 Task: Find connections with filter location Bedlington with filter topic #Careerwith filter profile language Spanish with filter current company Mobile Premier League (MPL) with filter school Sri Sri University with filter industry Freight and Package Transportation with filter service category Strategic Planning with filter keywords title Administrative Assistant
Action: Mouse moved to (598, 81)
Screenshot: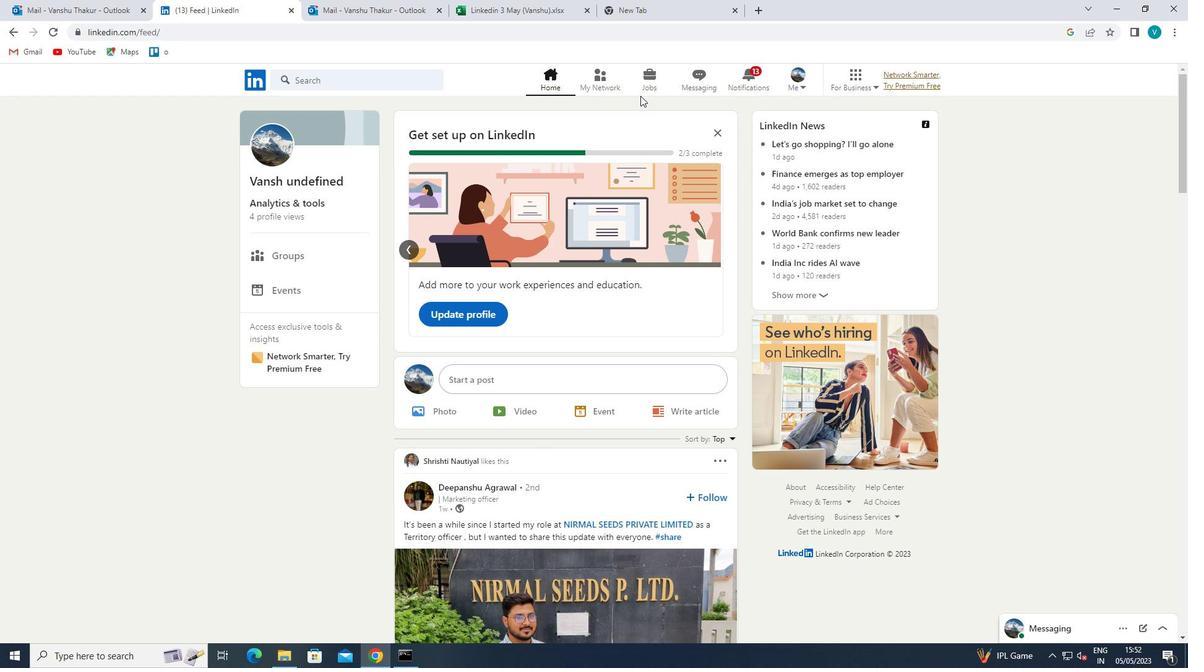 
Action: Mouse pressed left at (598, 81)
Screenshot: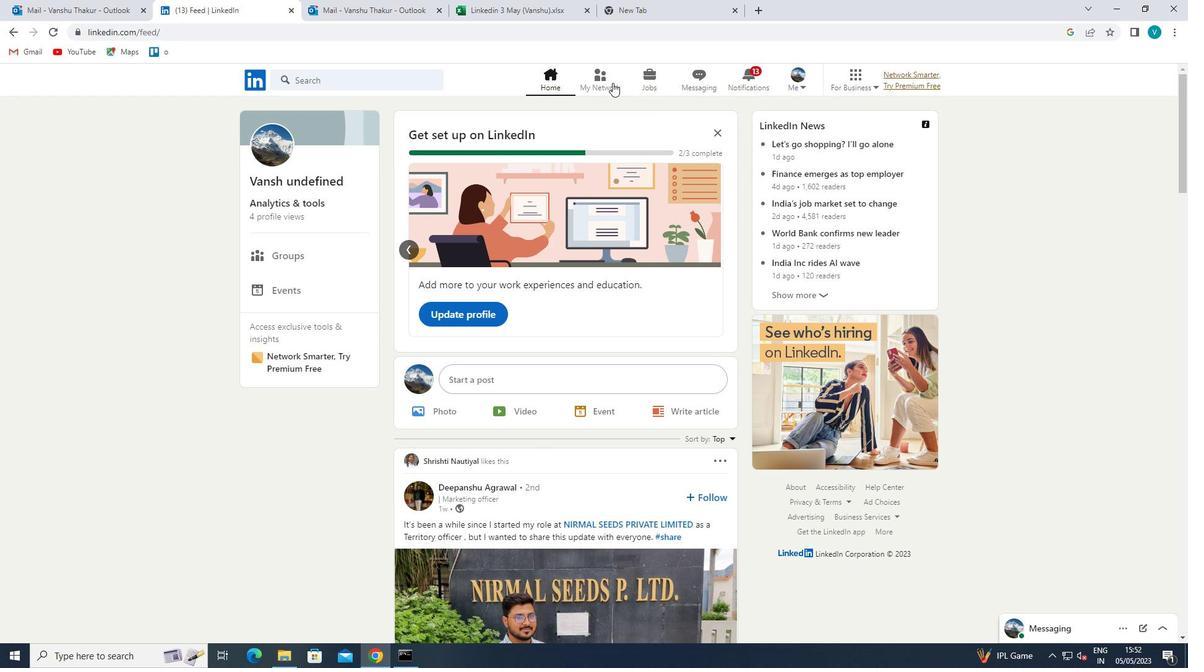 
Action: Mouse moved to (357, 153)
Screenshot: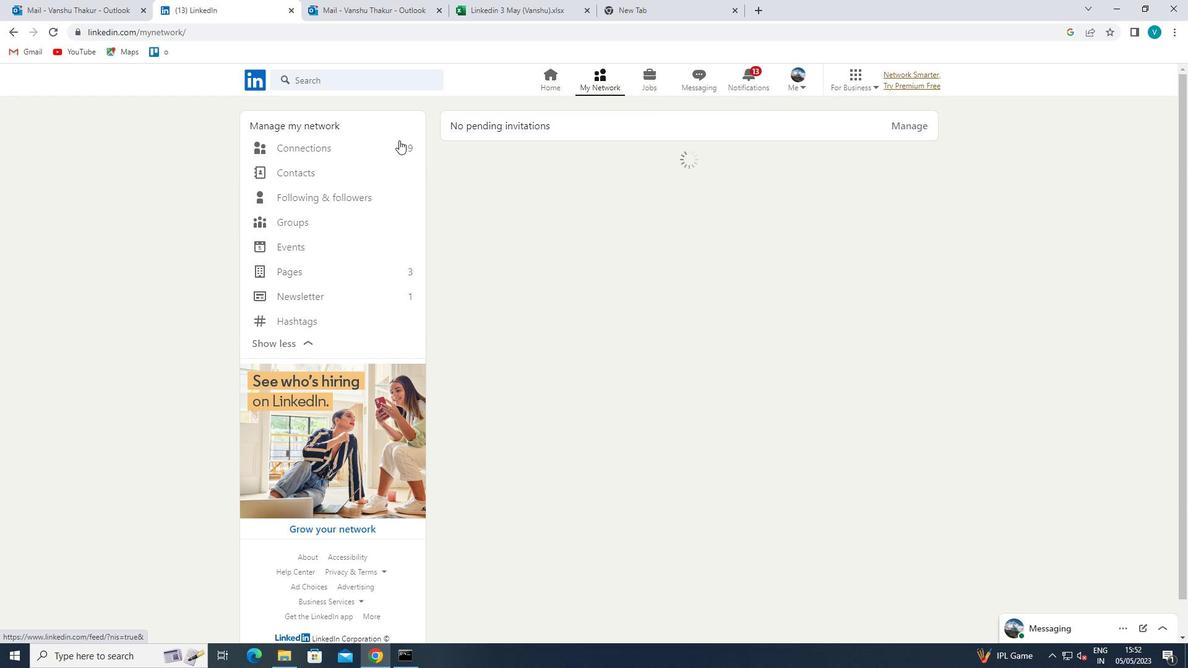 
Action: Mouse pressed left at (357, 153)
Screenshot: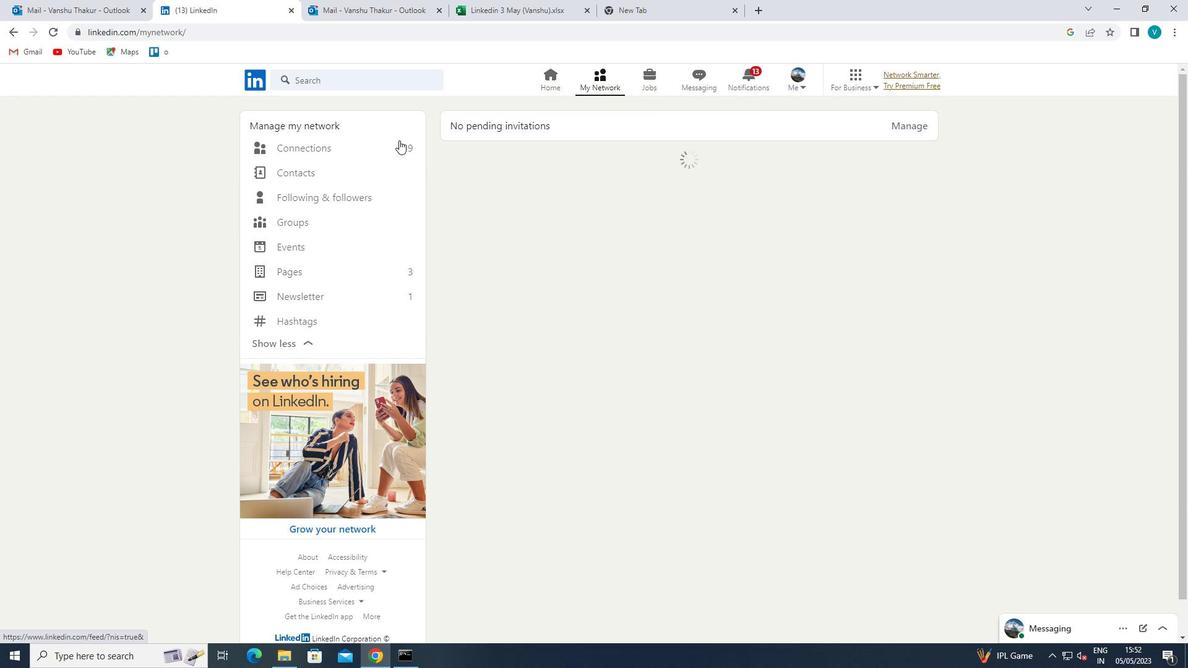 
Action: Mouse moved to (676, 149)
Screenshot: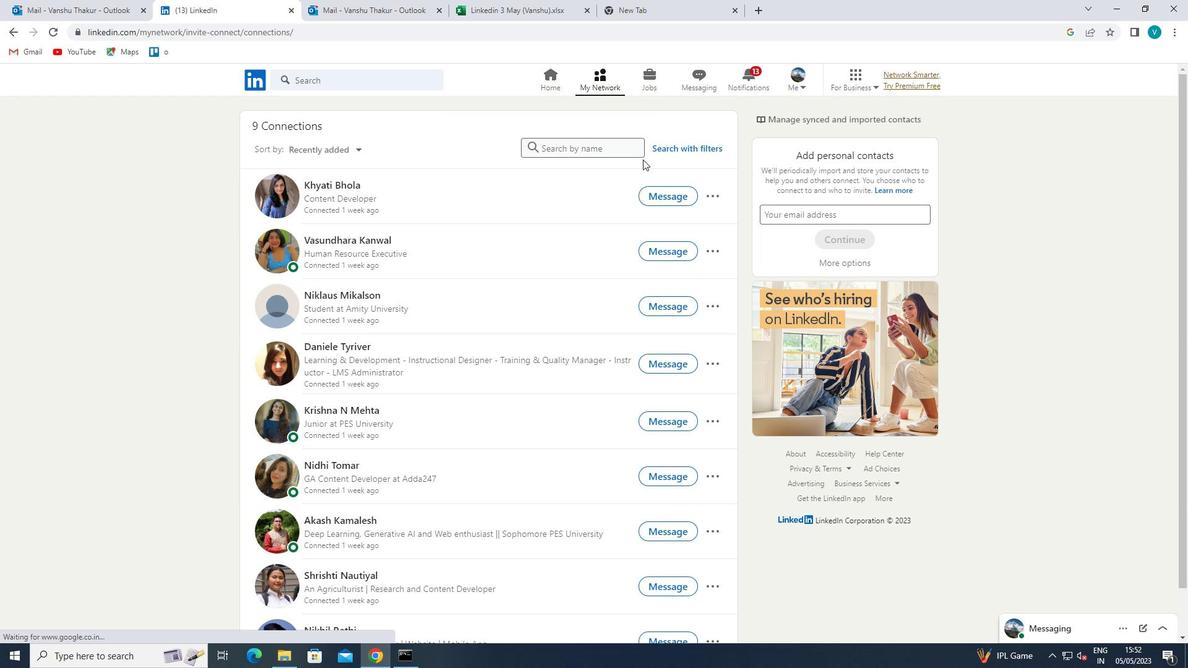 
Action: Mouse pressed left at (676, 149)
Screenshot: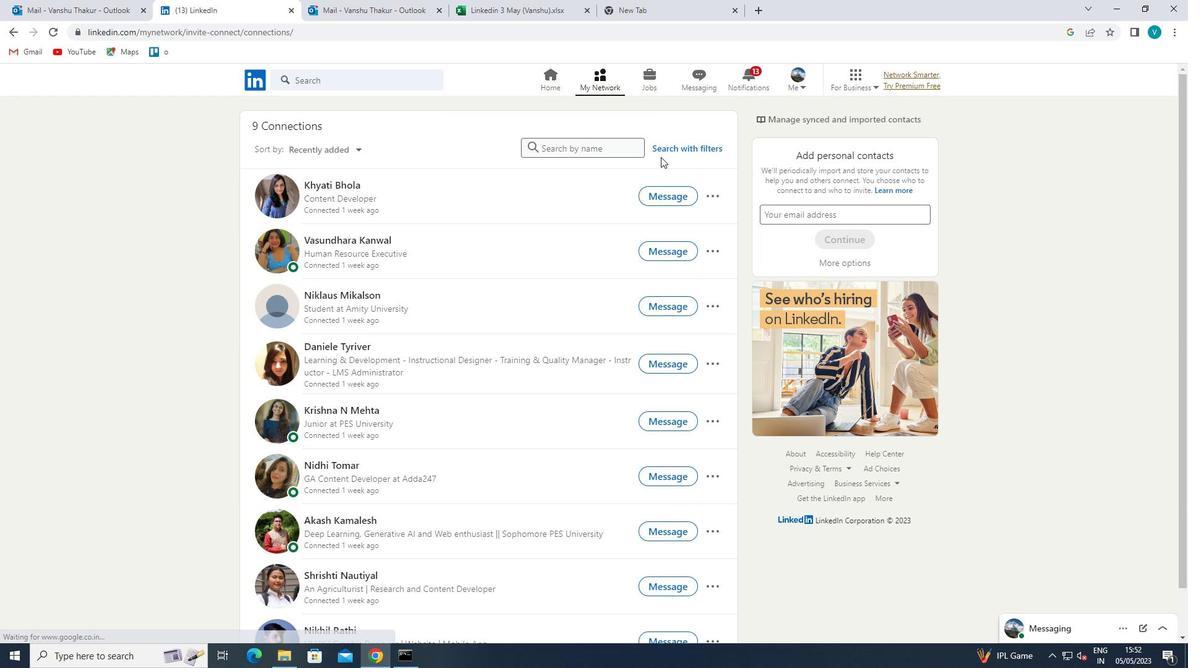 
Action: Mouse moved to (599, 117)
Screenshot: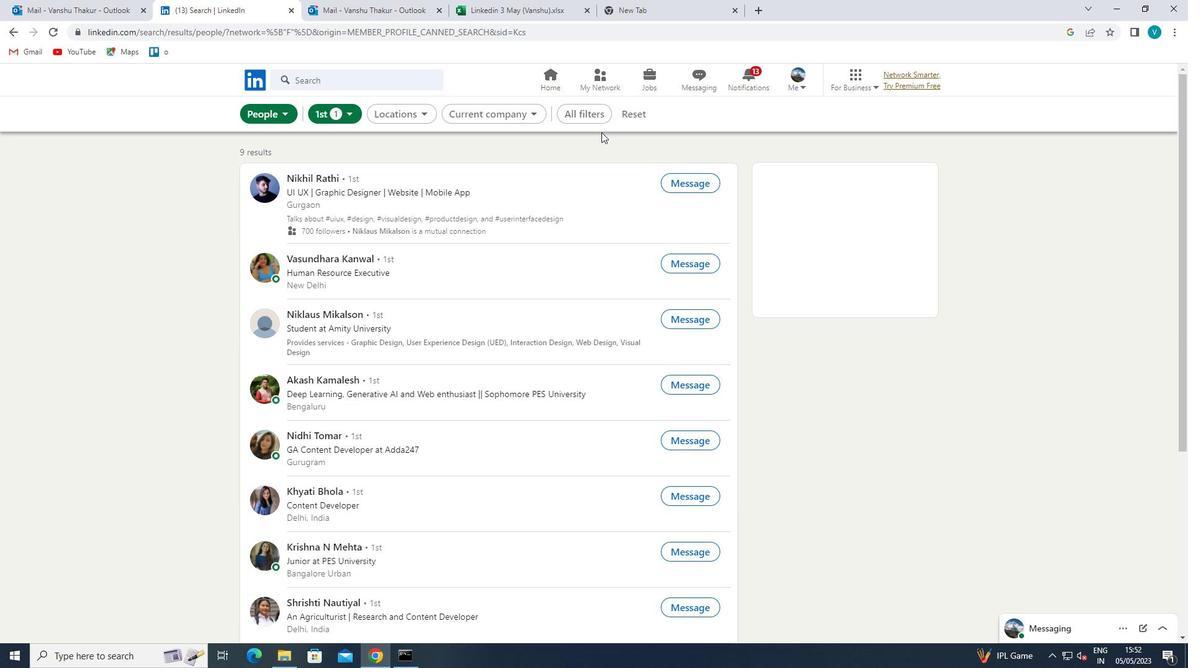 
Action: Mouse pressed left at (599, 117)
Screenshot: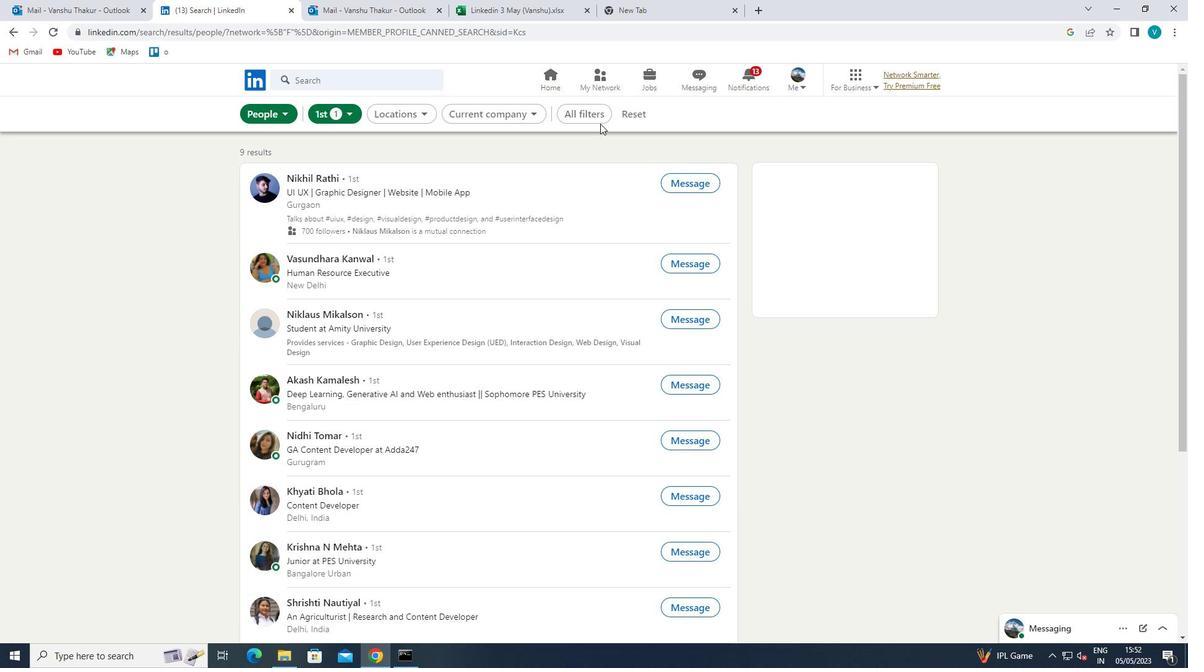 
Action: Mouse moved to (997, 268)
Screenshot: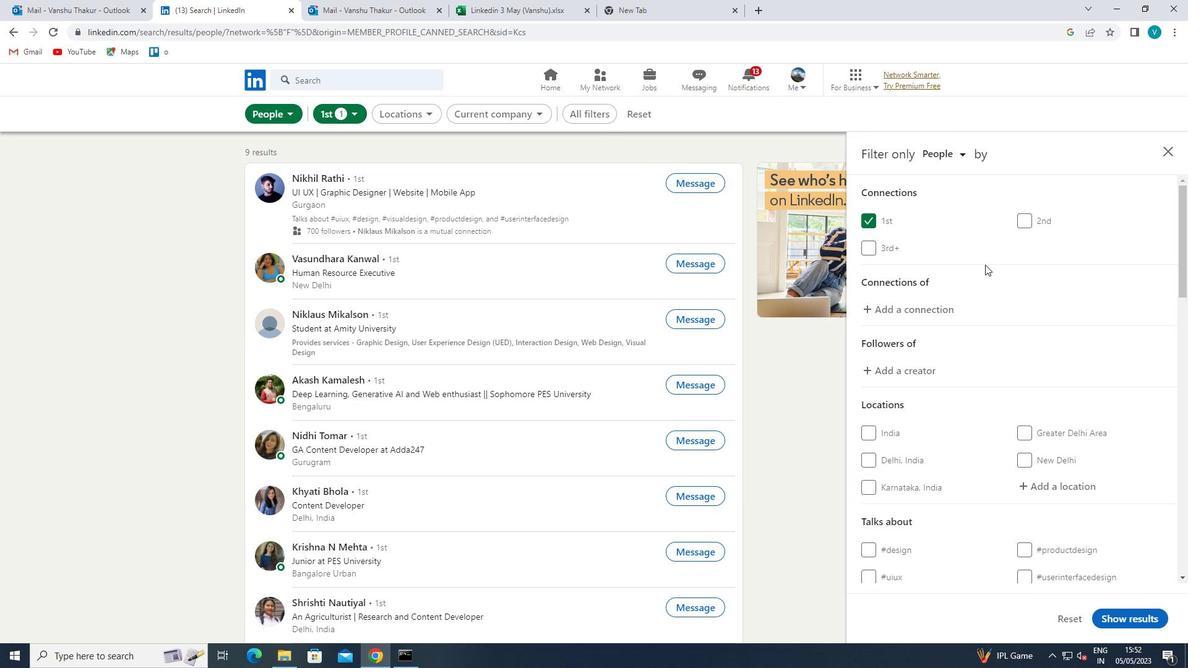 
Action: Mouse scrolled (997, 267) with delta (0, 0)
Screenshot: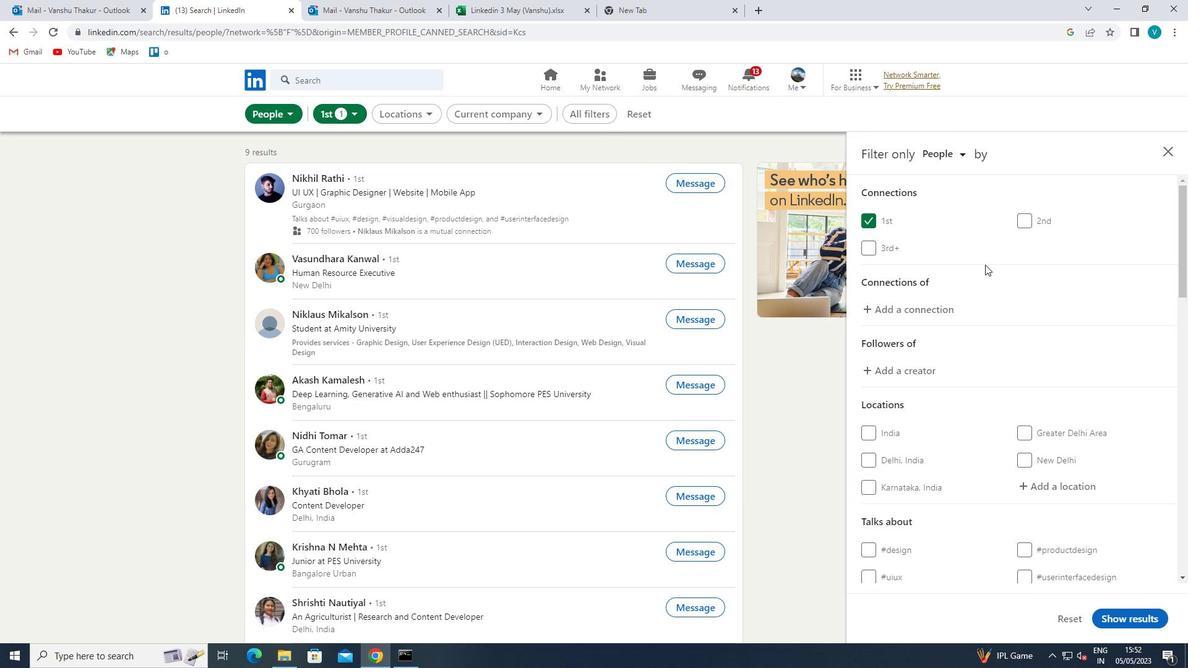 
Action: Mouse moved to (998, 268)
Screenshot: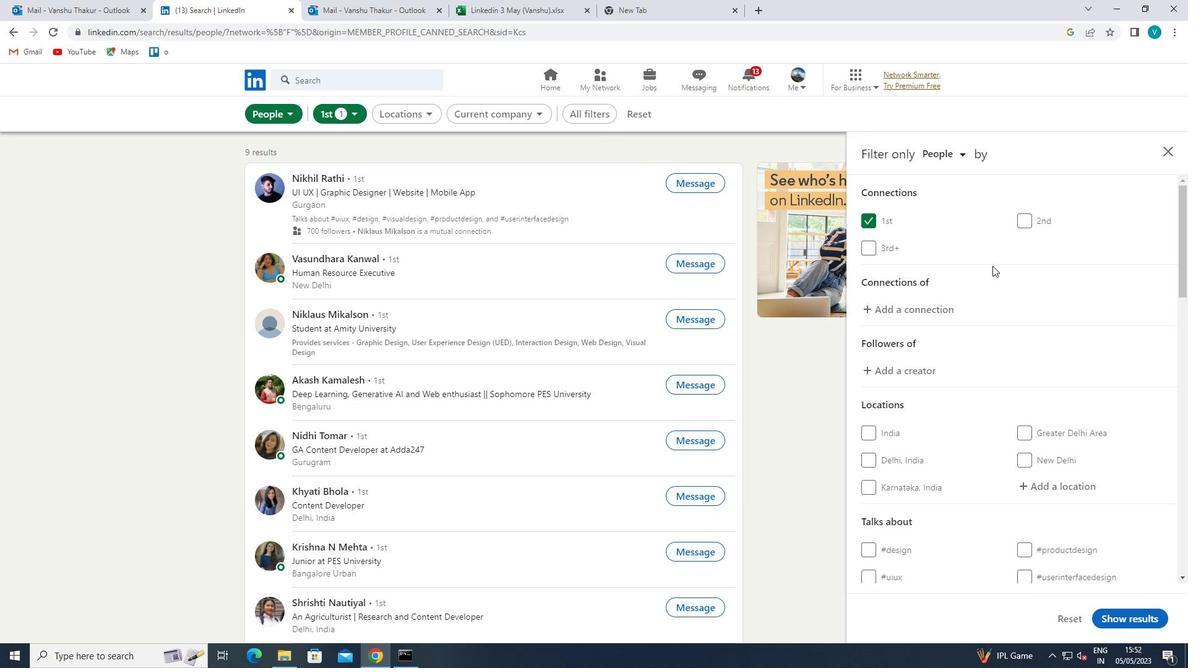 
Action: Mouse scrolled (998, 267) with delta (0, 0)
Screenshot: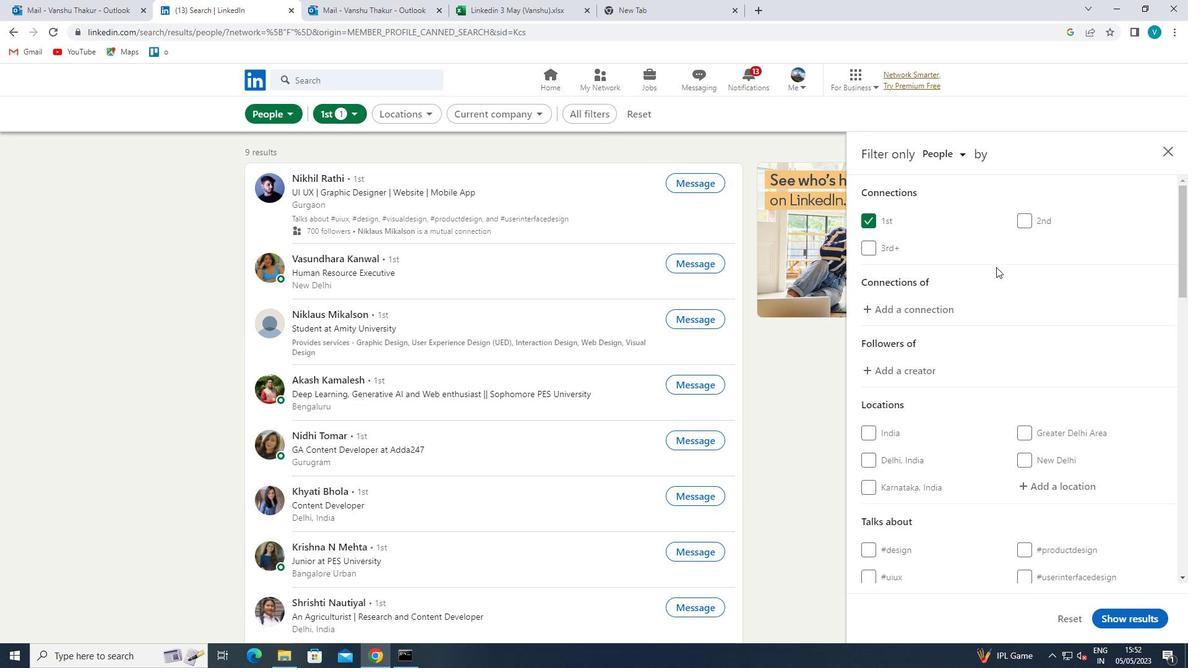 
Action: Mouse scrolled (998, 267) with delta (0, 0)
Screenshot: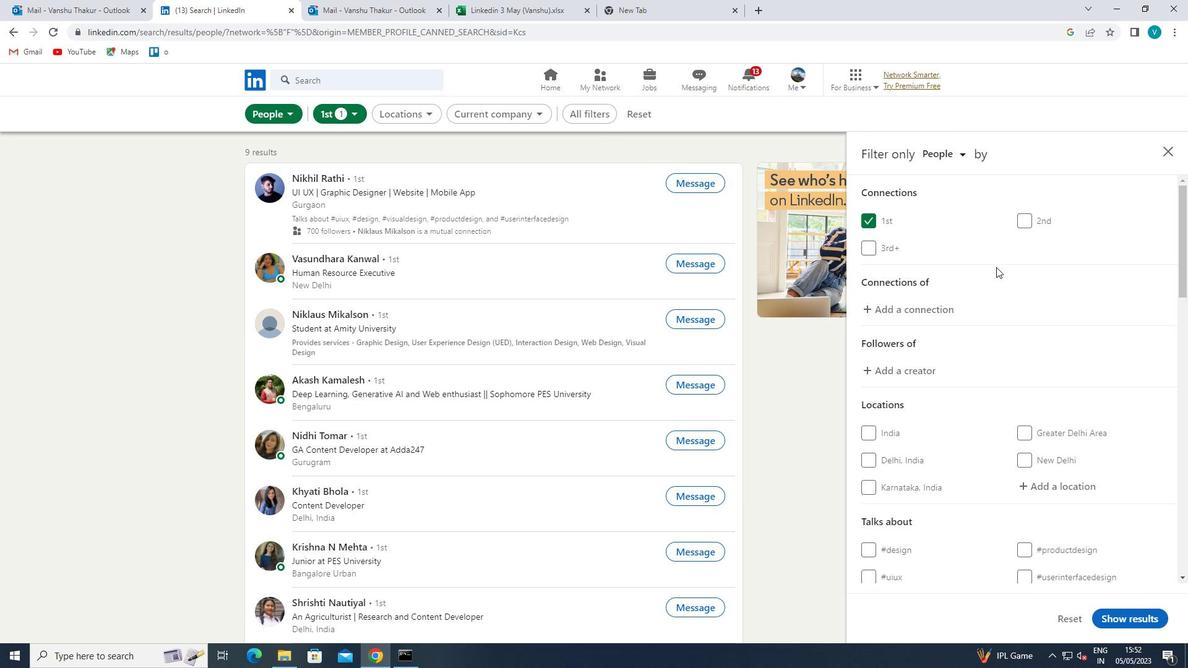 
Action: Mouse moved to (1028, 300)
Screenshot: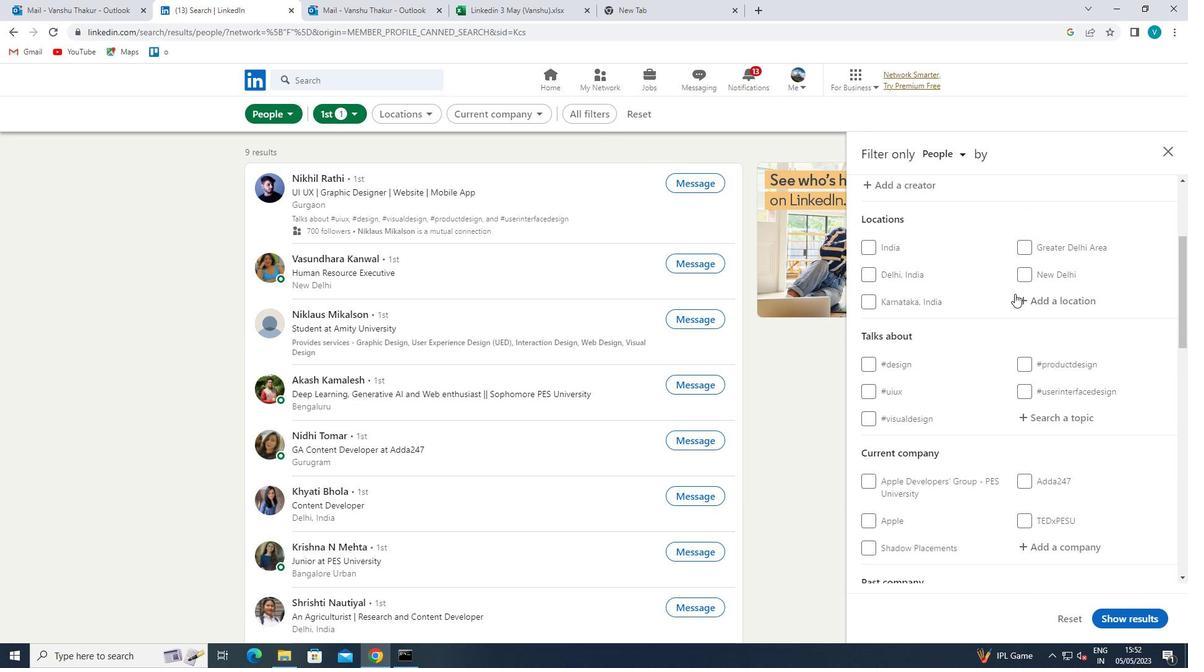 
Action: Mouse pressed left at (1028, 300)
Screenshot: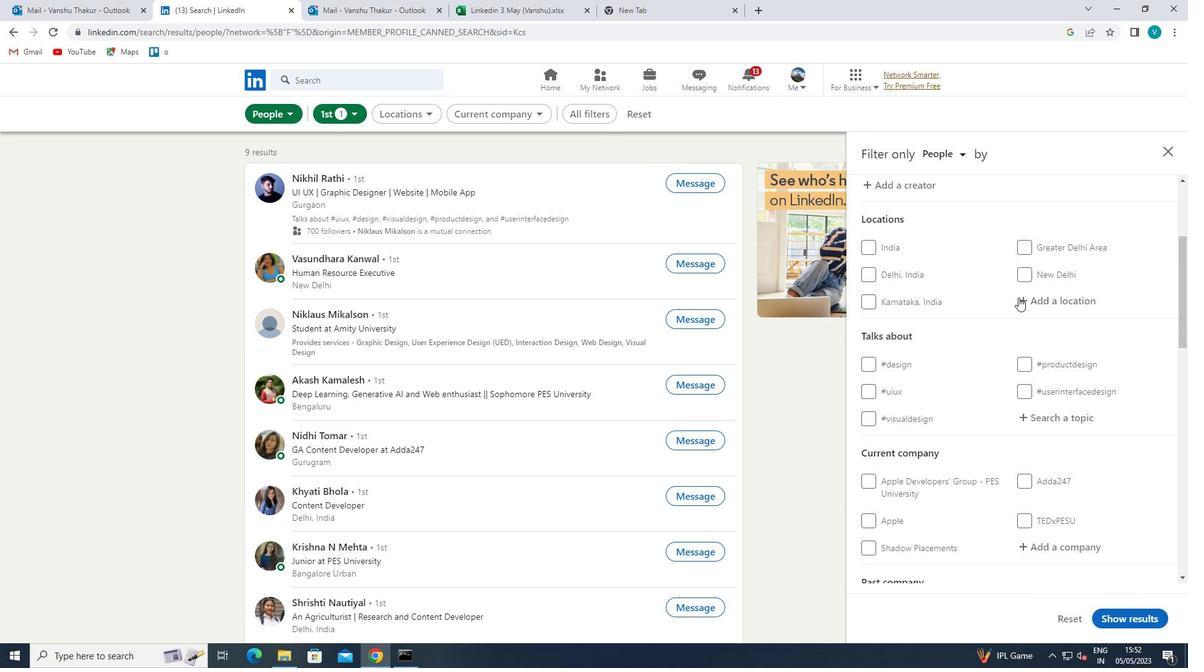 
Action: Key pressed <Key.shift>BEDLIN
Screenshot: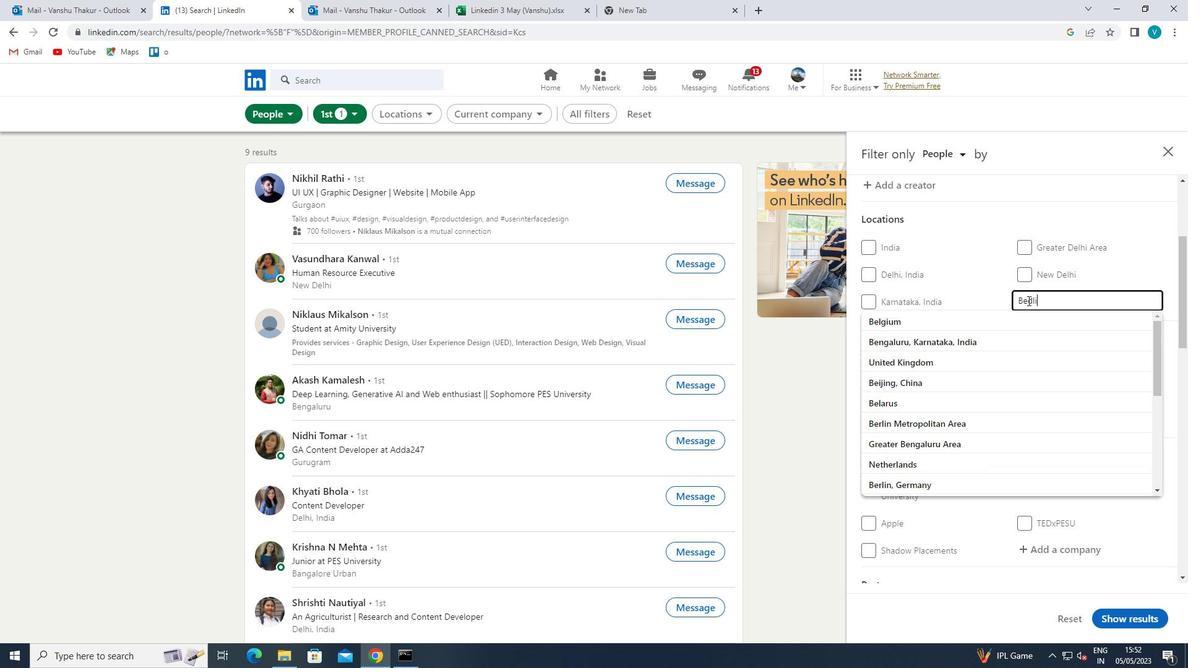 
Action: Mouse moved to (1040, 320)
Screenshot: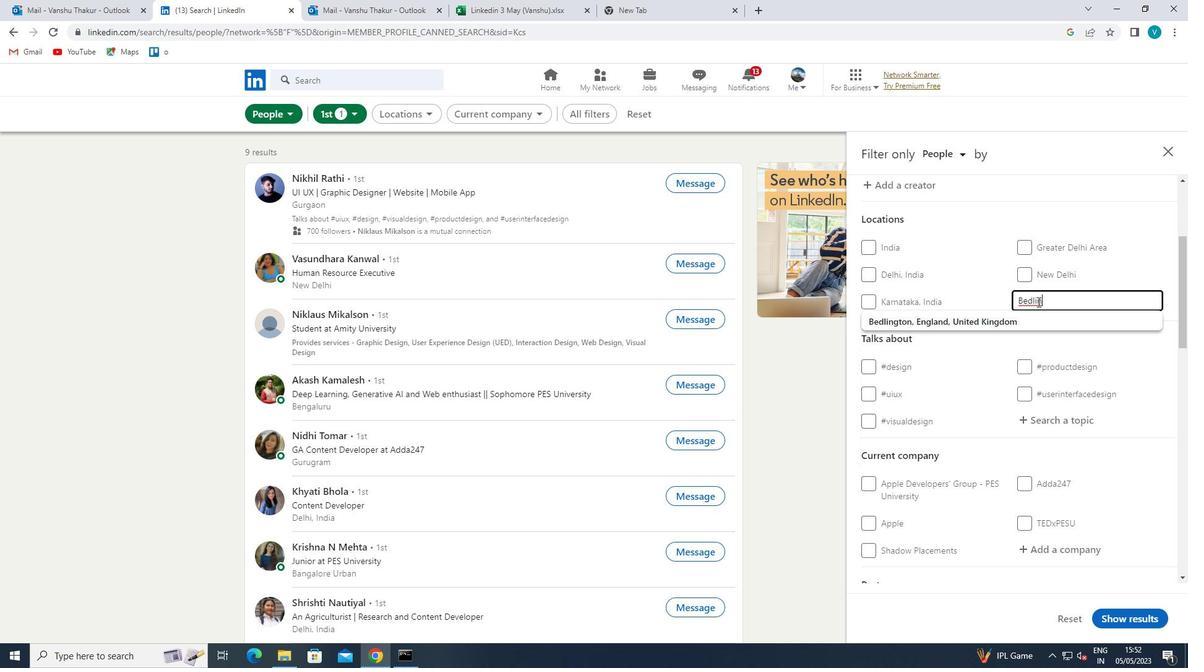 
Action: Mouse pressed left at (1040, 320)
Screenshot: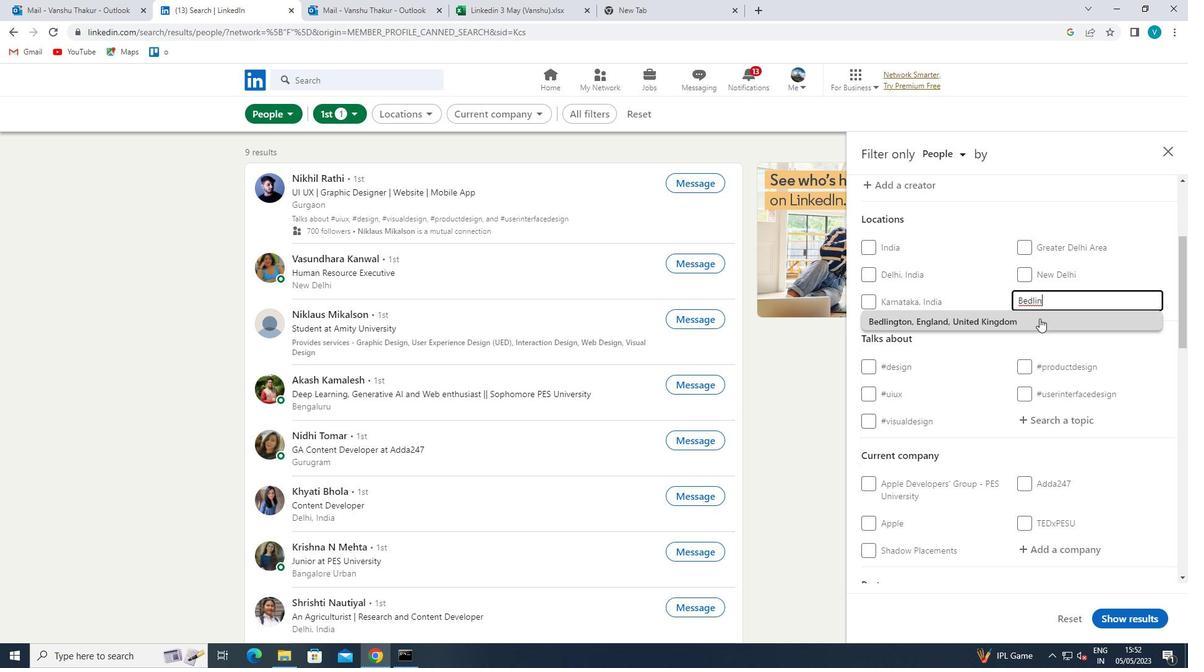 
Action: Mouse scrolled (1040, 320) with delta (0, 0)
Screenshot: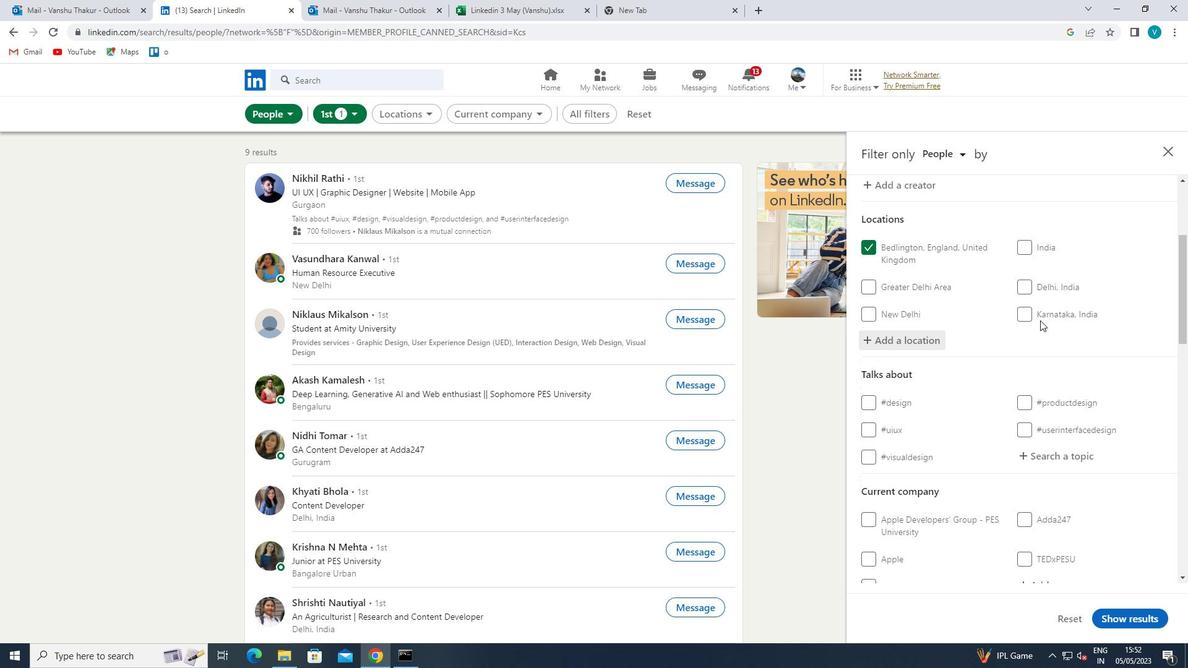 
Action: Mouse scrolled (1040, 320) with delta (0, 0)
Screenshot: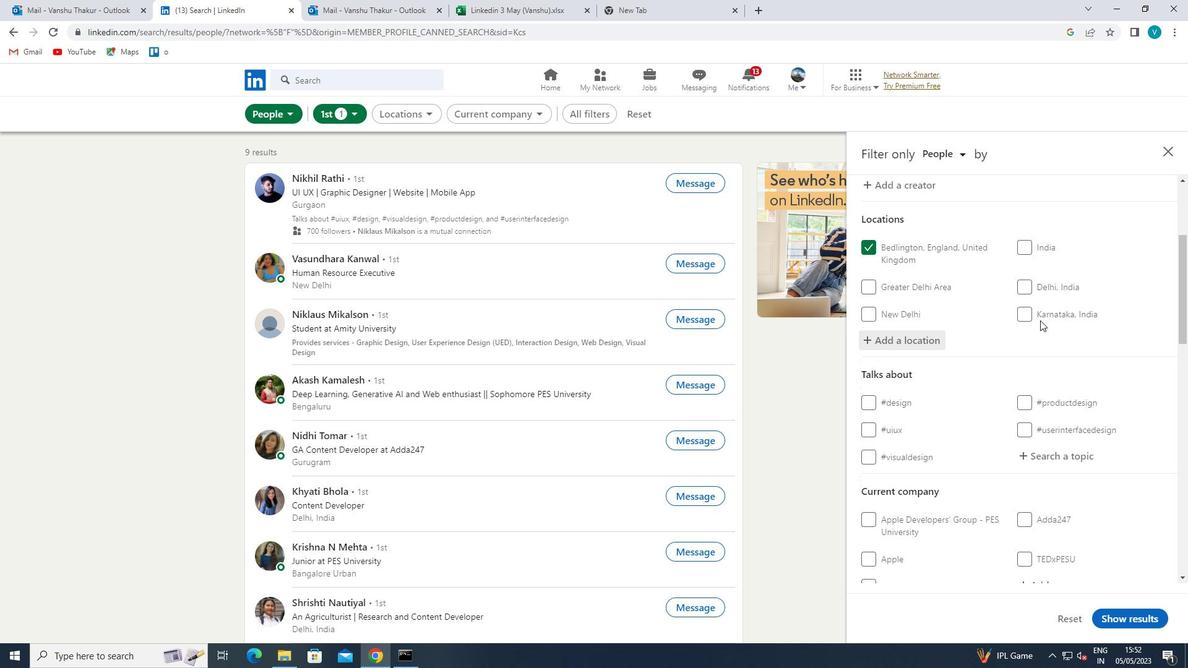 
Action: Mouse moved to (1051, 337)
Screenshot: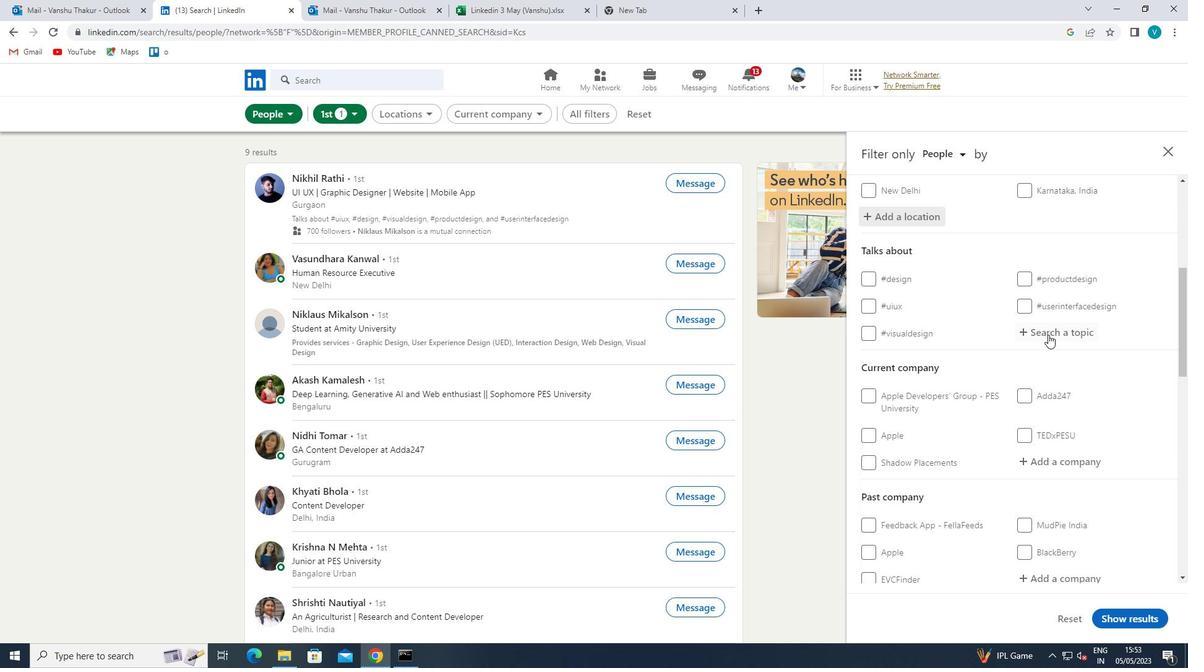 
Action: Mouse pressed left at (1051, 337)
Screenshot: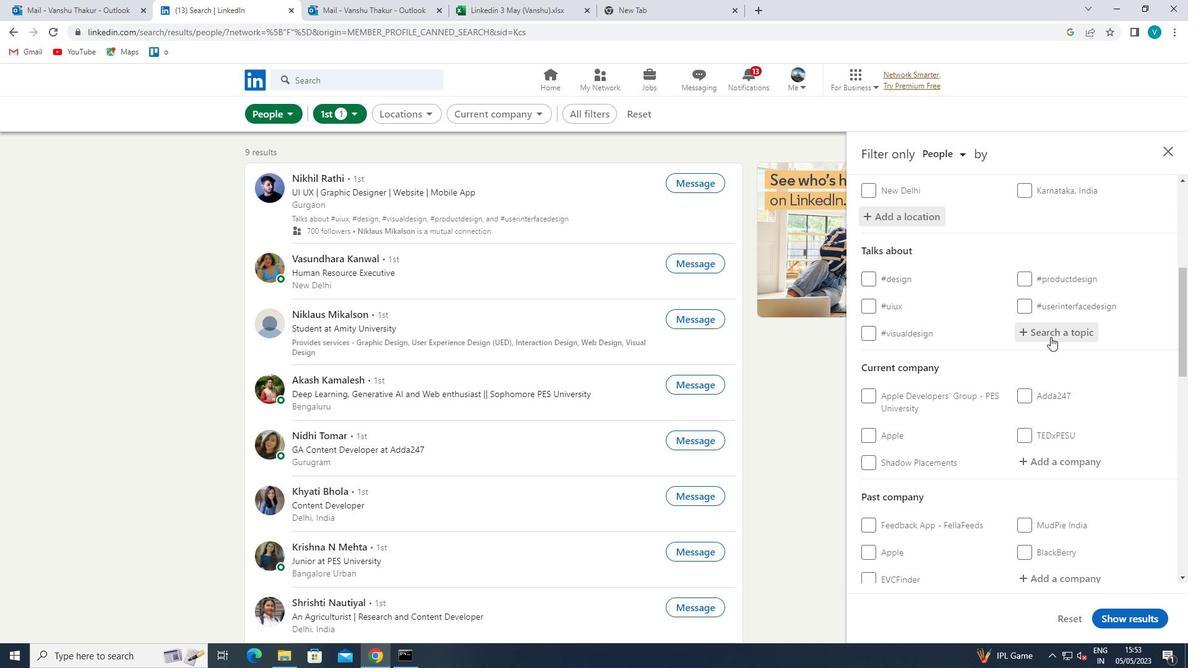
Action: Key pressed CAREER
Screenshot: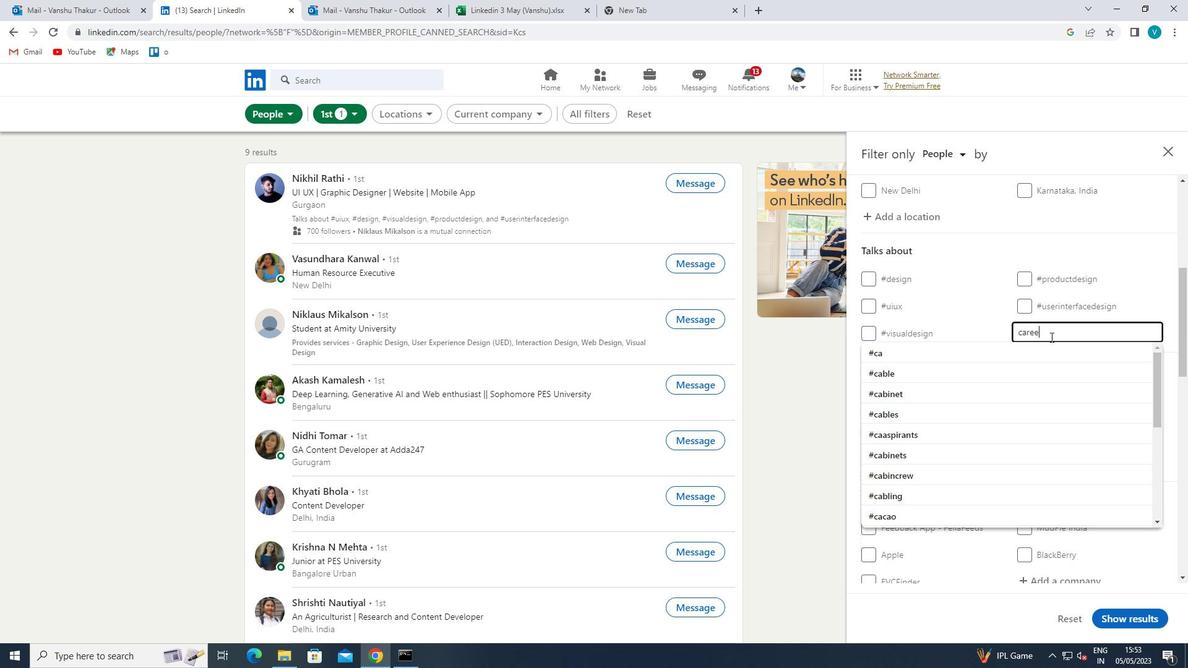 
Action: Mouse moved to (1058, 350)
Screenshot: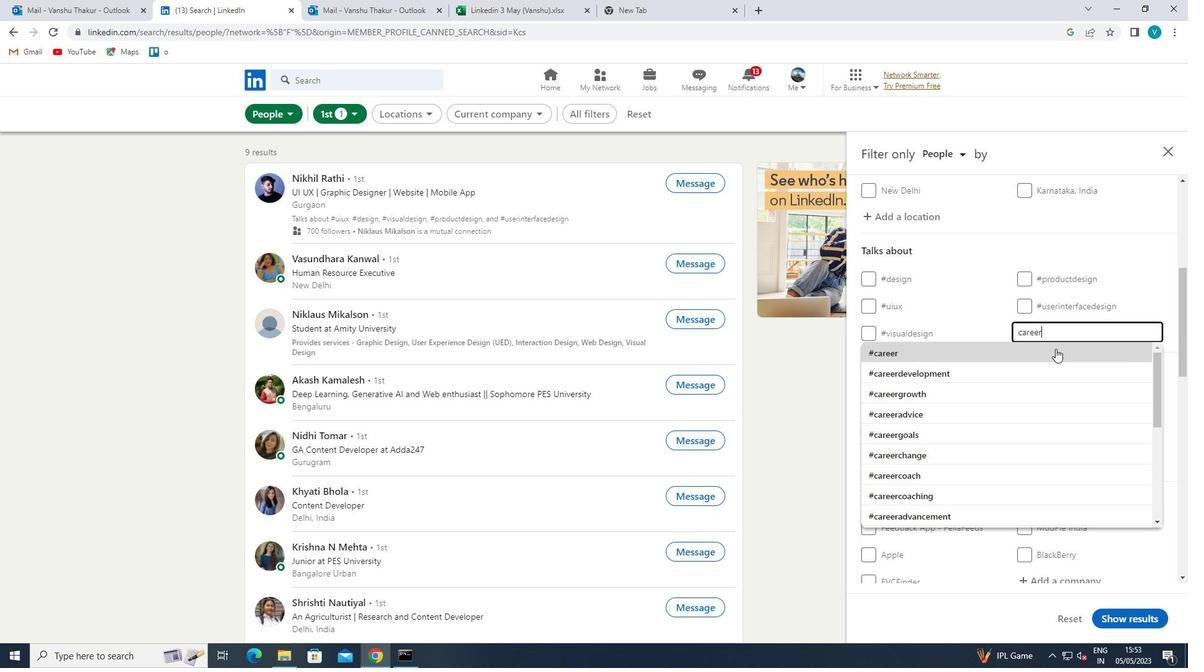 
Action: Mouse pressed left at (1058, 350)
Screenshot: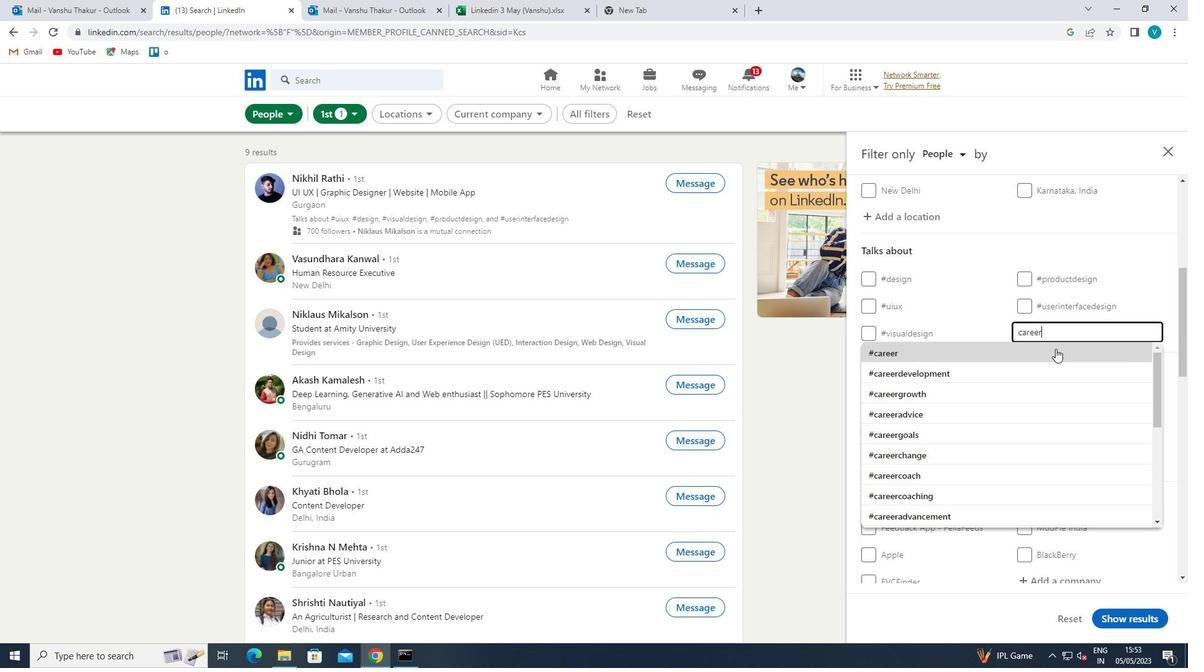 
Action: Mouse moved to (1058, 350)
Screenshot: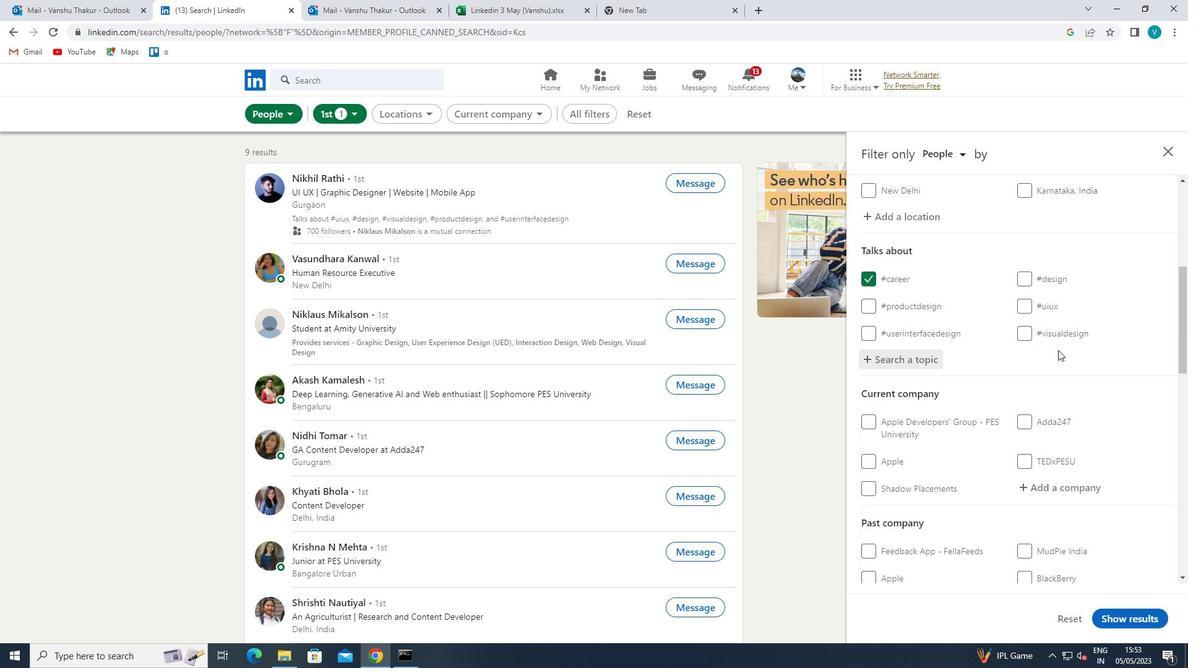 
Action: Mouse scrolled (1058, 349) with delta (0, 0)
Screenshot: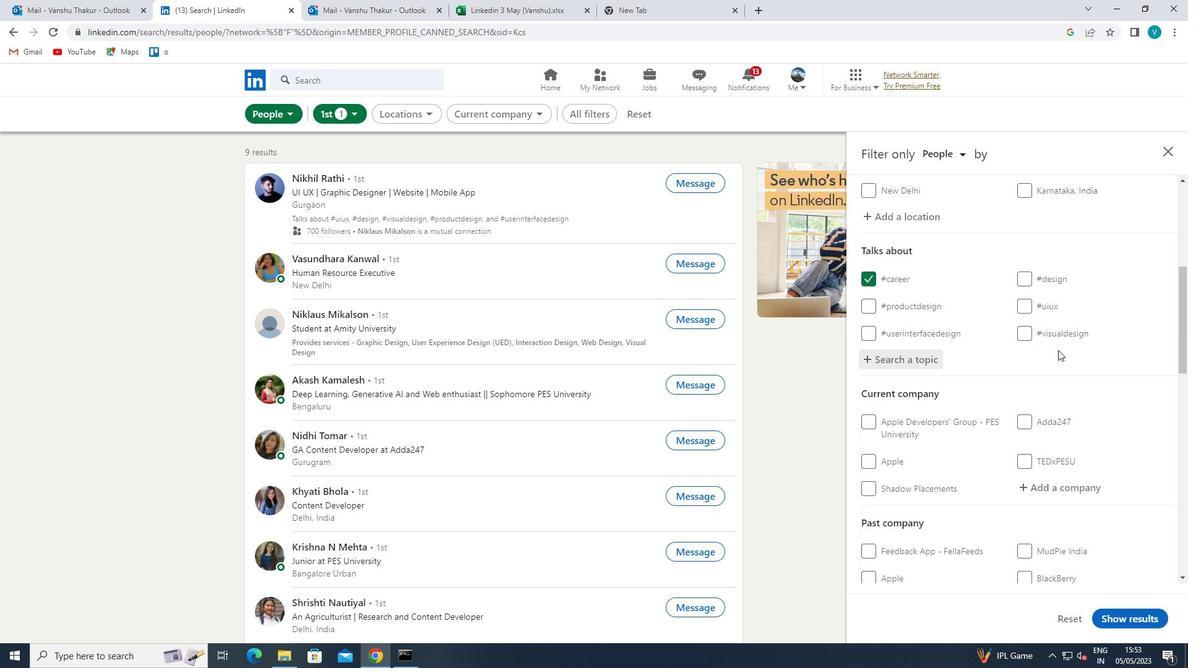 
Action: Mouse scrolled (1058, 349) with delta (0, 0)
Screenshot: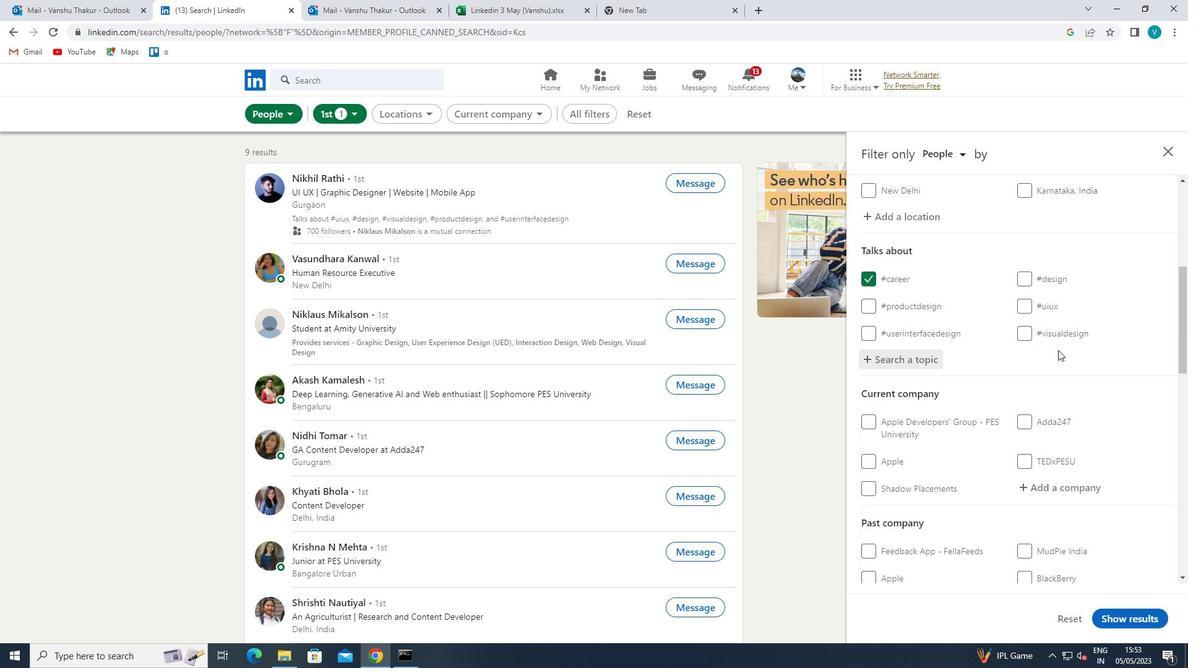 
Action: Mouse moved to (1054, 357)
Screenshot: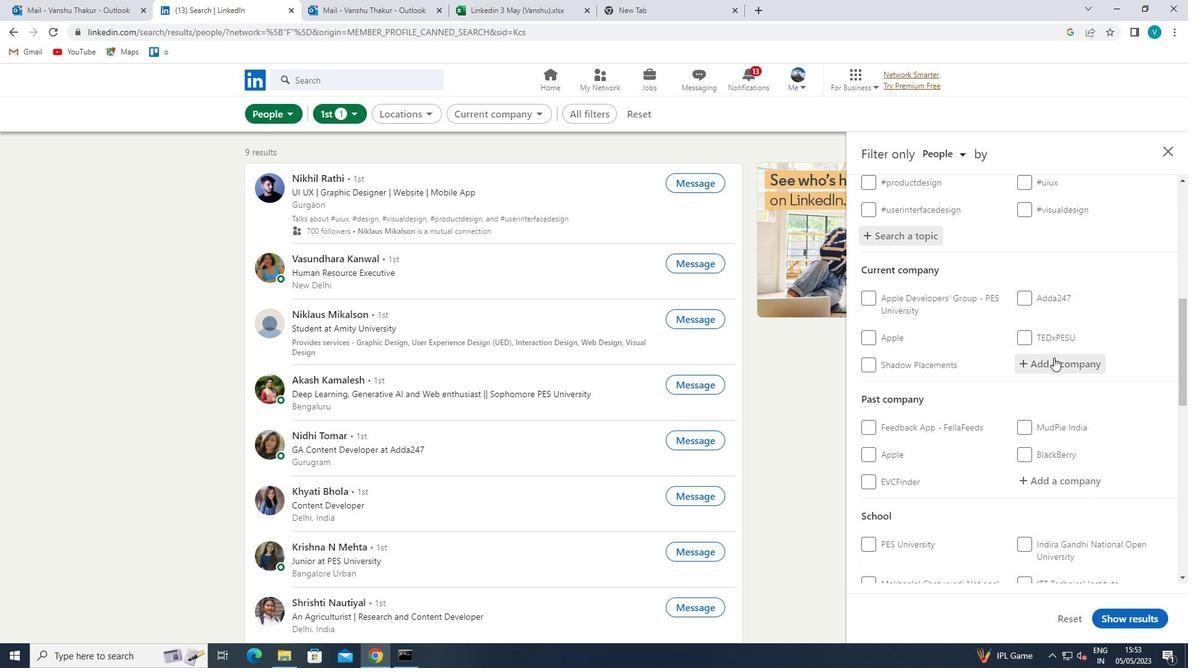 
Action: Mouse pressed left at (1054, 357)
Screenshot: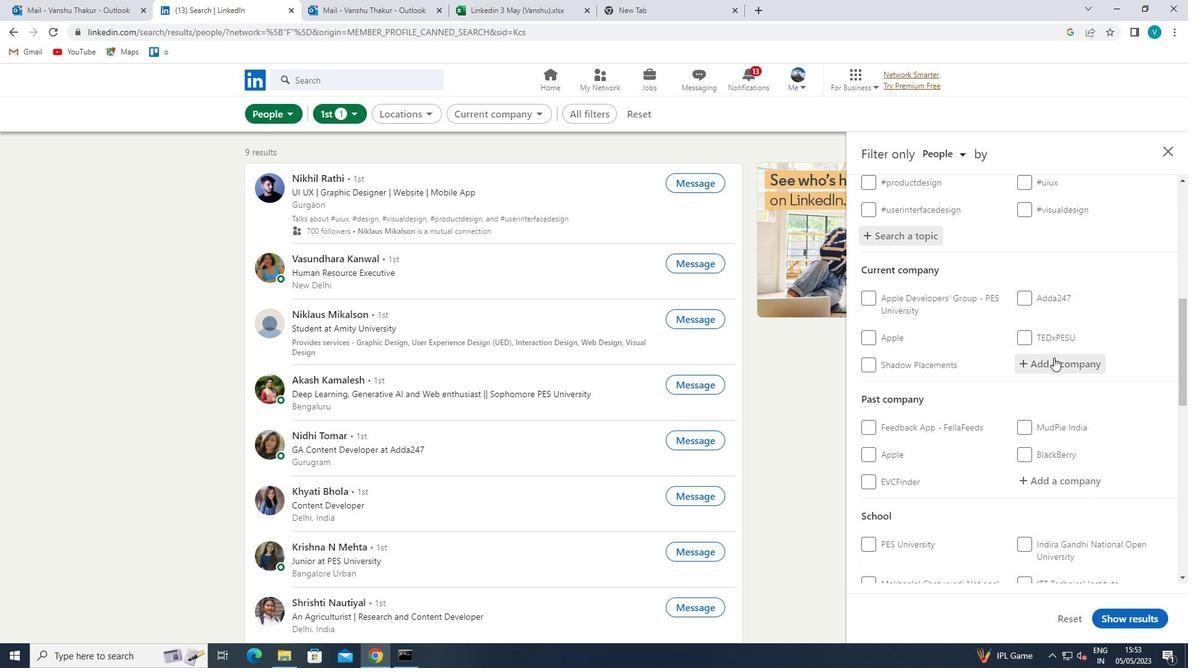 
Action: Mouse moved to (1059, 355)
Screenshot: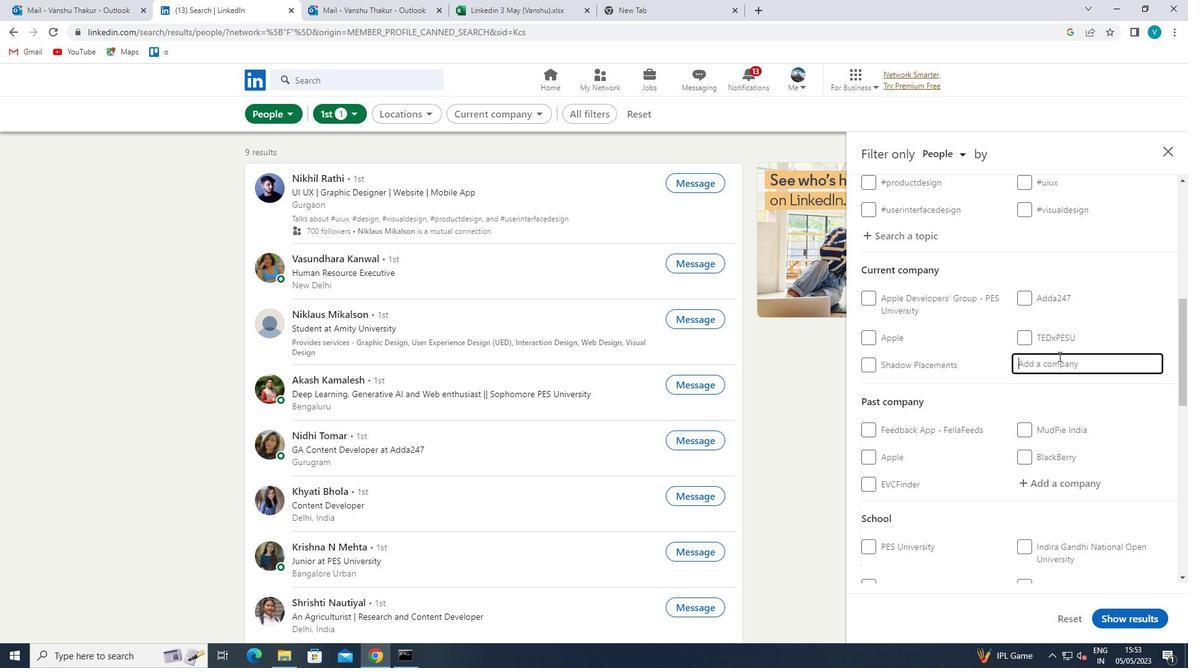 
Action: Key pressed <Key.shift>MOBILE<Key.space><Key.backspace><Key.space>
Screenshot: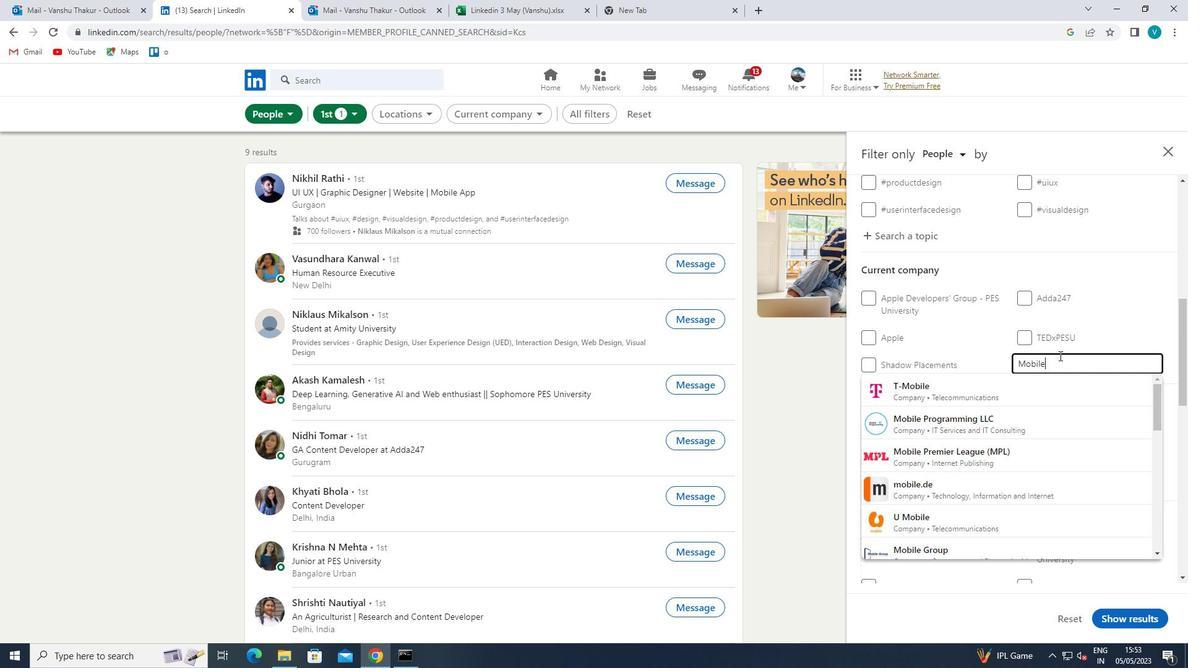 
Action: Mouse moved to (1063, 458)
Screenshot: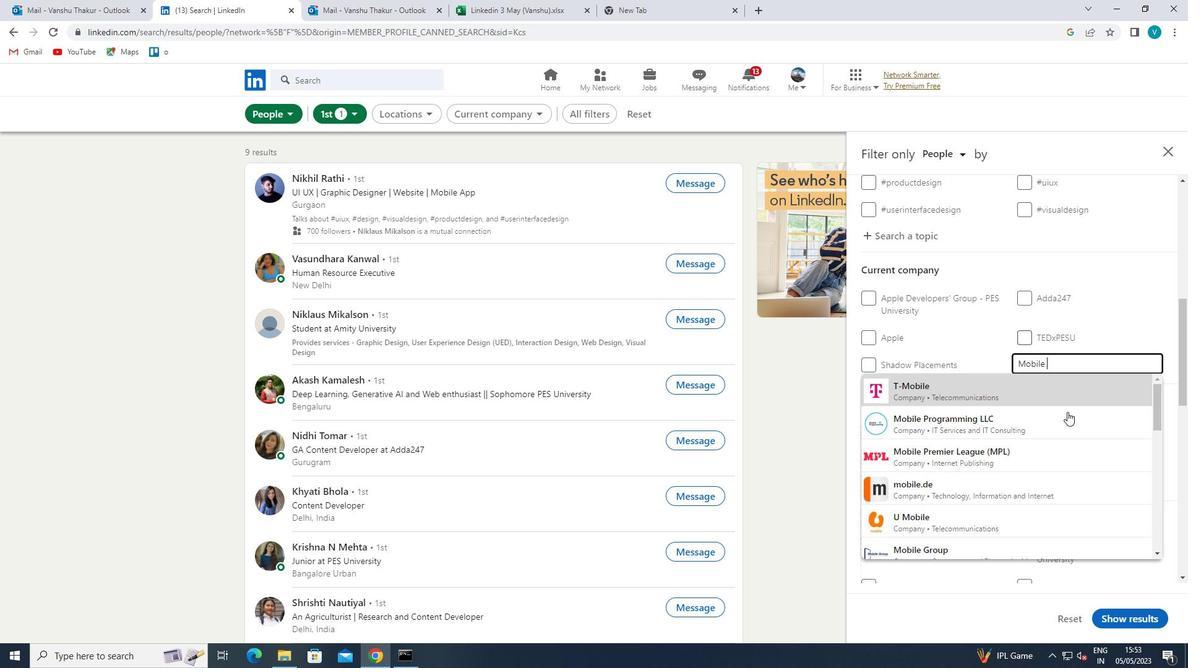 
Action: Mouse pressed left at (1063, 458)
Screenshot: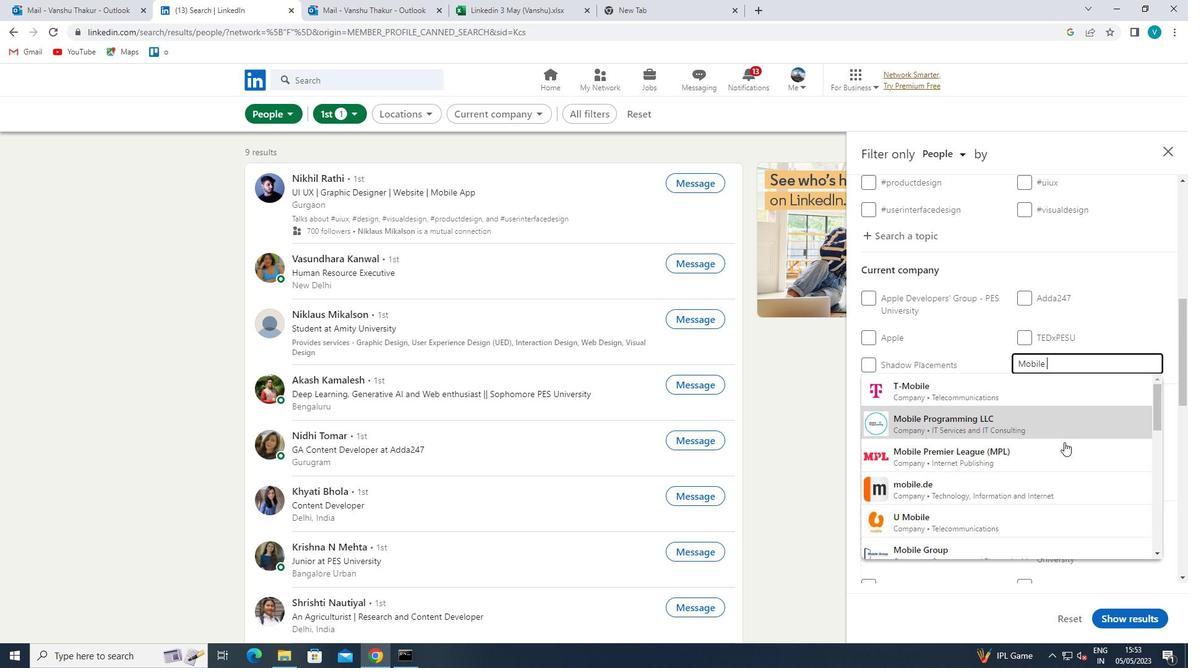 
Action: Mouse moved to (1072, 439)
Screenshot: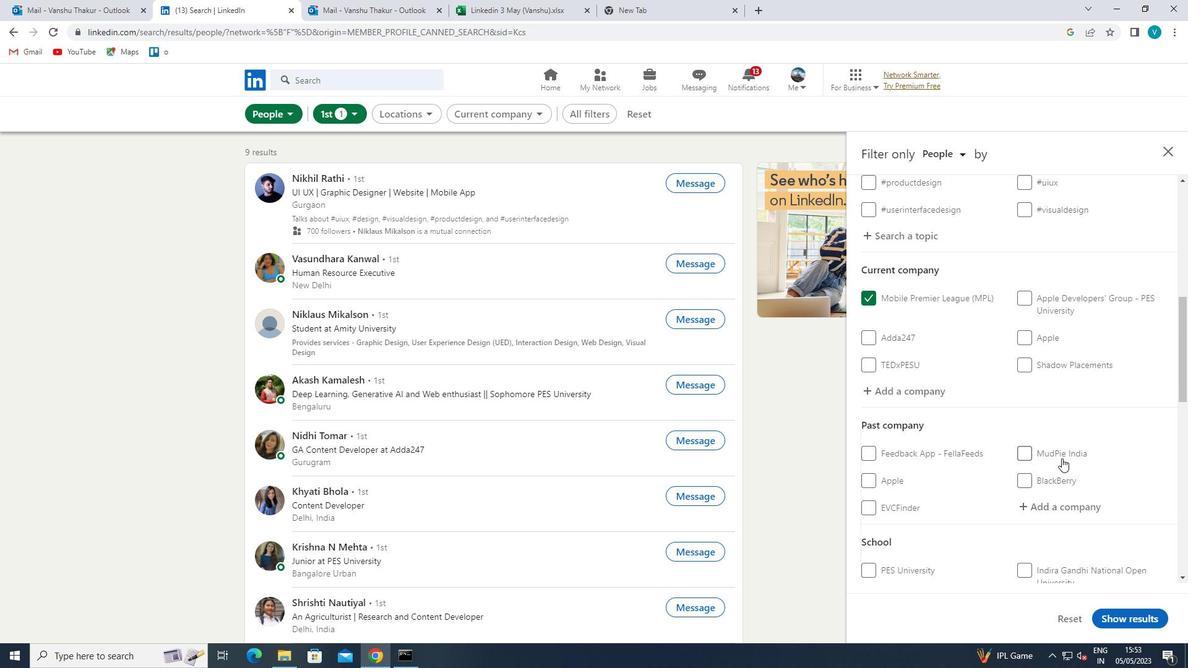 
Action: Mouse scrolled (1072, 438) with delta (0, 0)
Screenshot: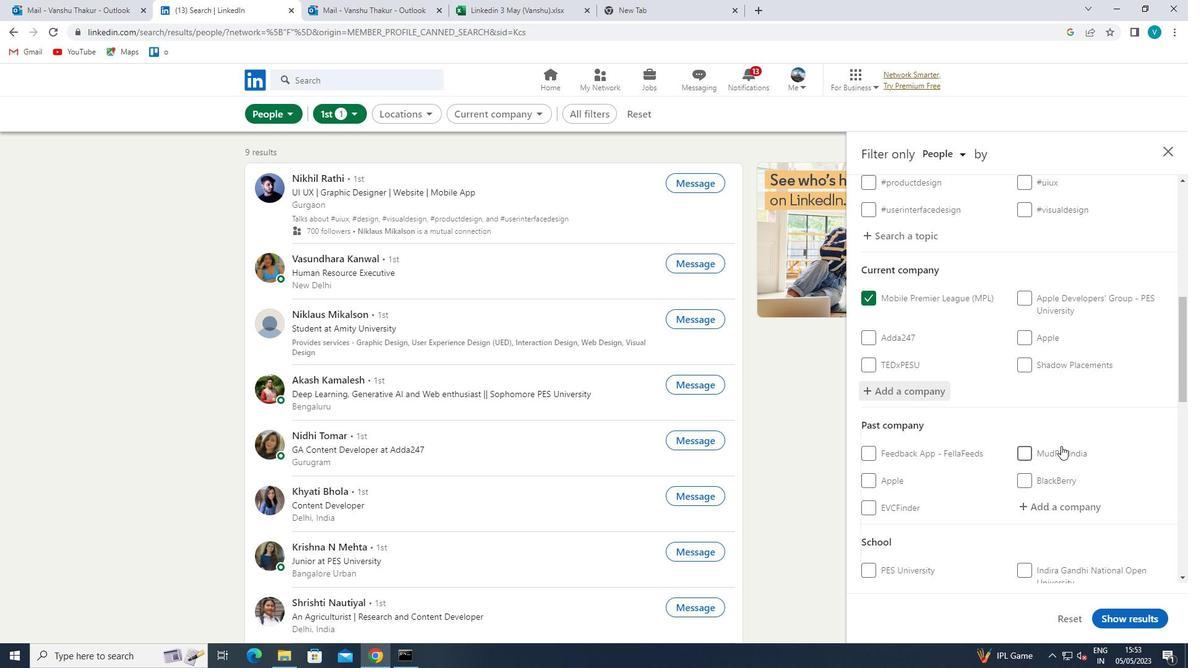 
Action: Mouse scrolled (1072, 438) with delta (0, 0)
Screenshot: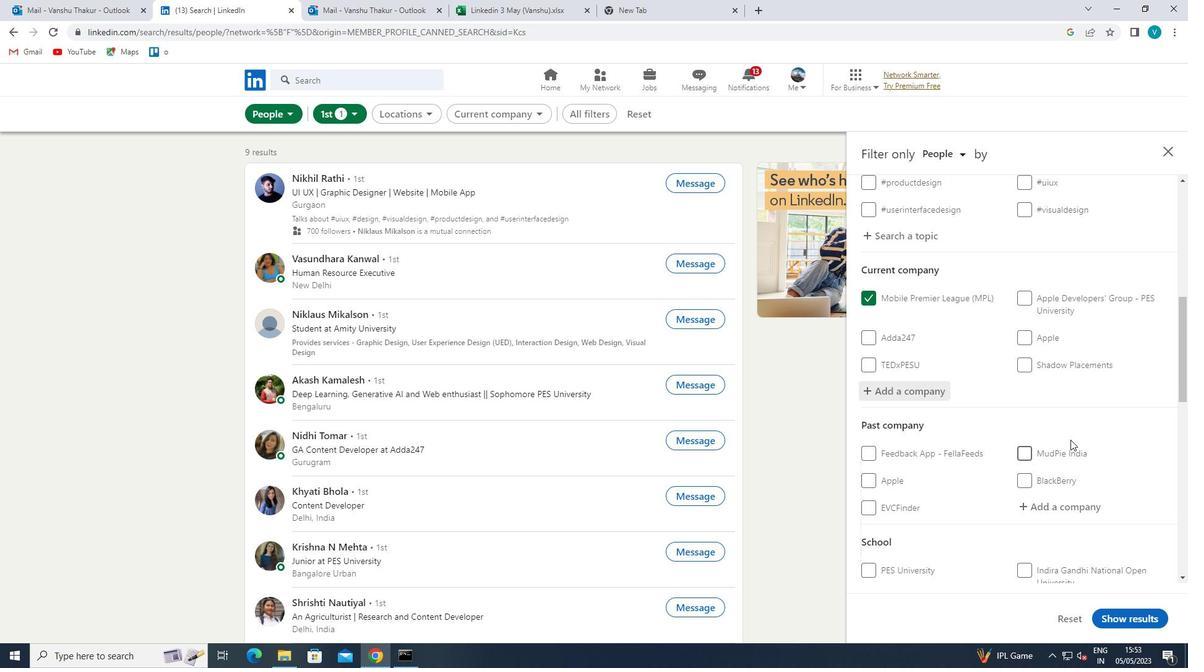 
Action: Mouse scrolled (1072, 438) with delta (0, 0)
Screenshot: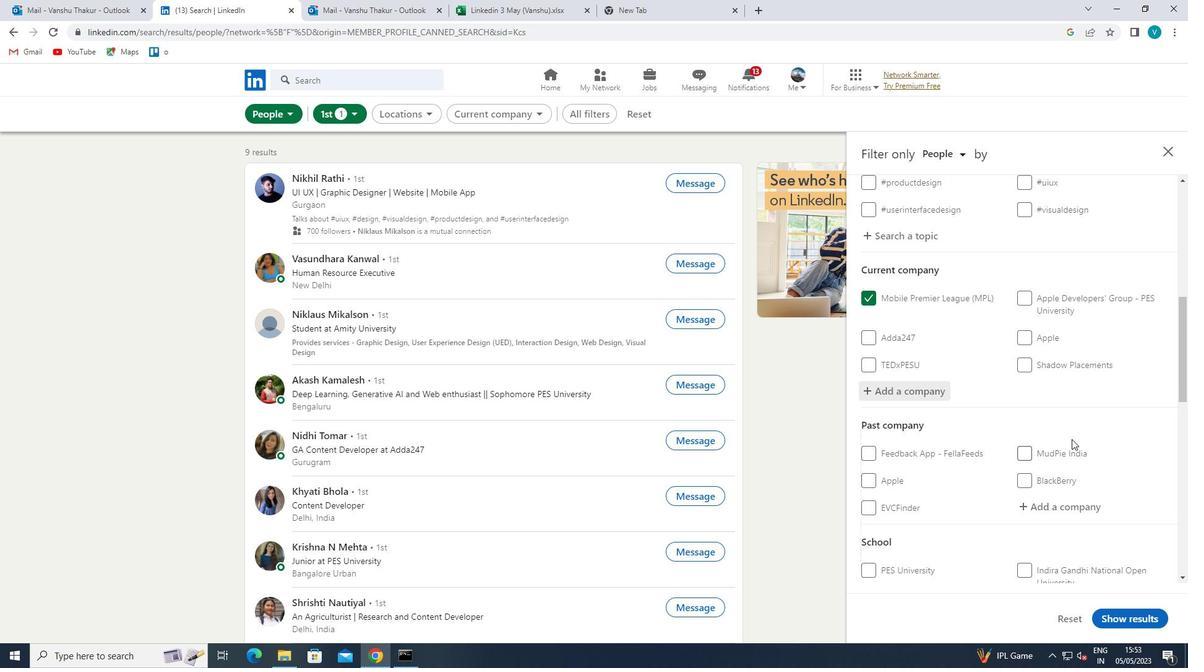 
Action: Mouse moved to (1061, 471)
Screenshot: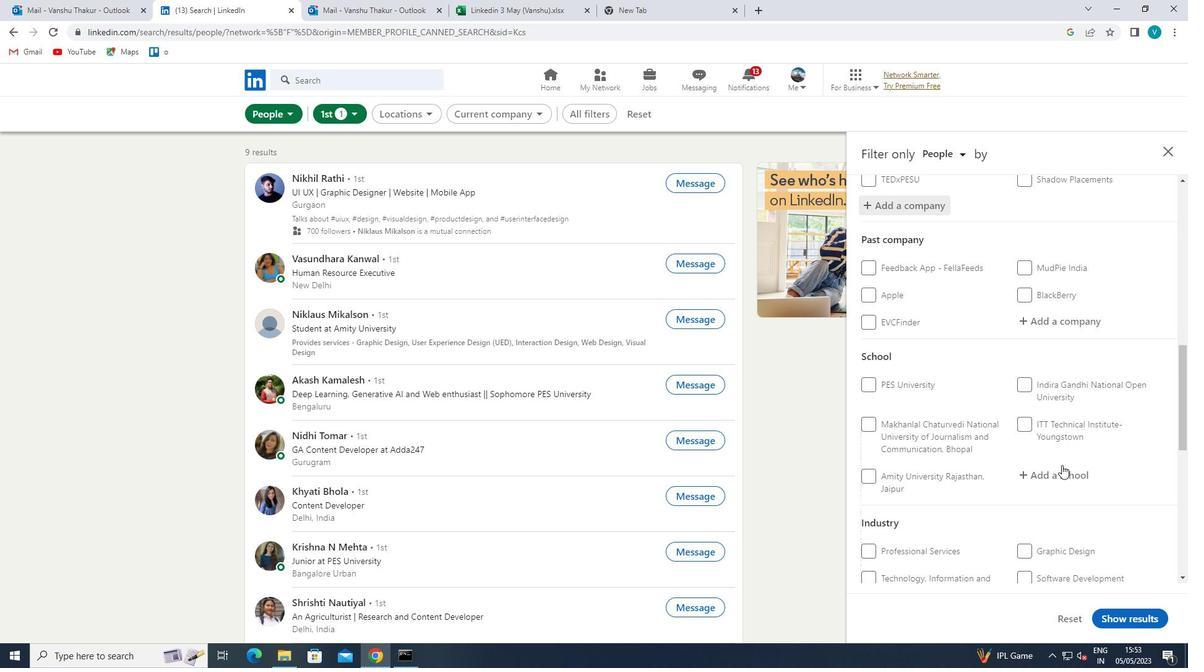 
Action: Mouse pressed left at (1061, 471)
Screenshot: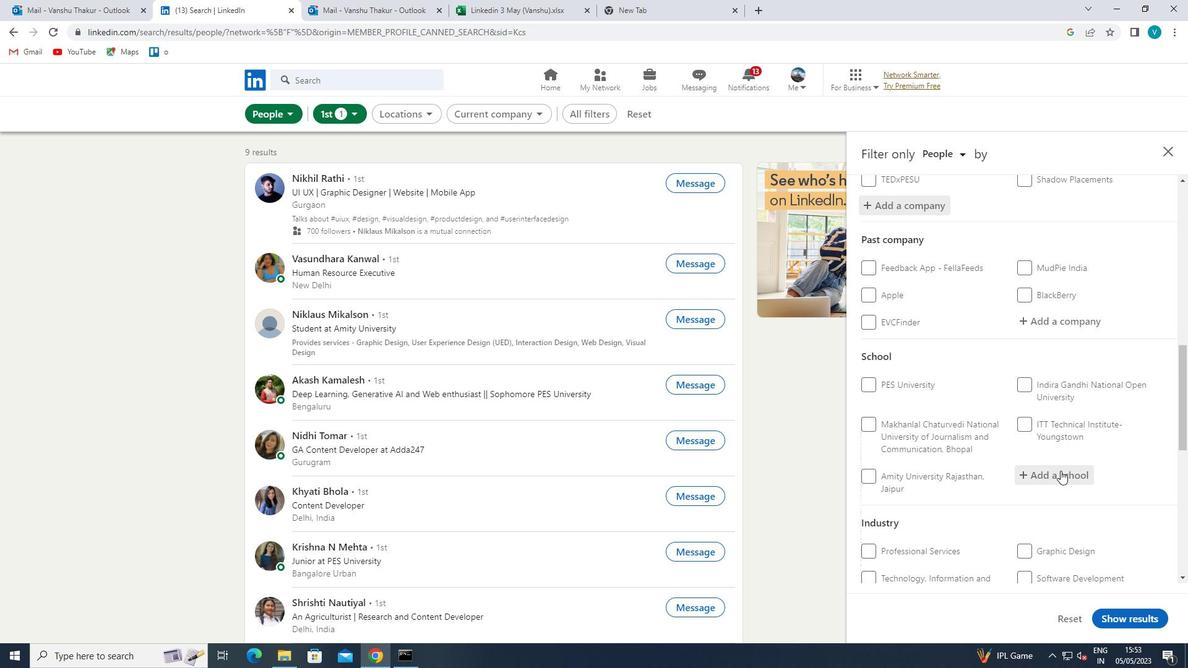
Action: Key pressed <Key.shift>SRI<Key.space><Key.shift>SRI<Key.space>
Screenshot: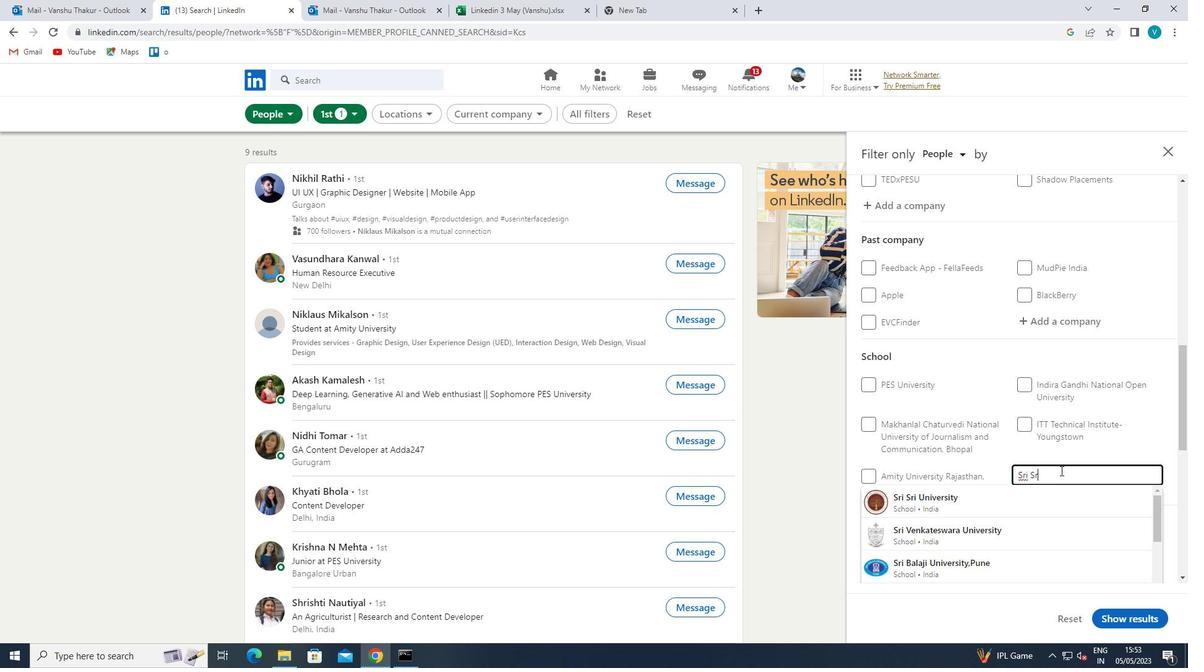 
Action: Mouse moved to (1061, 471)
Screenshot: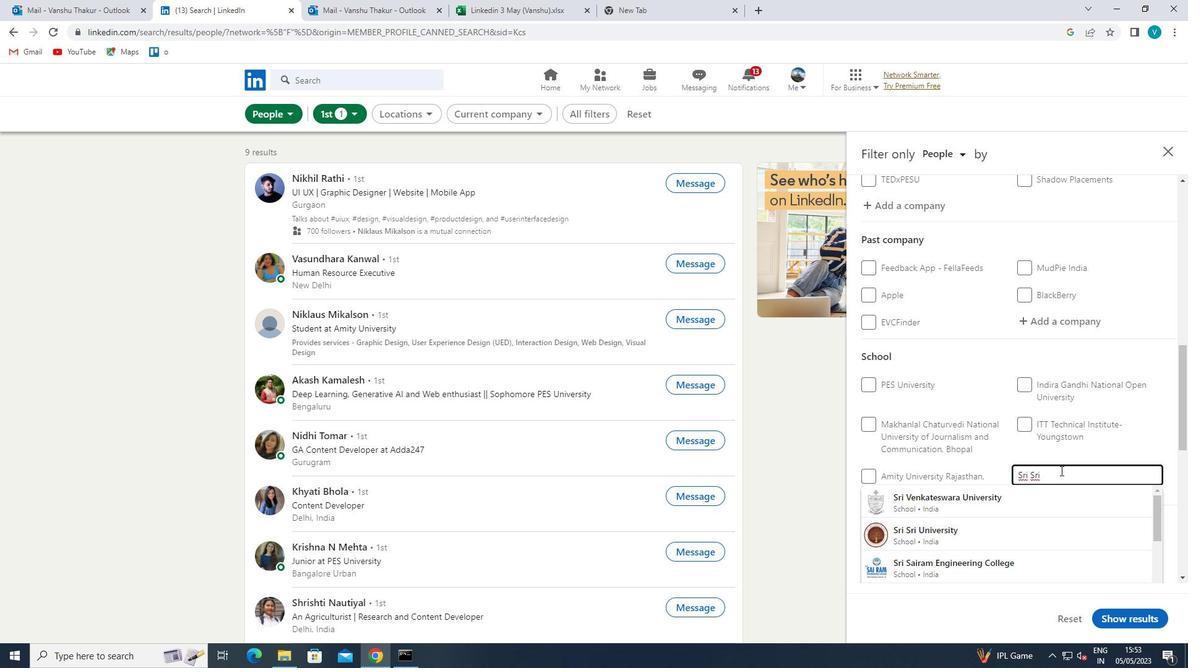 
Action: Key pressed <Key.shift>UNIVERSITY
Screenshot: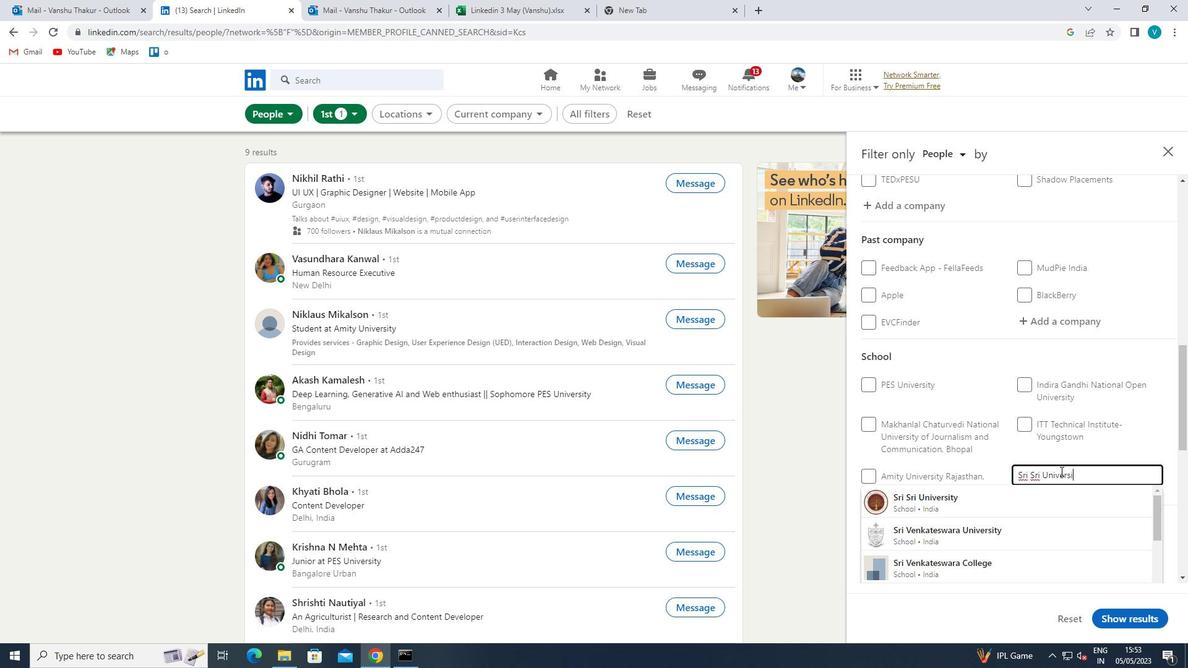 
Action: Mouse moved to (1035, 526)
Screenshot: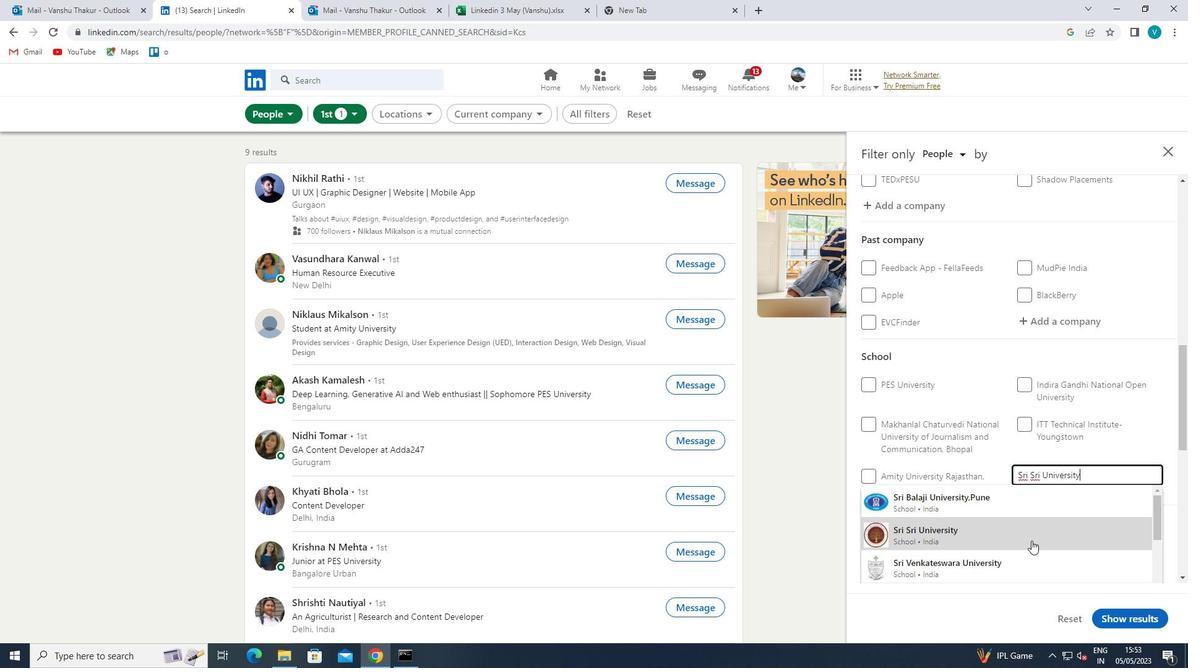 
Action: Mouse pressed left at (1035, 526)
Screenshot: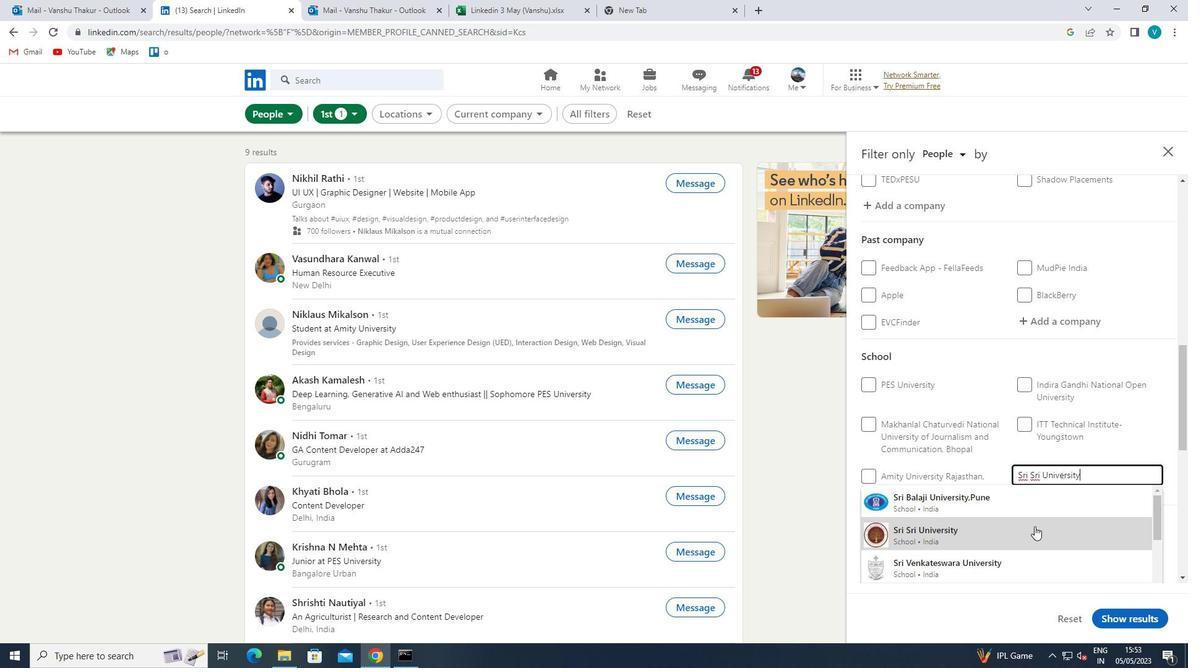 
Action: Mouse moved to (1051, 514)
Screenshot: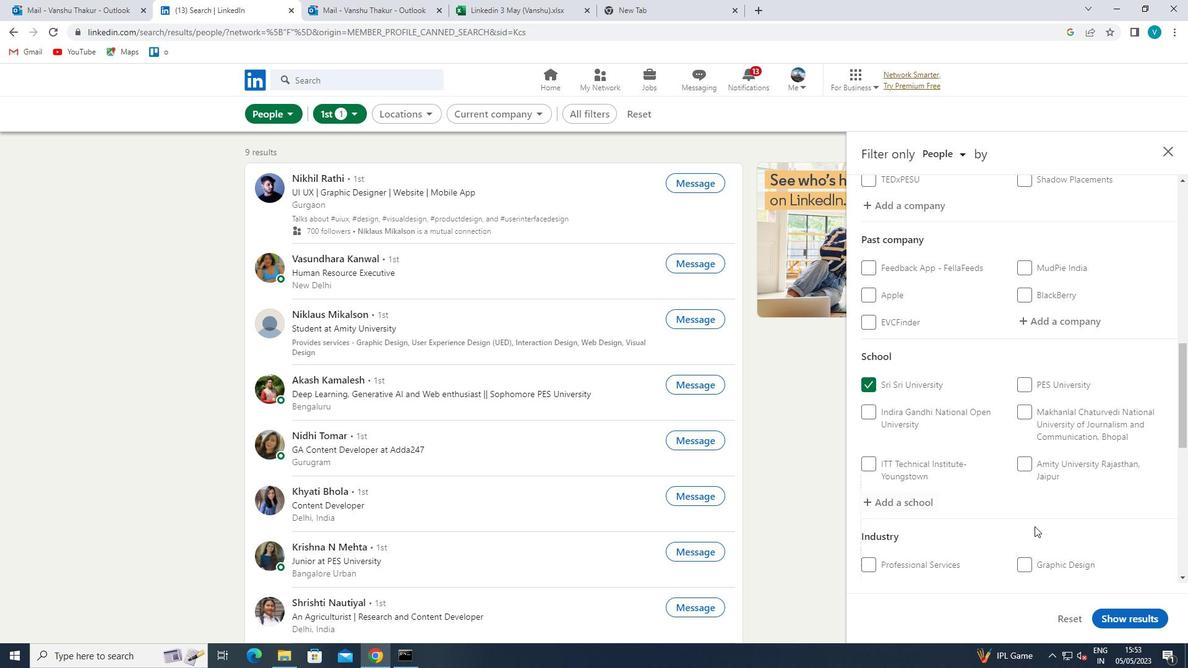
Action: Mouse scrolled (1051, 513) with delta (0, 0)
Screenshot: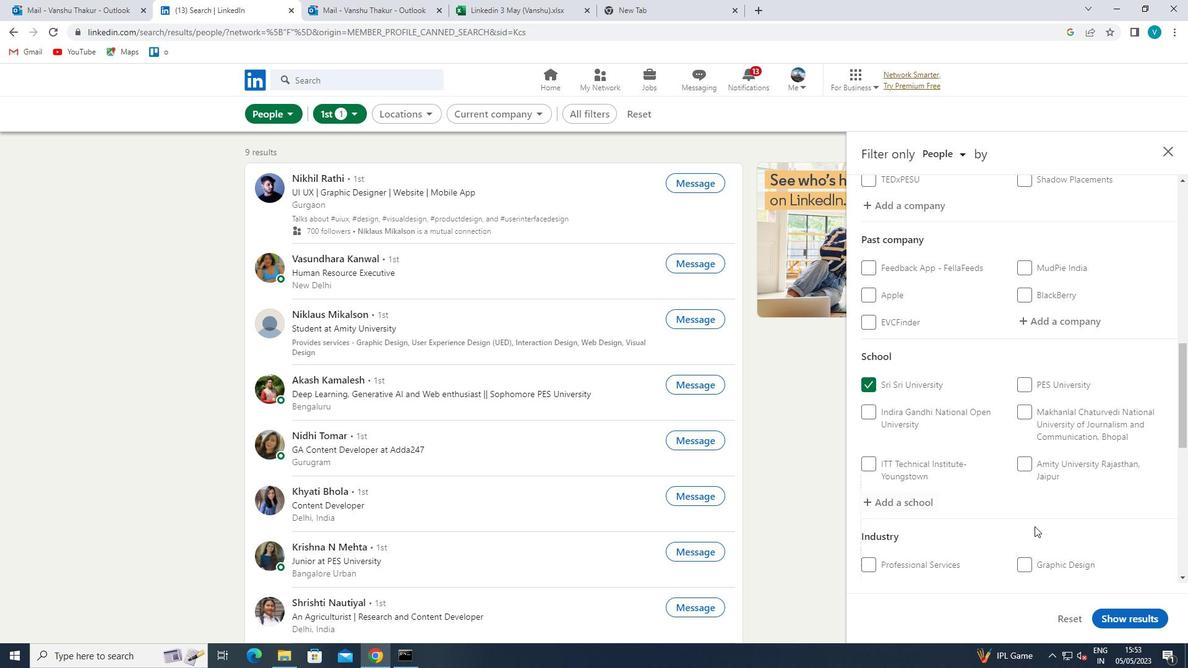 
Action: Mouse moved to (1051, 507)
Screenshot: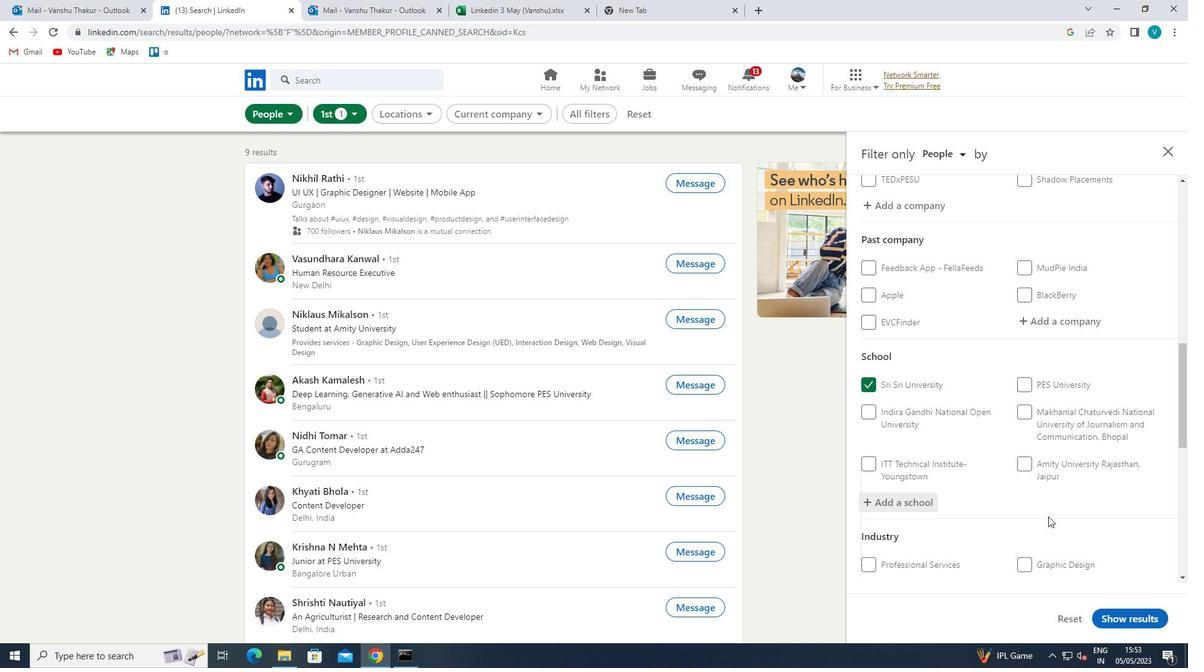
Action: Mouse scrolled (1051, 506) with delta (0, 0)
Screenshot: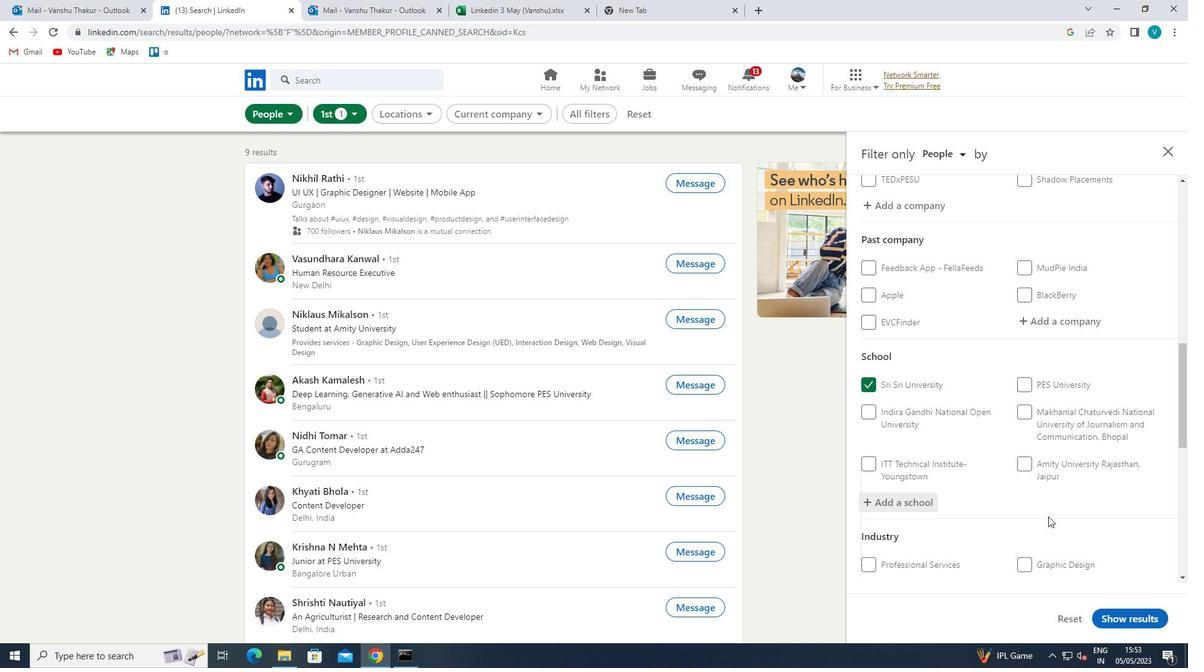 
Action: Mouse moved to (1051, 502)
Screenshot: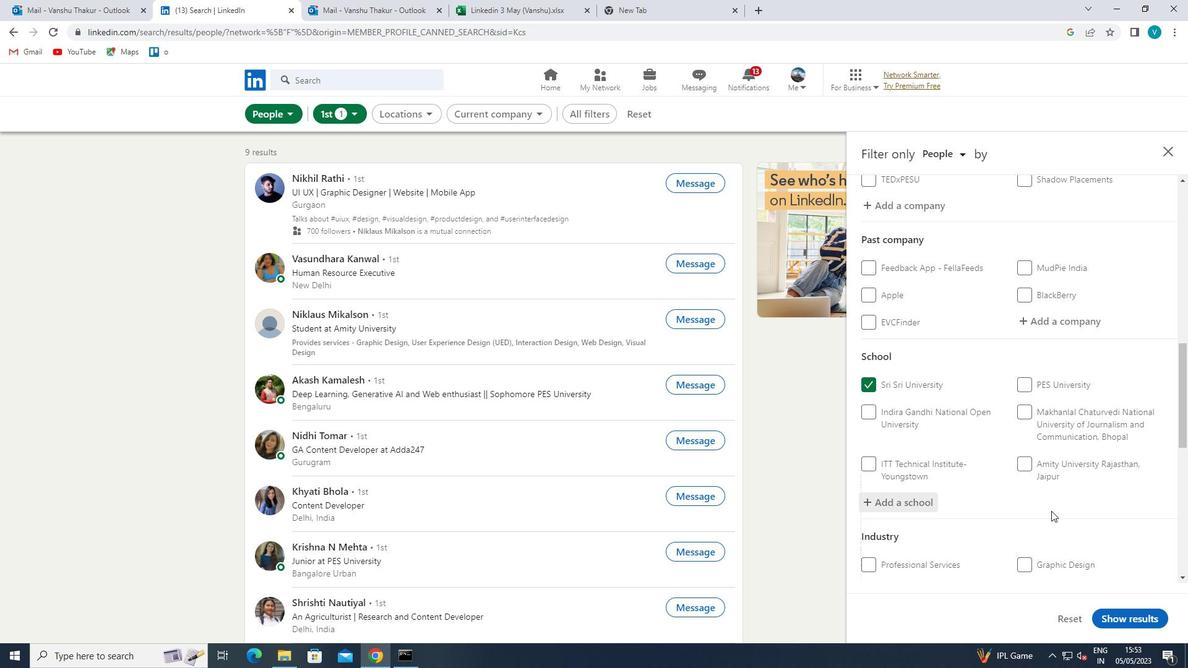 
Action: Mouse scrolled (1051, 501) with delta (0, 0)
Screenshot: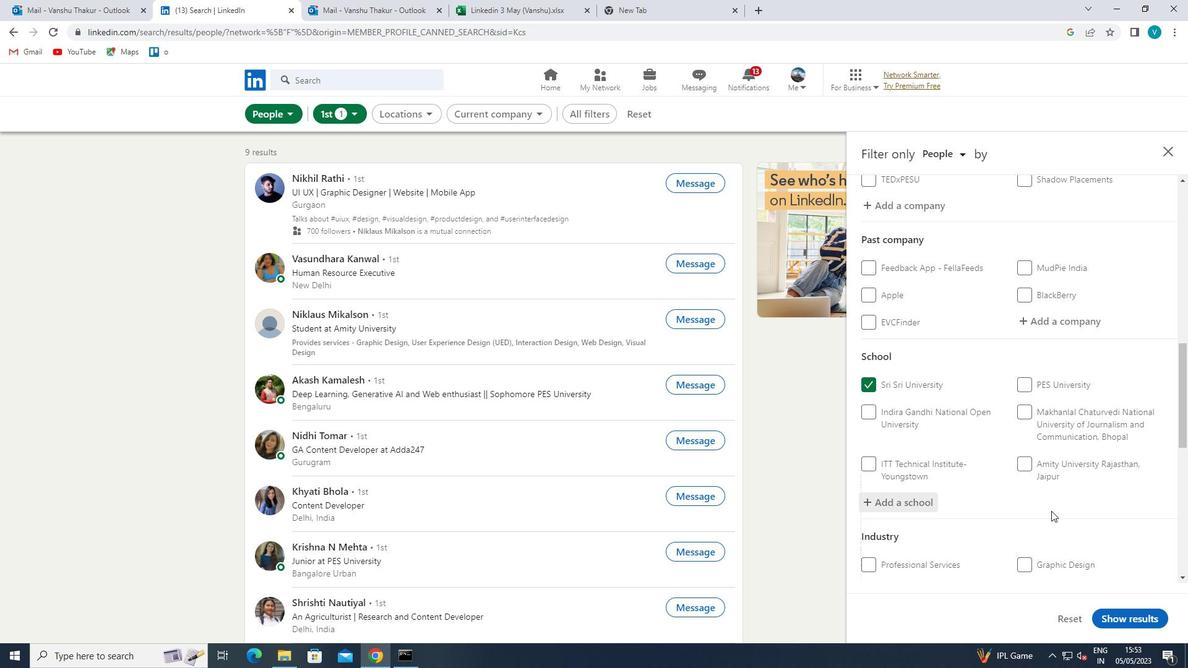 
Action: Mouse moved to (1060, 448)
Screenshot: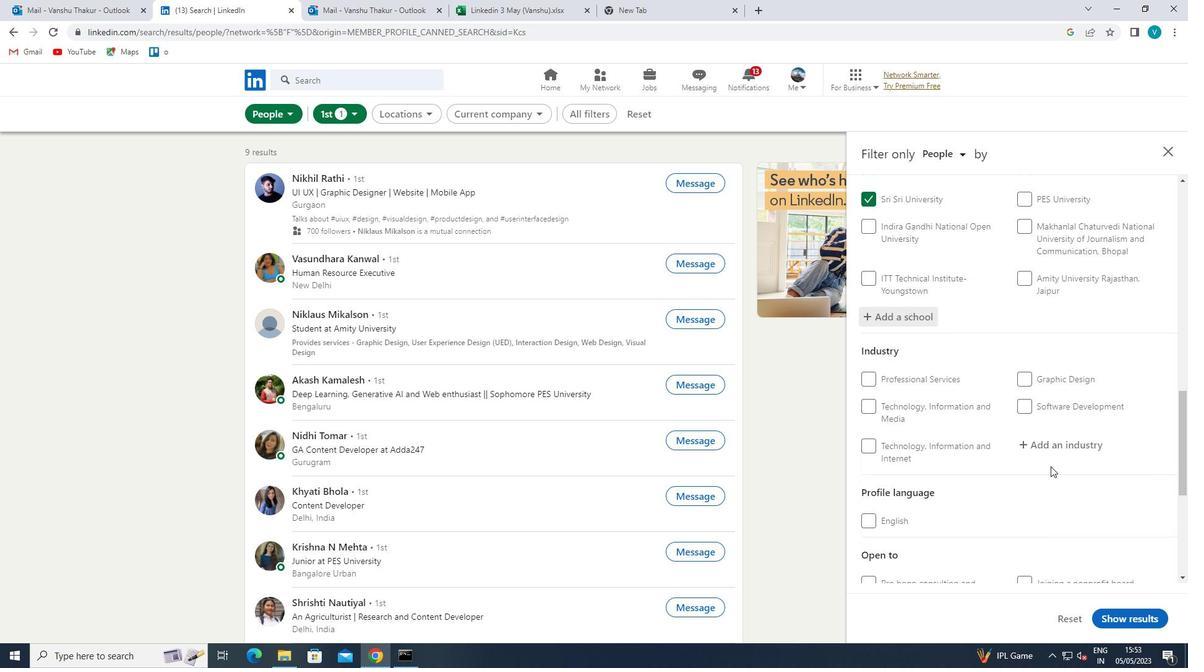
Action: Mouse pressed left at (1060, 448)
Screenshot: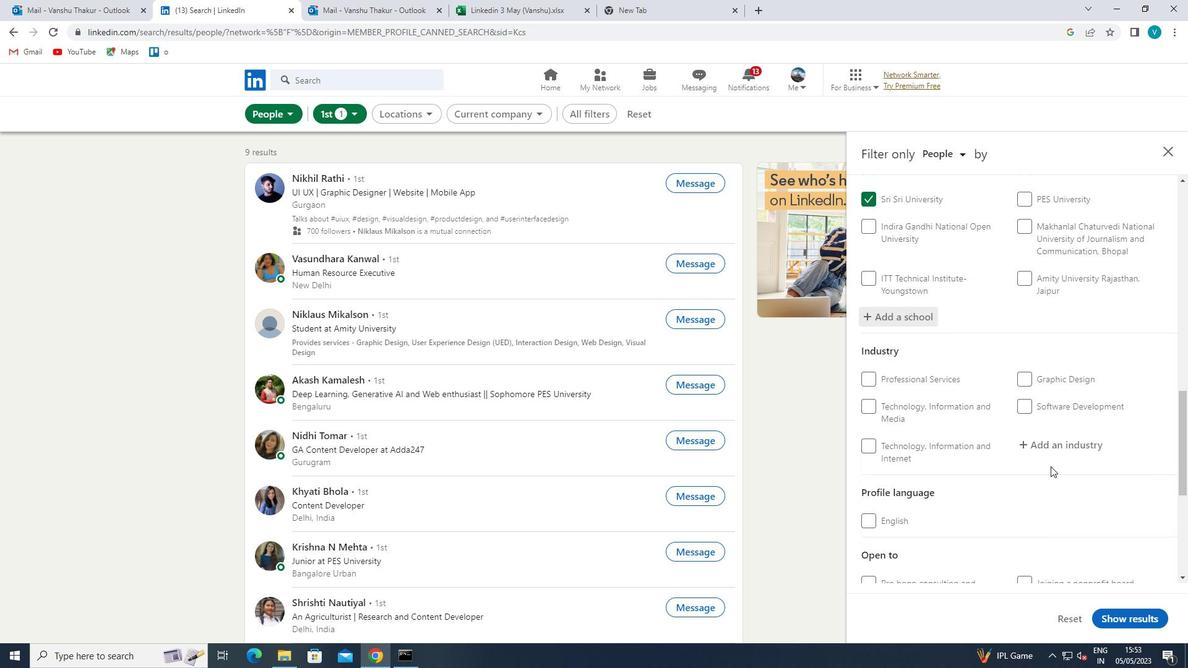
Action: Key pressed <Key.shift>FREIGHT
Screenshot: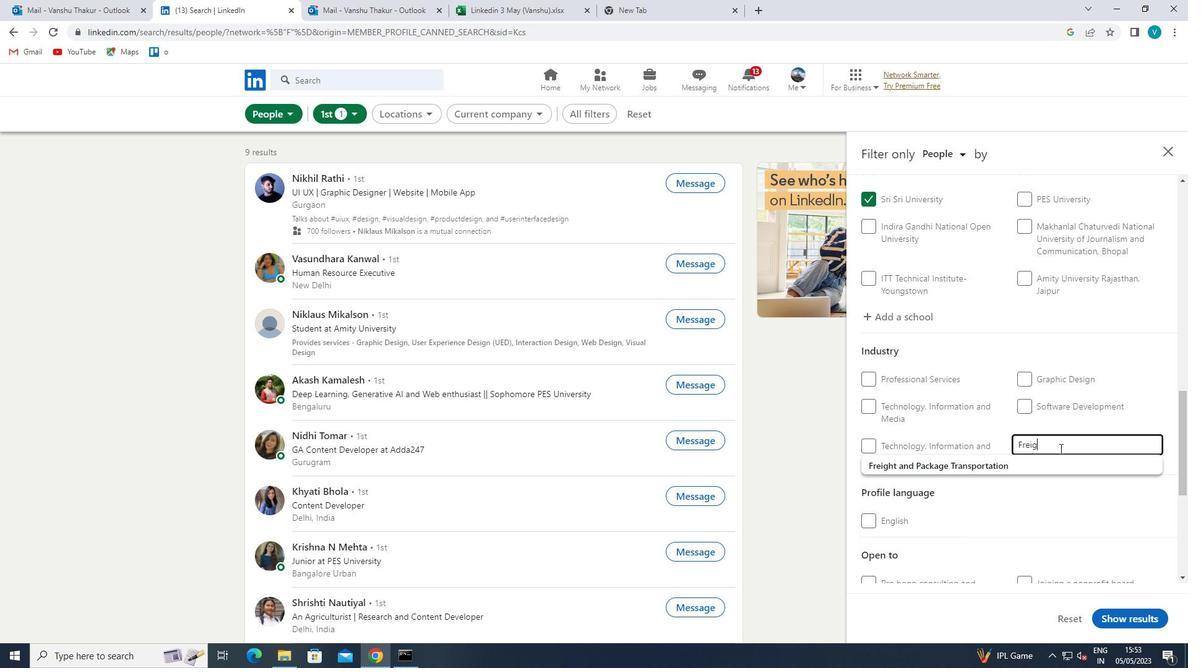 
Action: Mouse moved to (1048, 459)
Screenshot: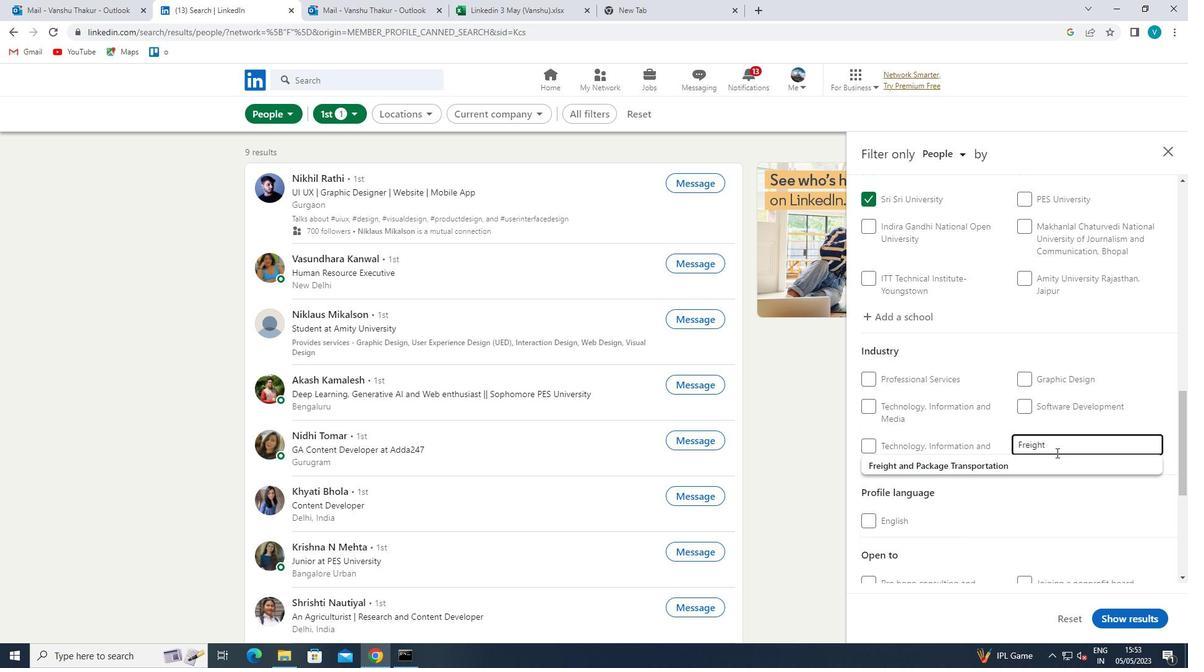 
Action: Mouse pressed left at (1048, 459)
Screenshot: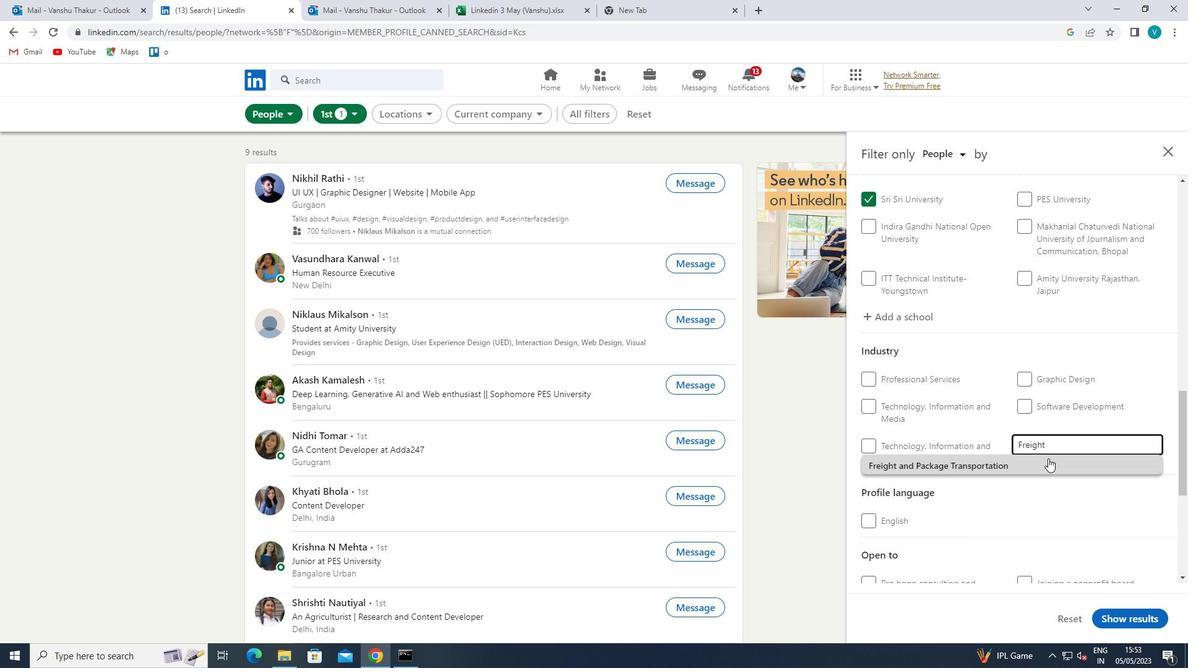 
Action: Mouse moved to (1048, 460)
Screenshot: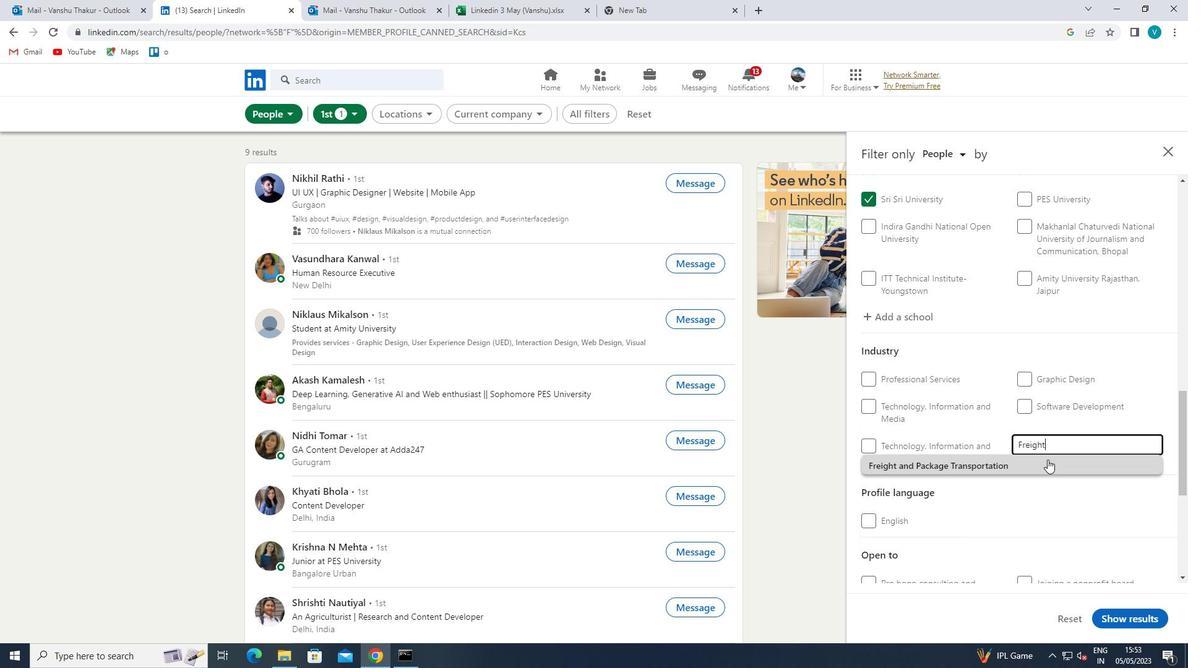 
Action: Mouse scrolled (1048, 459) with delta (0, 0)
Screenshot: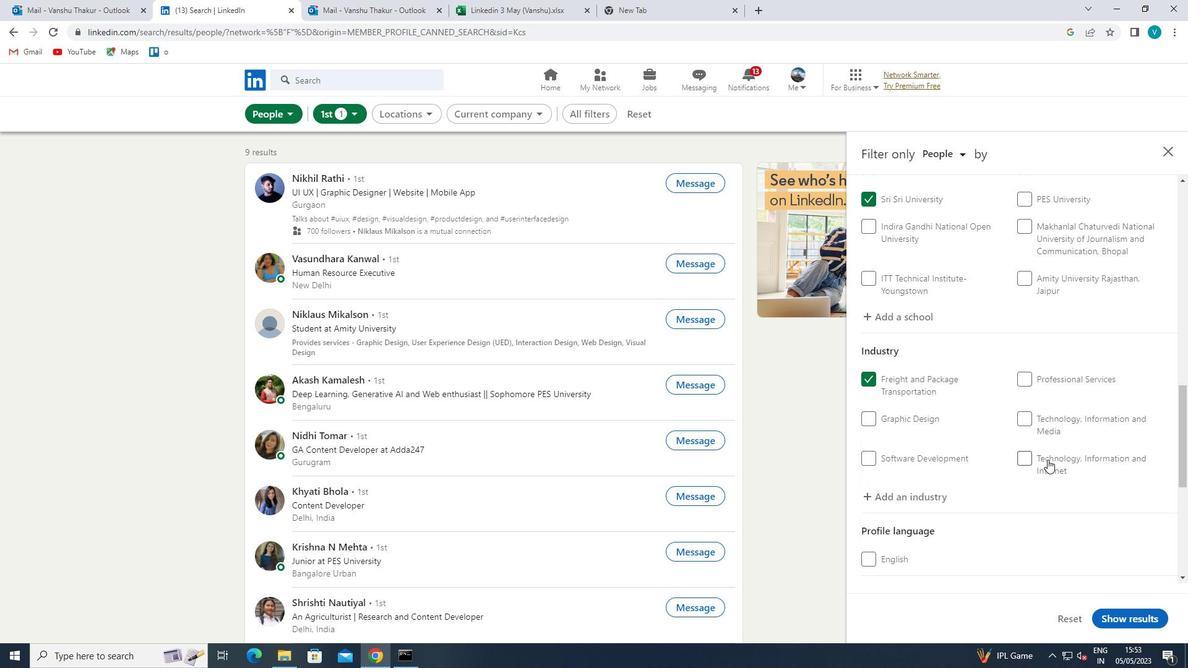 
Action: Mouse scrolled (1048, 459) with delta (0, 0)
Screenshot: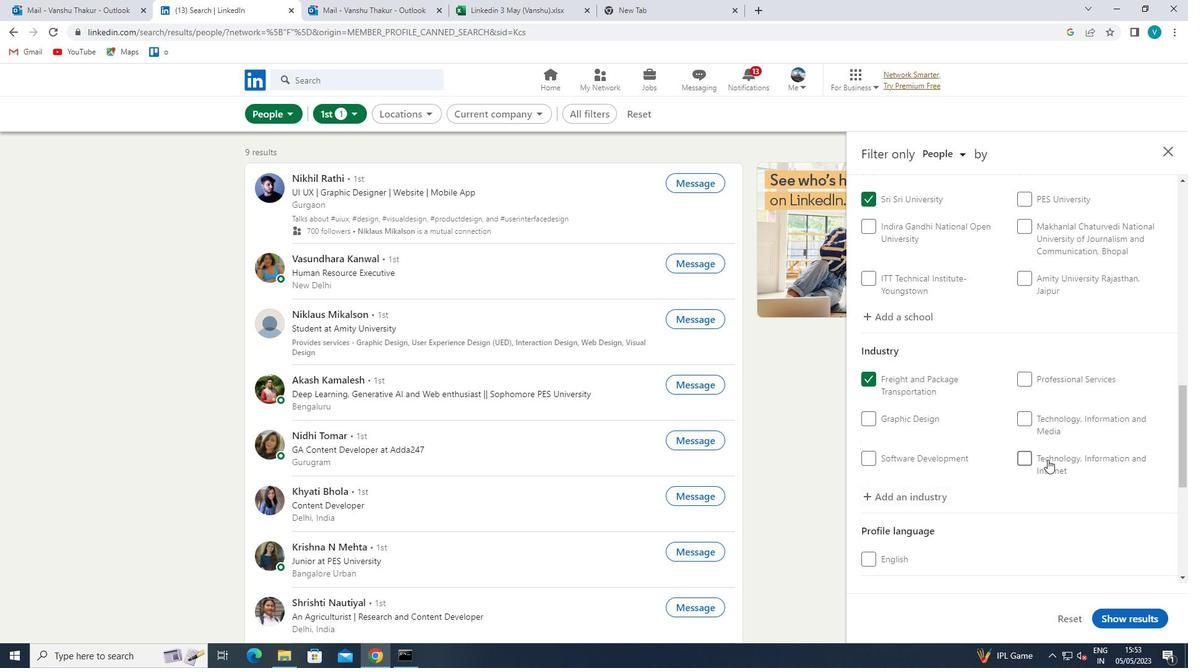 
Action: Mouse moved to (1047, 461)
Screenshot: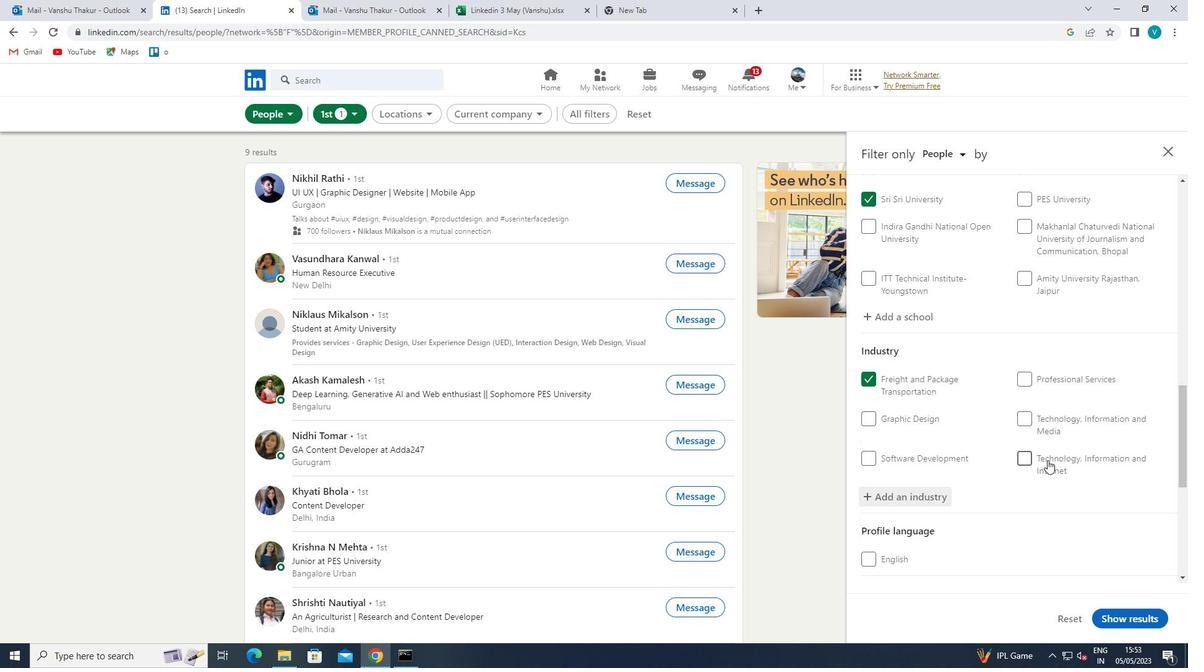 
Action: Mouse scrolled (1047, 460) with delta (0, 0)
Screenshot: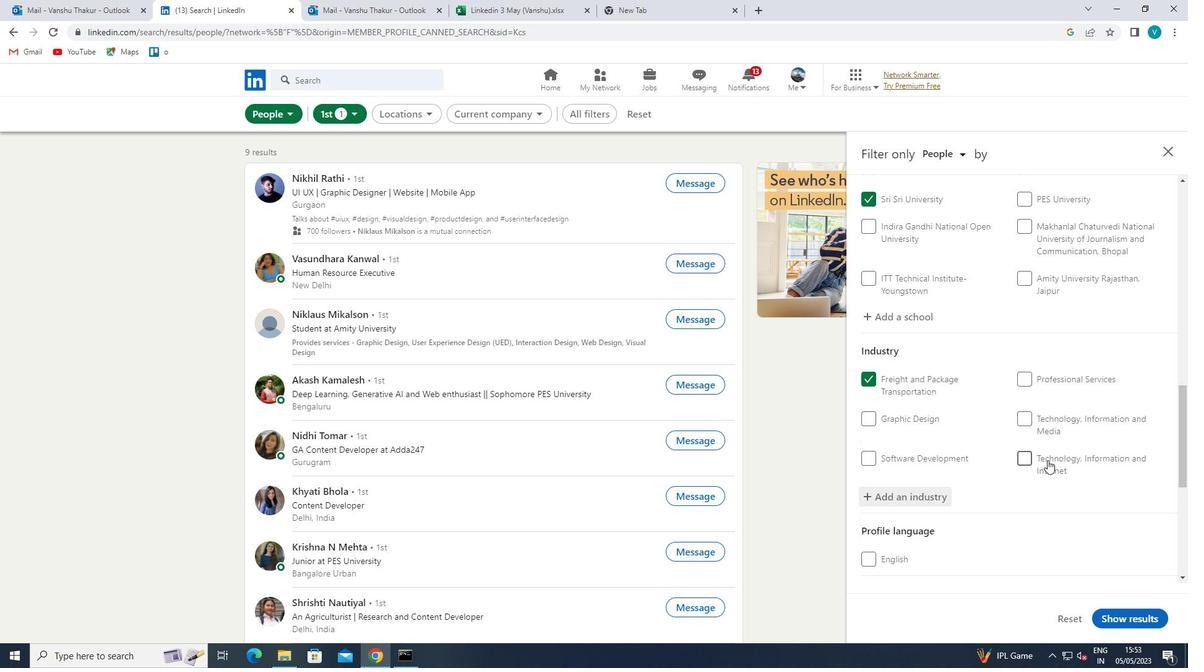 
Action: Mouse moved to (1045, 462)
Screenshot: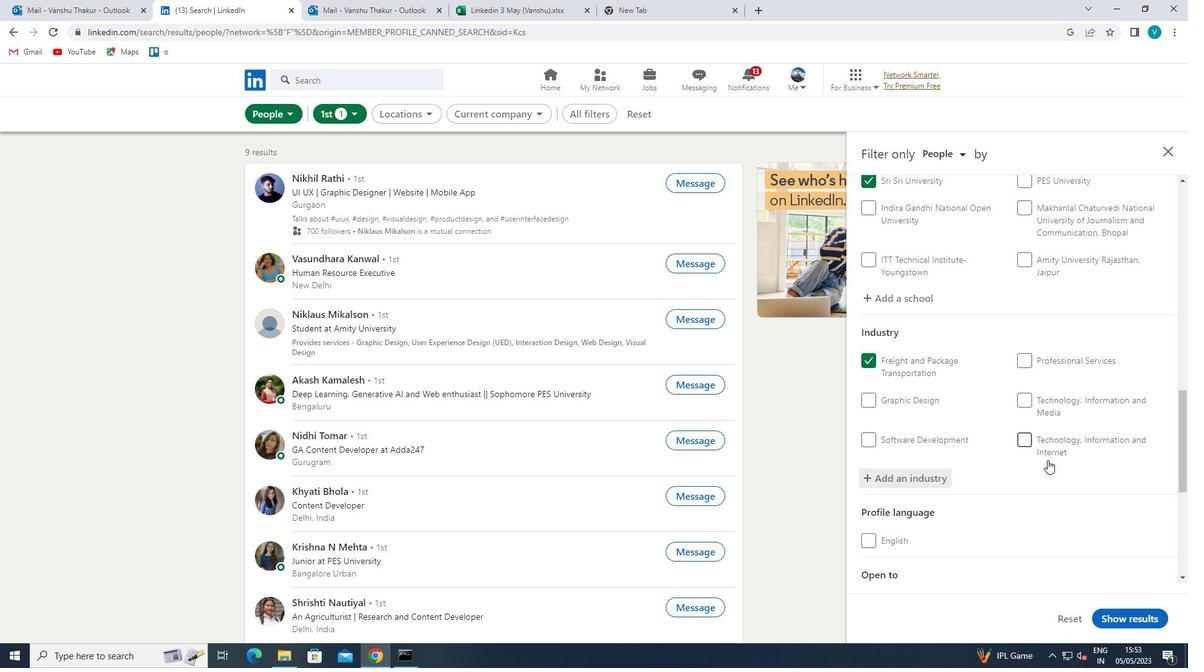 
Action: Mouse scrolled (1045, 461) with delta (0, 0)
Screenshot: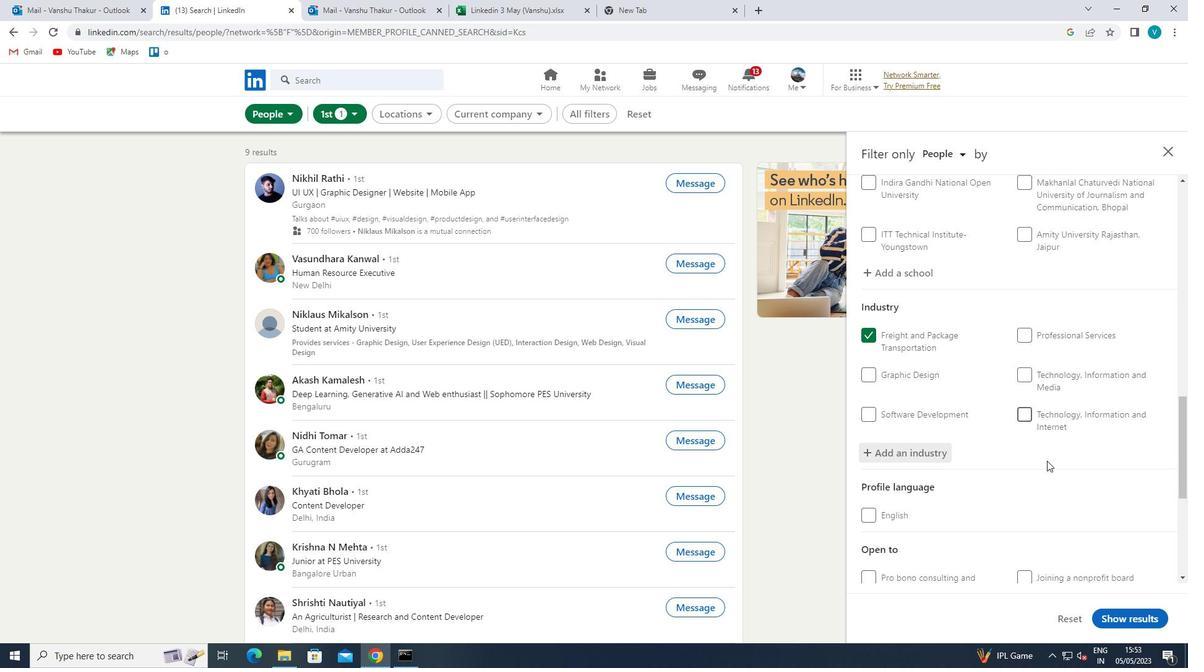 
Action: Mouse moved to (1049, 501)
Screenshot: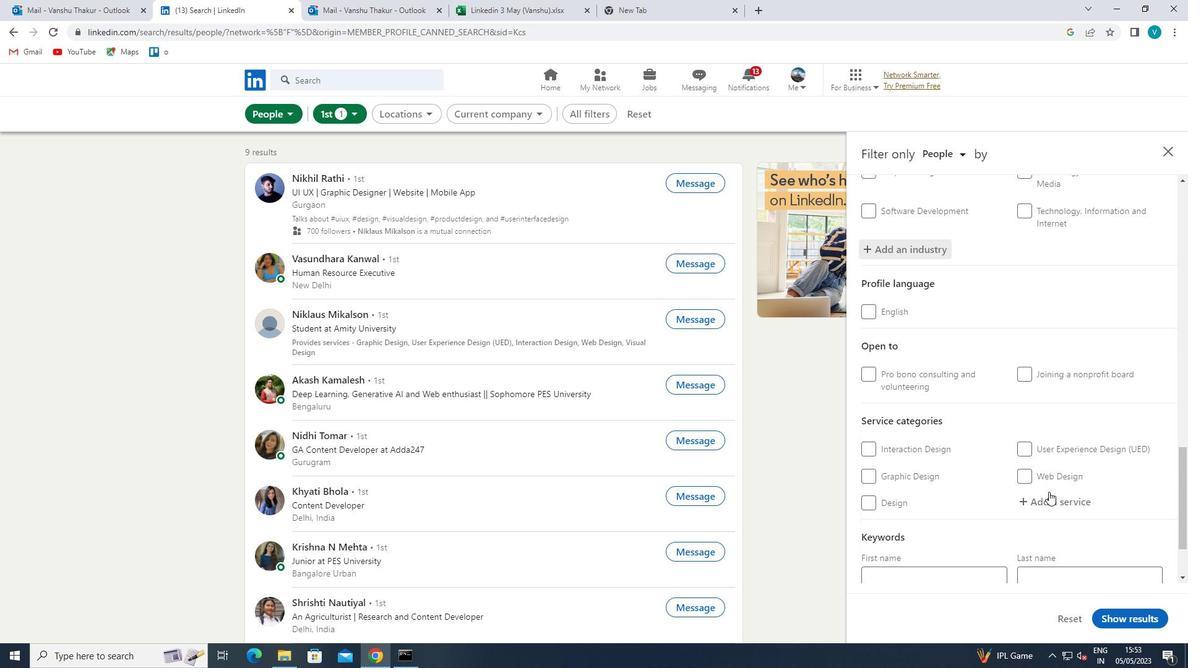 
Action: Mouse pressed left at (1049, 501)
Screenshot: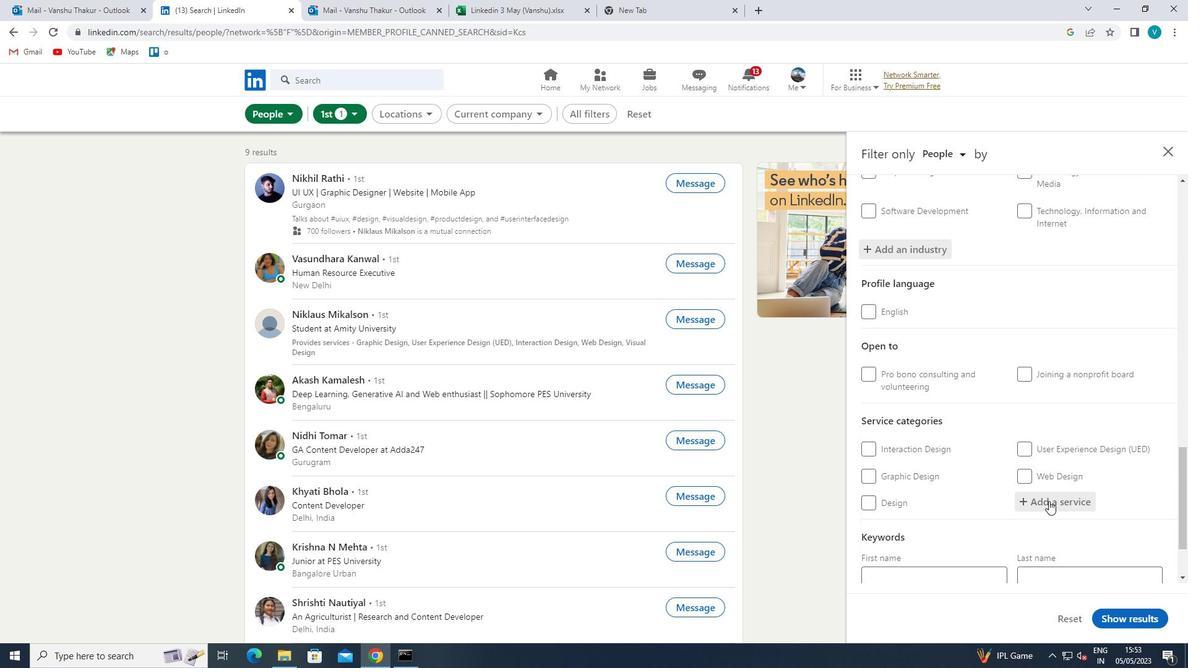 
Action: Key pressed <Key.shift>STRA
Screenshot: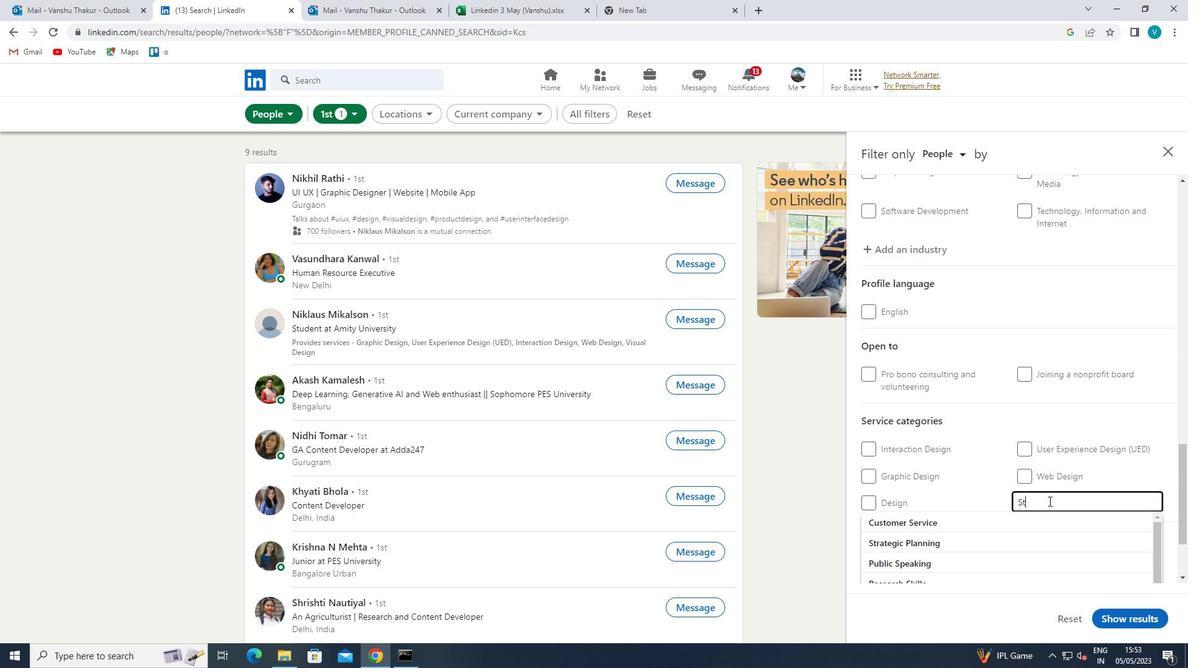 
Action: Mouse moved to (1034, 521)
Screenshot: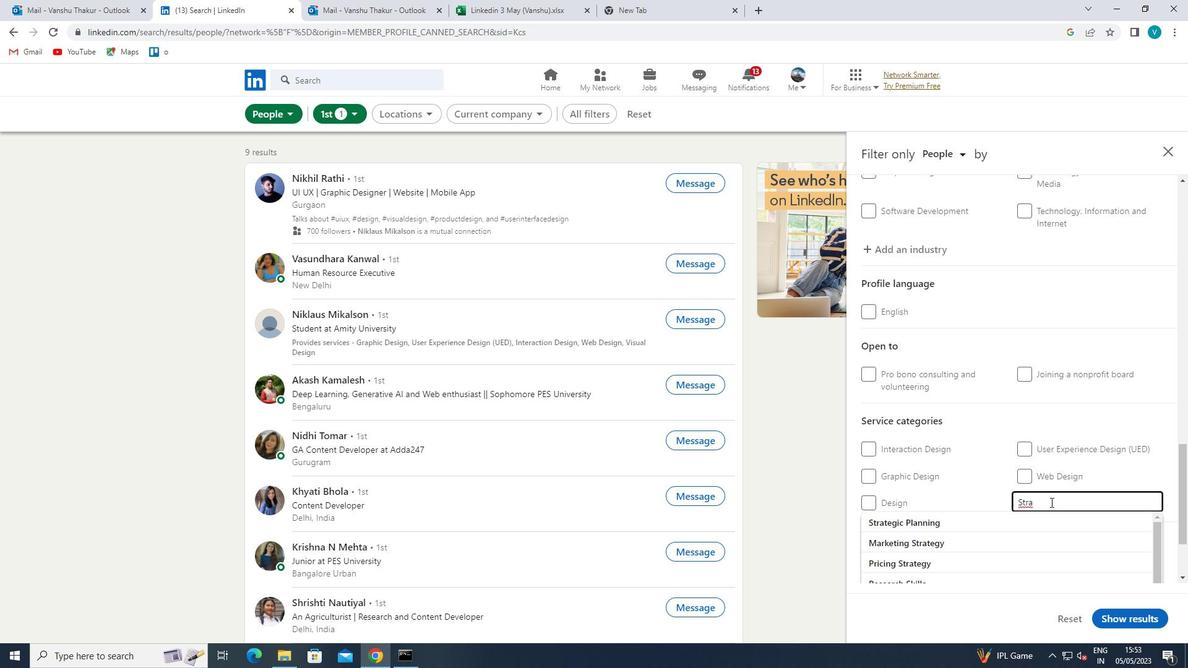 
Action: Mouse pressed left at (1034, 521)
Screenshot: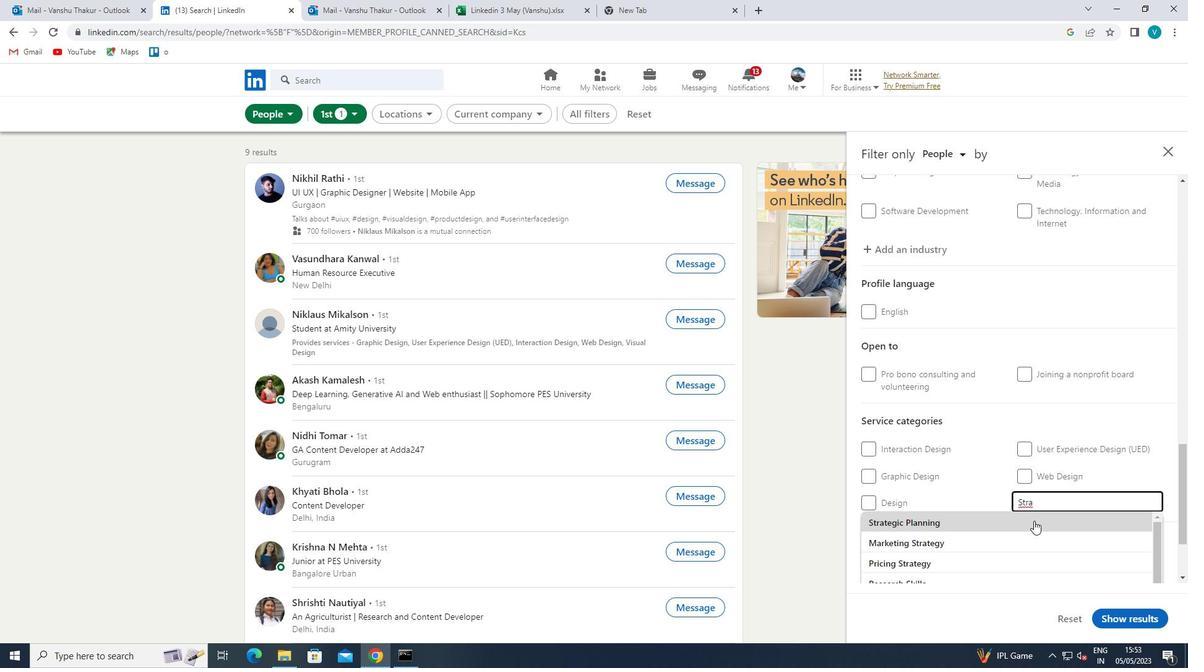 
Action: Mouse moved to (1036, 520)
Screenshot: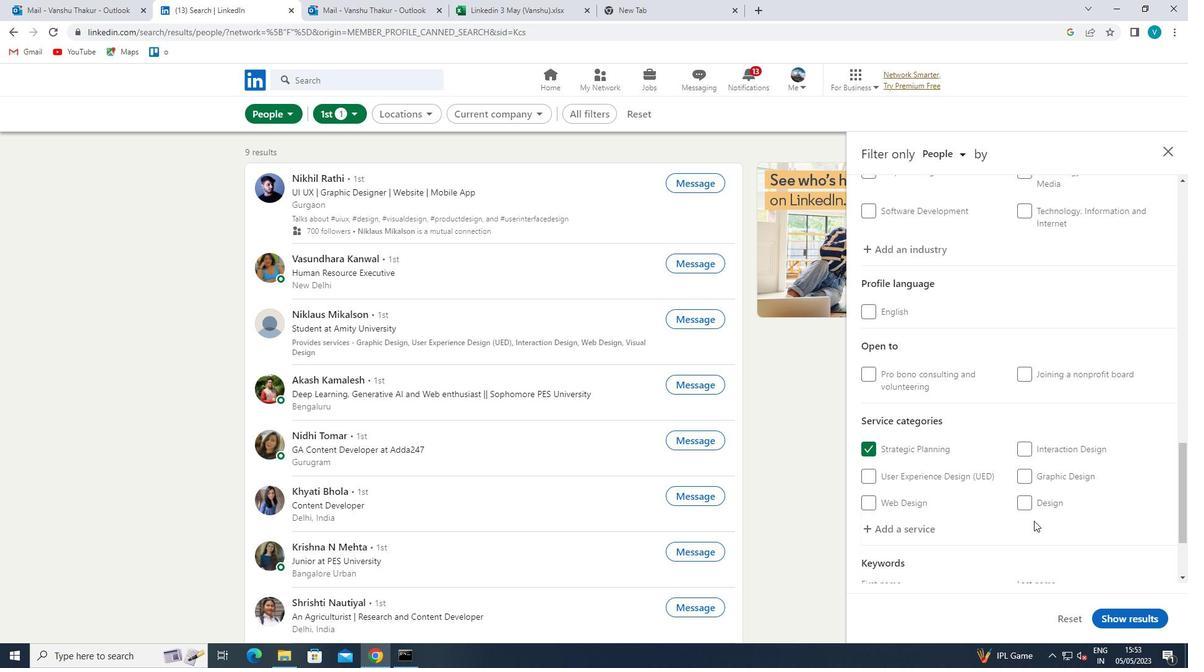 
Action: Mouse scrolled (1036, 520) with delta (0, 0)
Screenshot: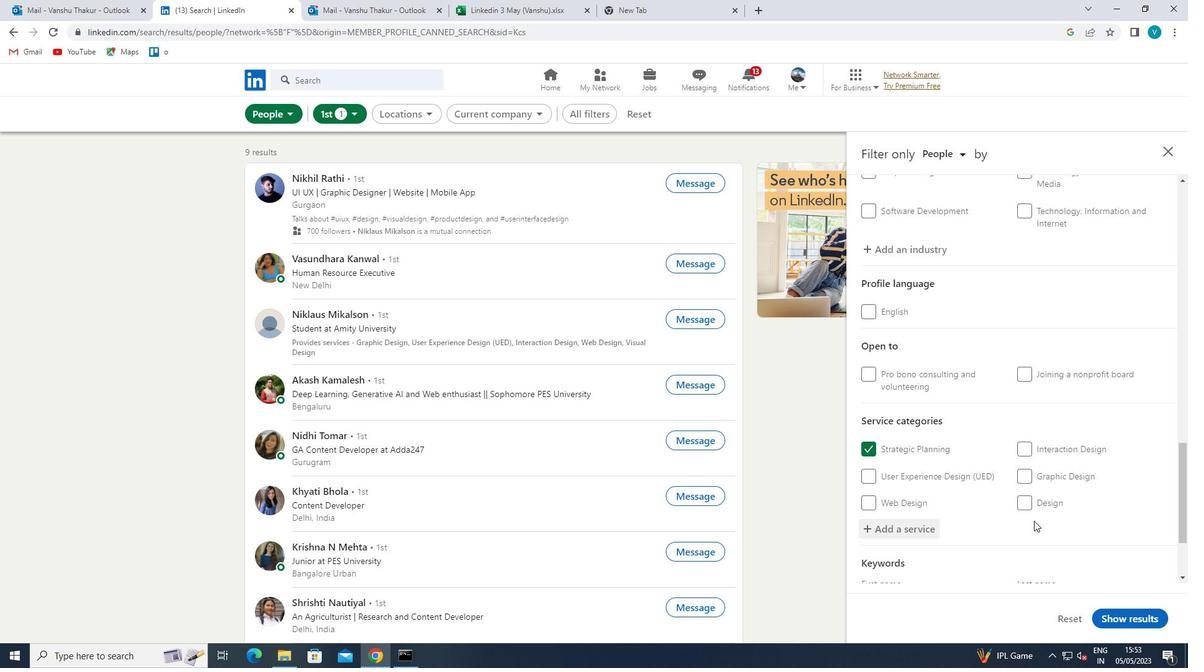 
Action: Mouse scrolled (1036, 520) with delta (0, 0)
Screenshot: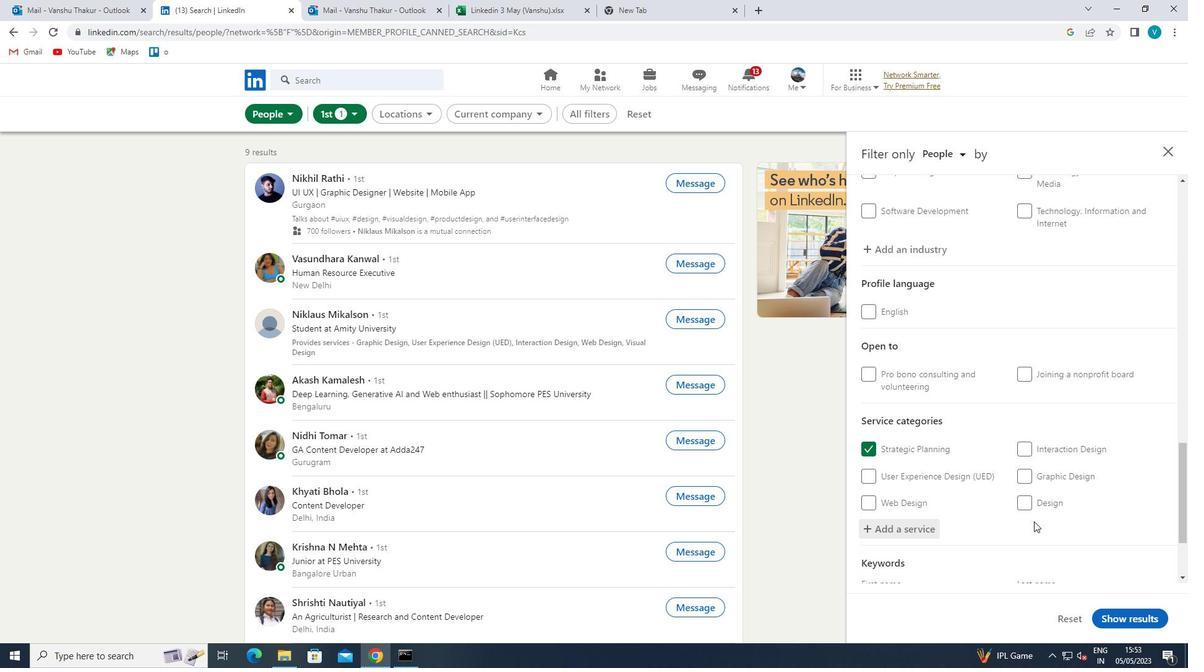 
Action: Mouse scrolled (1036, 520) with delta (0, 0)
Screenshot: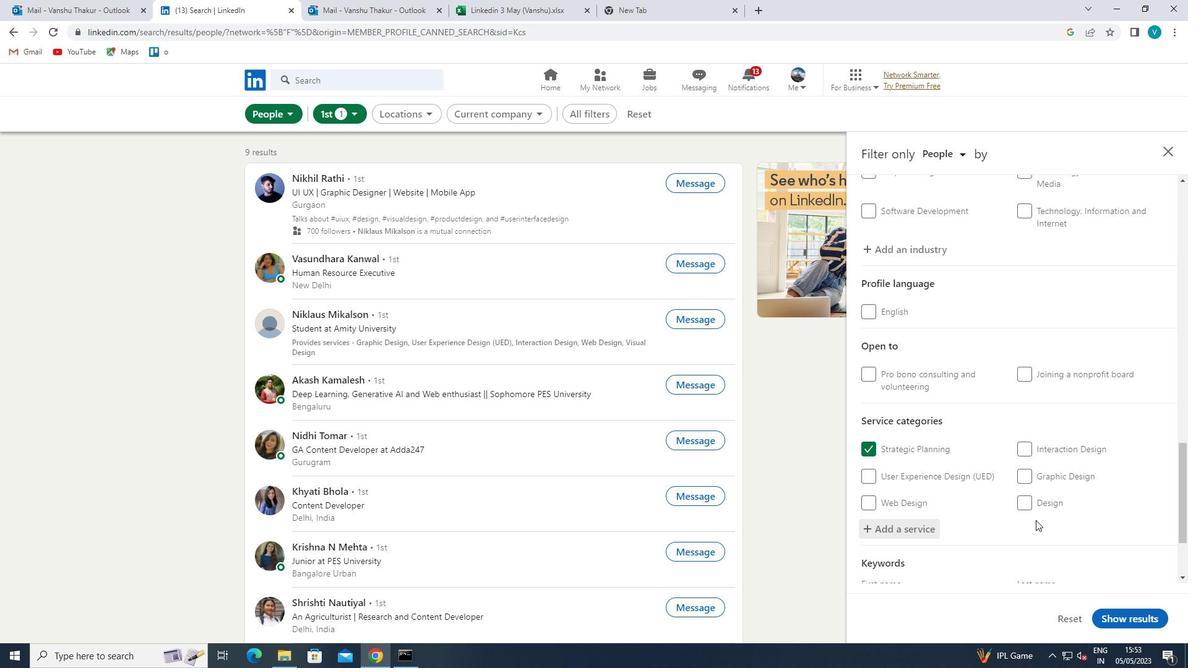 
Action: Mouse scrolled (1036, 520) with delta (0, 0)
Screenshot: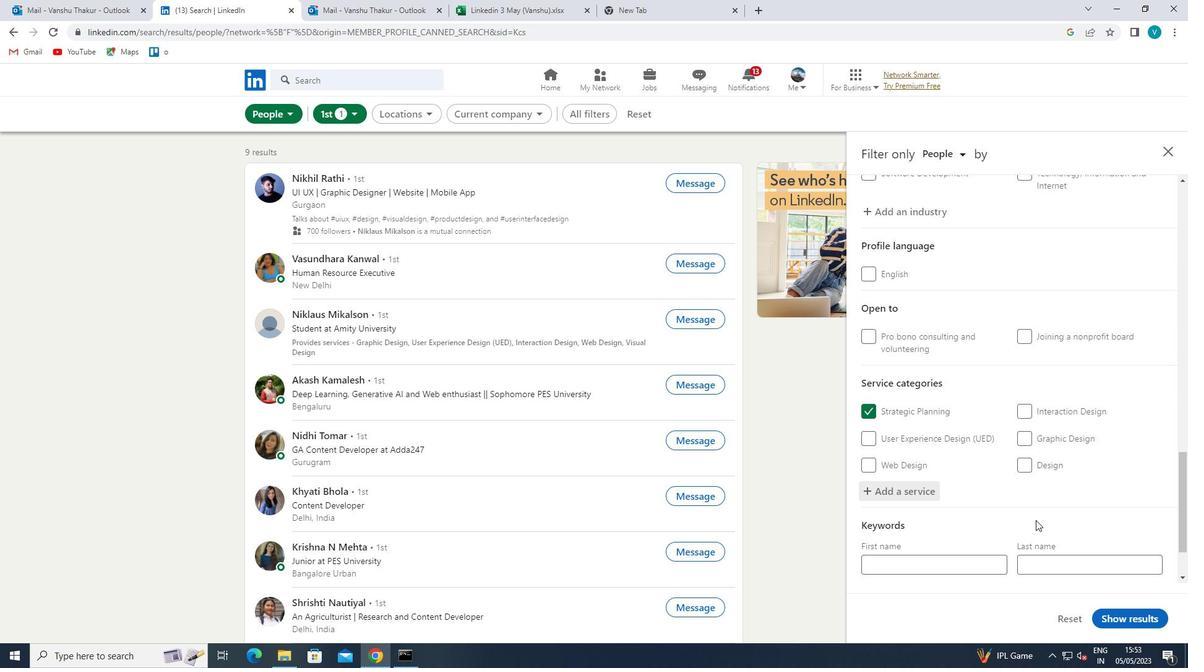 
Action: Mouse scrolled (1036, 520) with delta (0, 0)
Screenshot: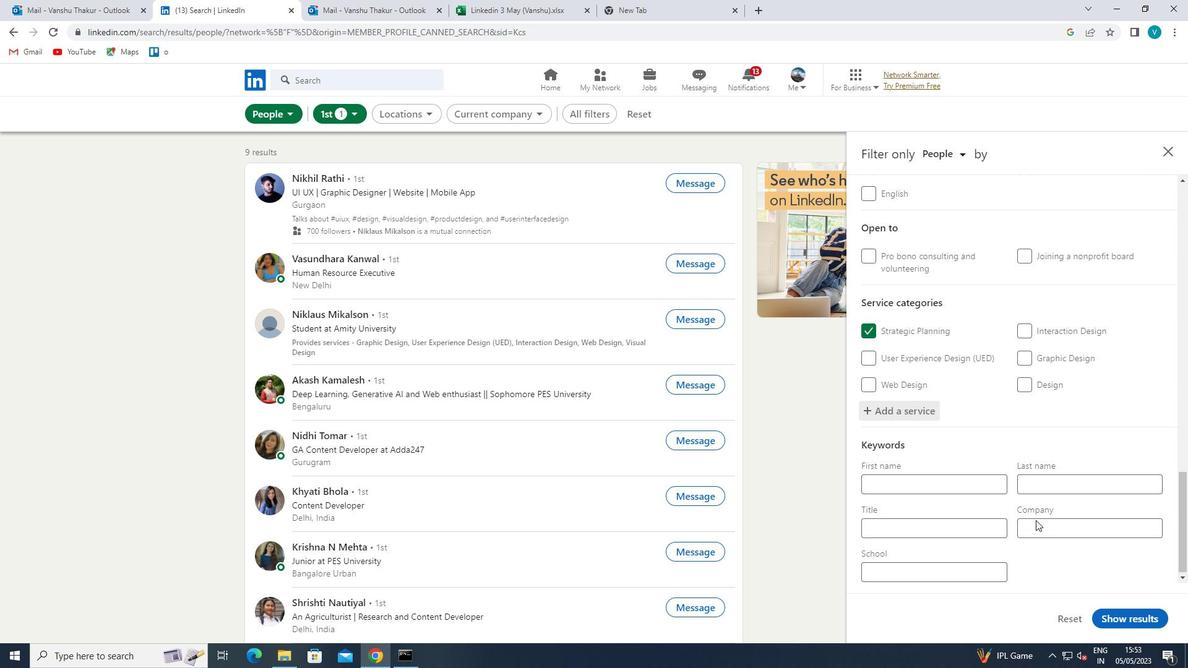 
Action: Mouse moved to (947, 529)
Screenshot: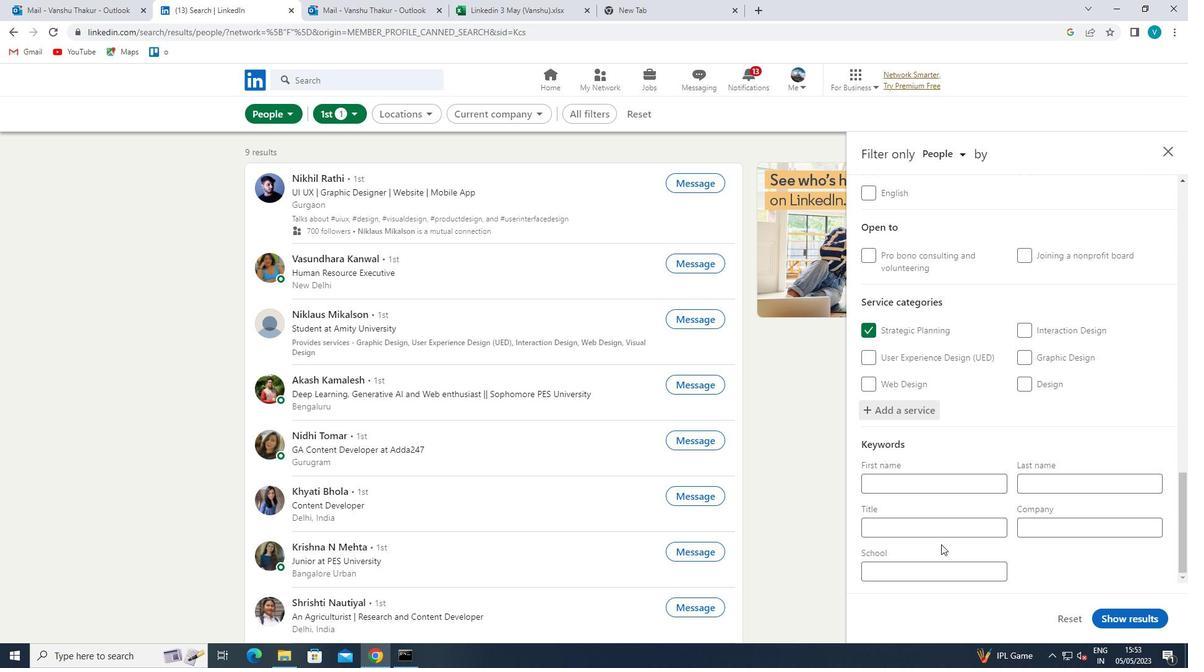 
Action: Mouse pressed left at (947, 529)
Screenshot: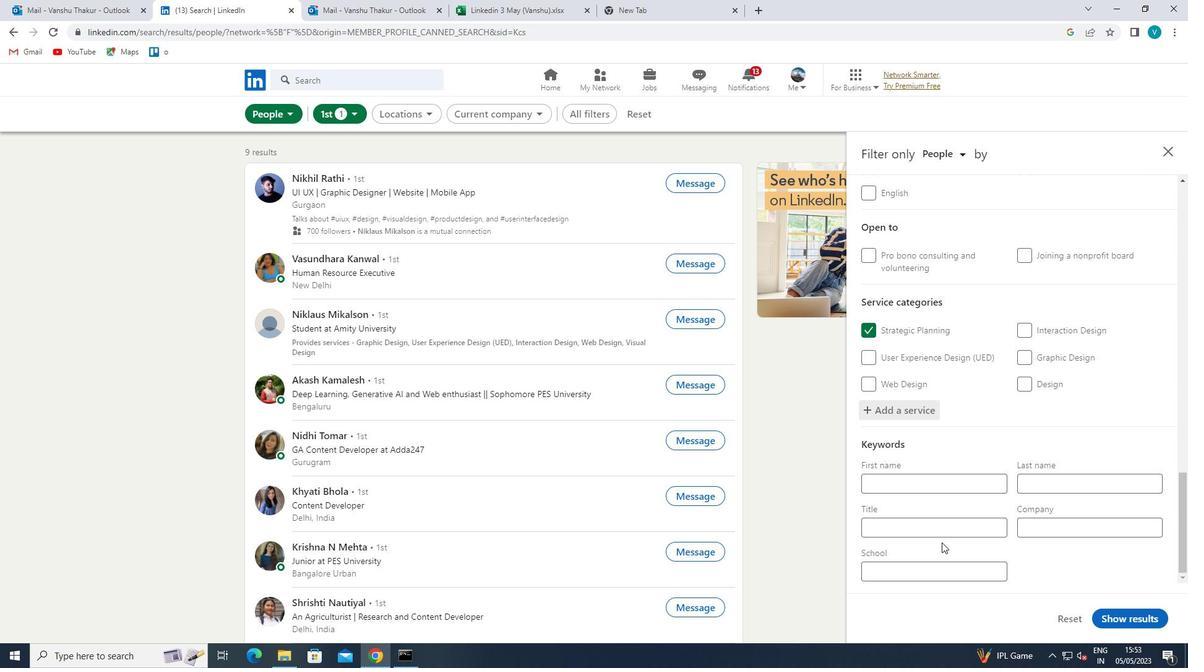 
Action: Mouse moved to (950, 528)
Screenshot: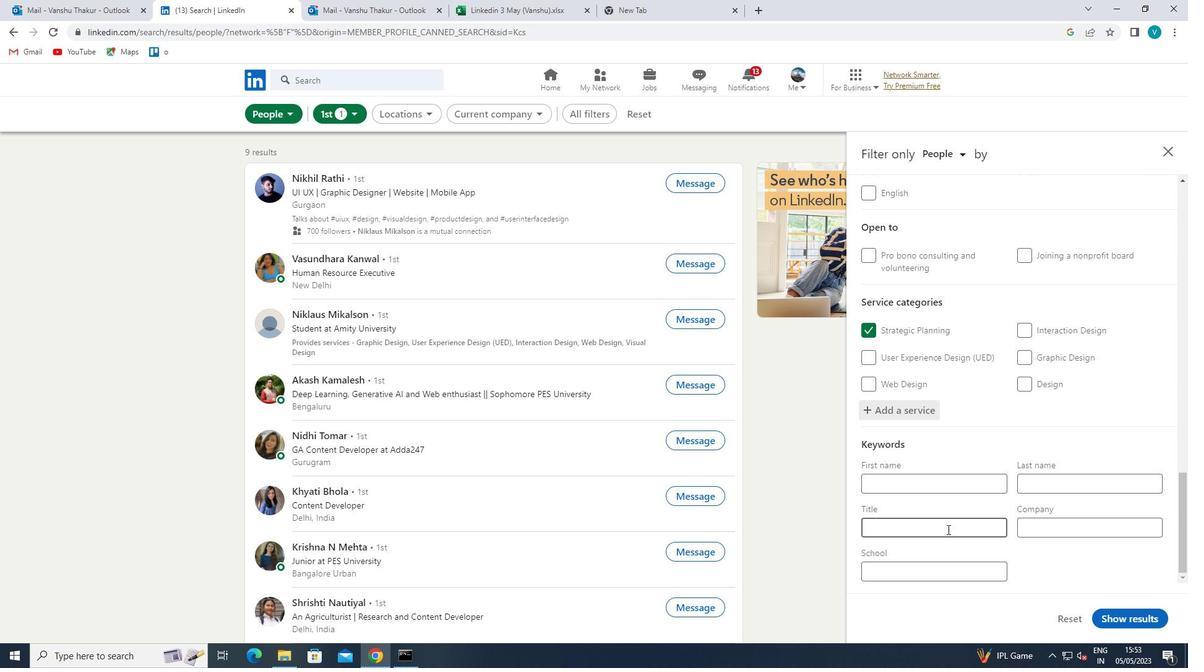 
Action: Key pressed <Key.shift>ADMINSTRATIVE<Key.space><Key.shift>ASSIATAN<Key.space><Key.backspace>T<Key.space>
Screenshot: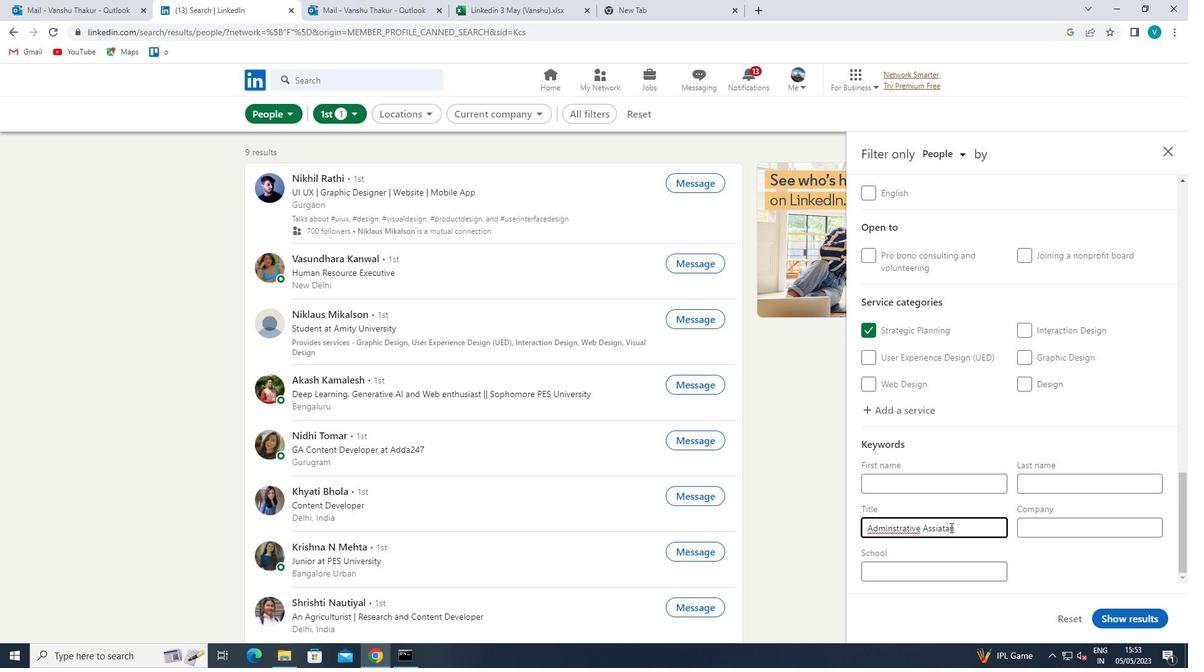 
Action: Mouse moved to (941, 527)
Screenshot: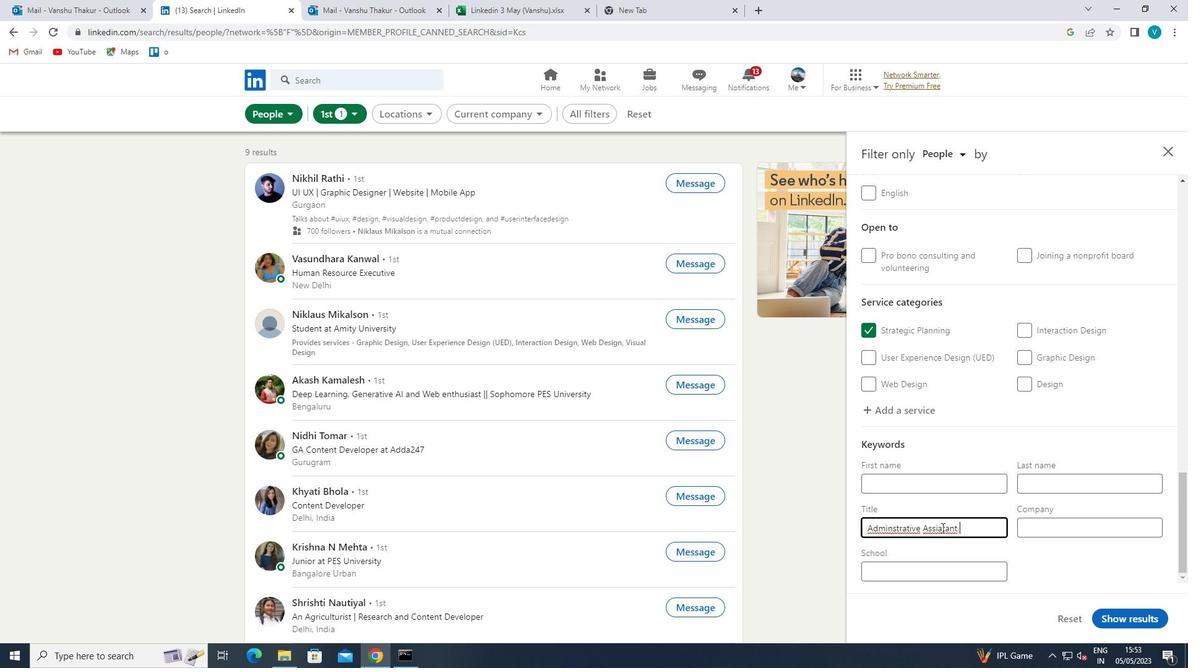 
Action: Mouse pressed left at (941, 527)
Screenshot: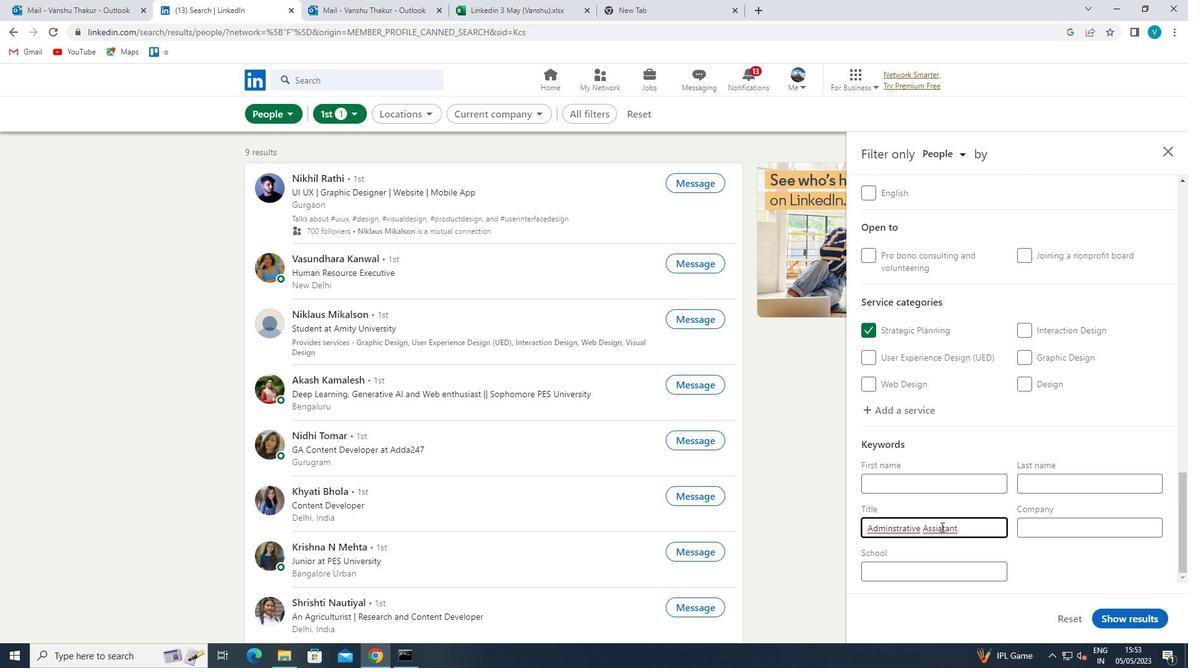 
Action: Mouse moved to (953, 549)
Screenshot: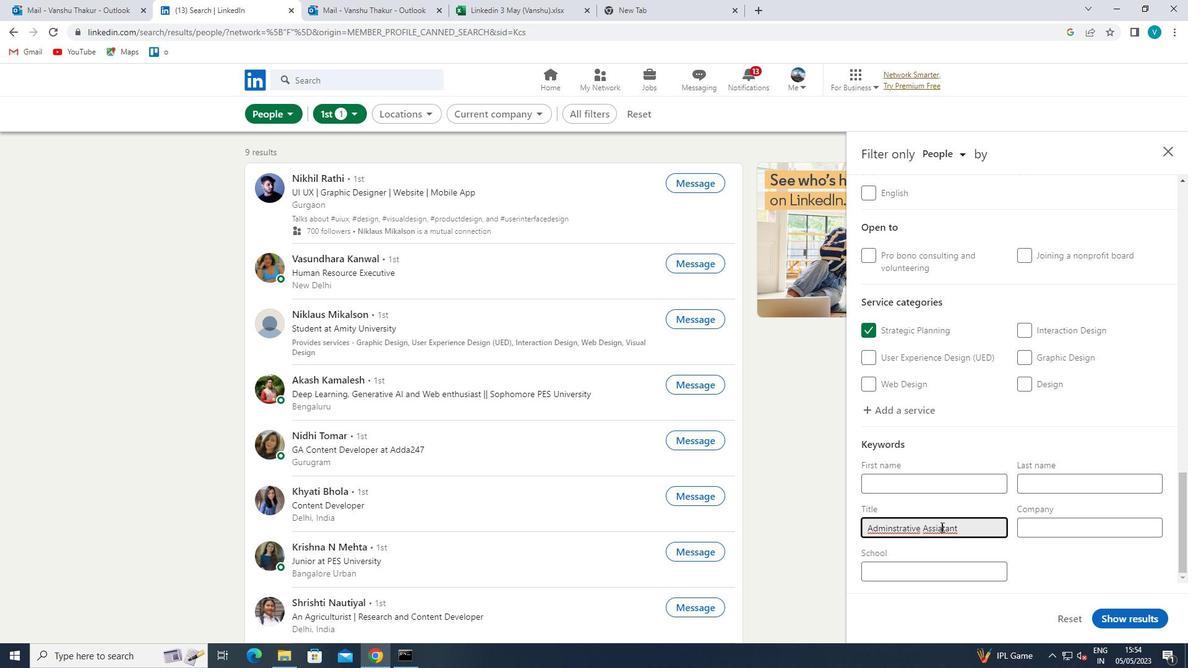 
Action: Key pressed <Key.backspace>S
Screenshot: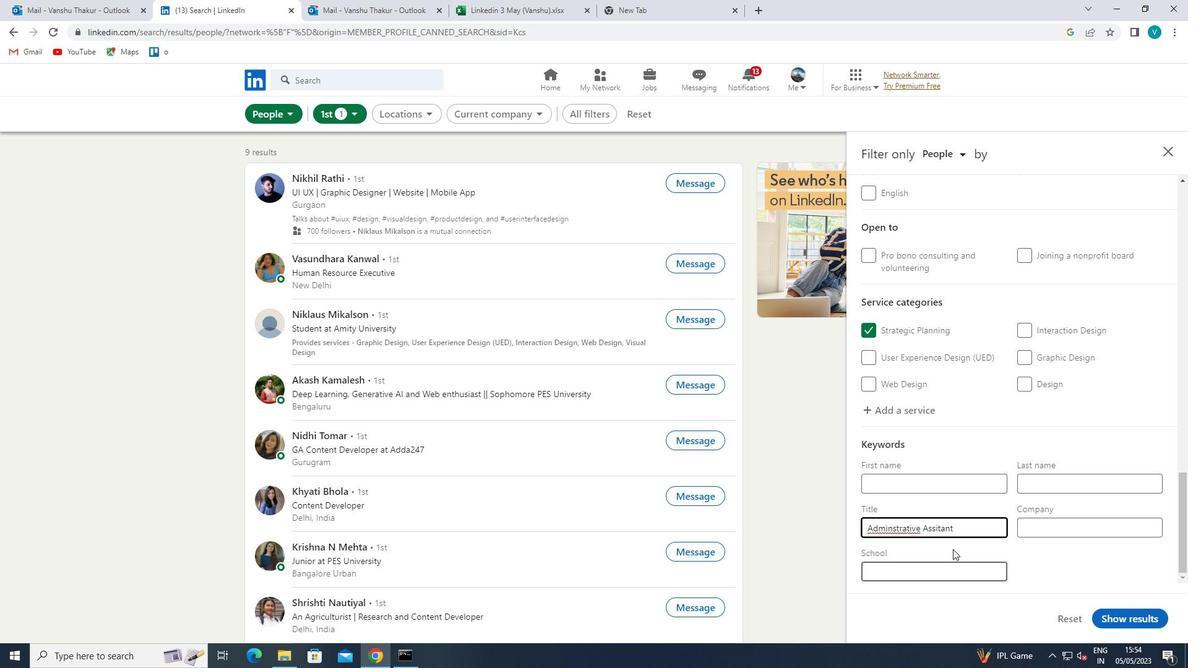 
Action: Mouse moved to (891, 532)
Screenshot: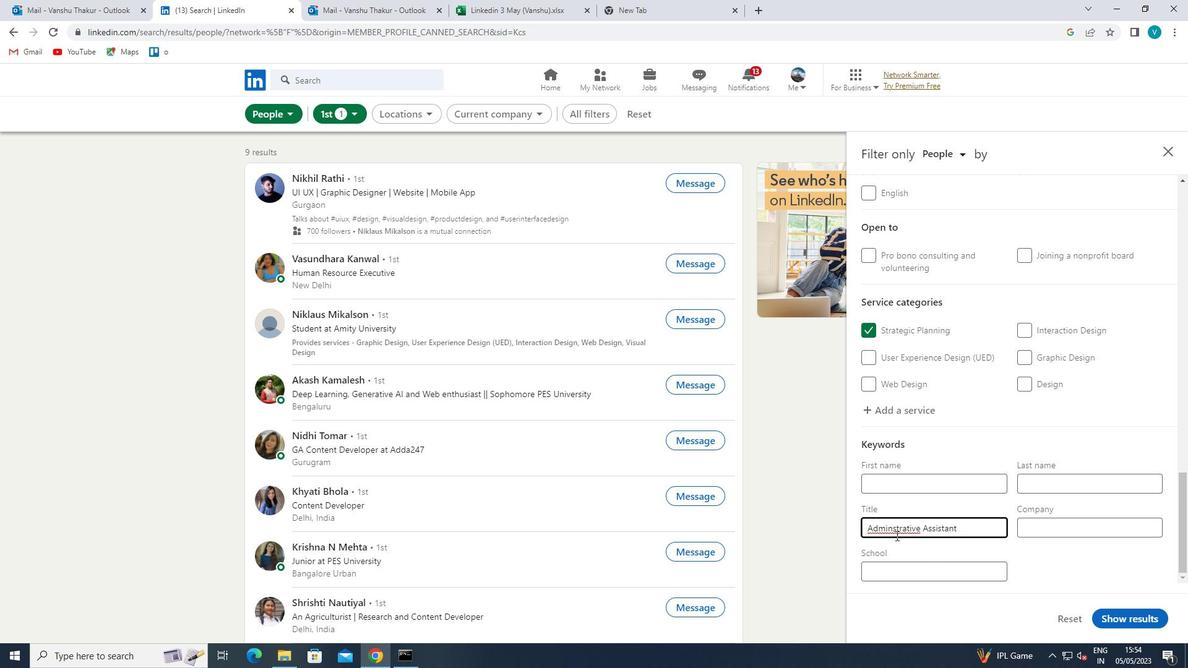 
Action: Mouse pressed left at (891, 532)
Screenshot: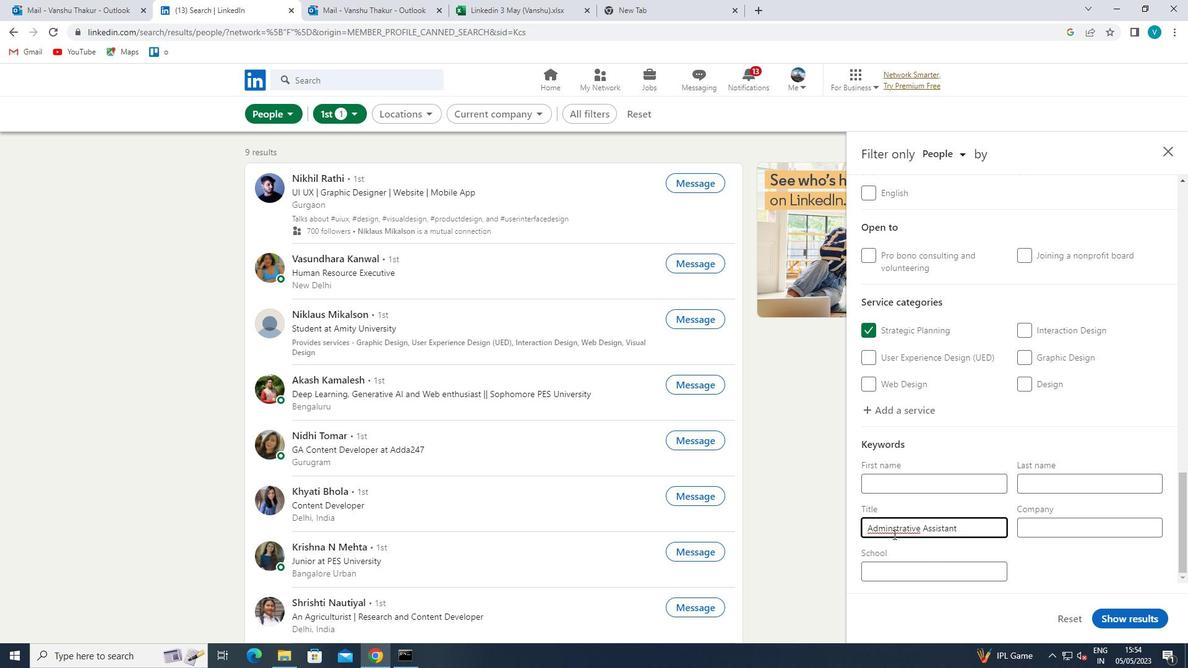 
Action: Mouse moved to (896, 547)
Screenshot: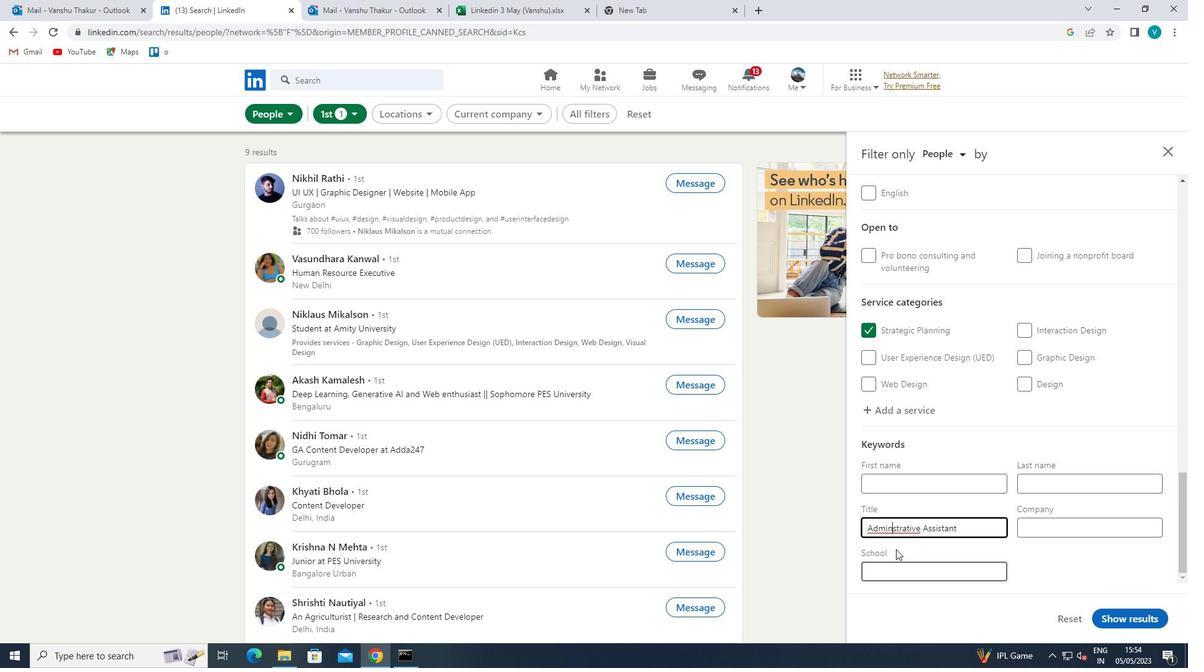 
Action: Key pressed I
Screenshot: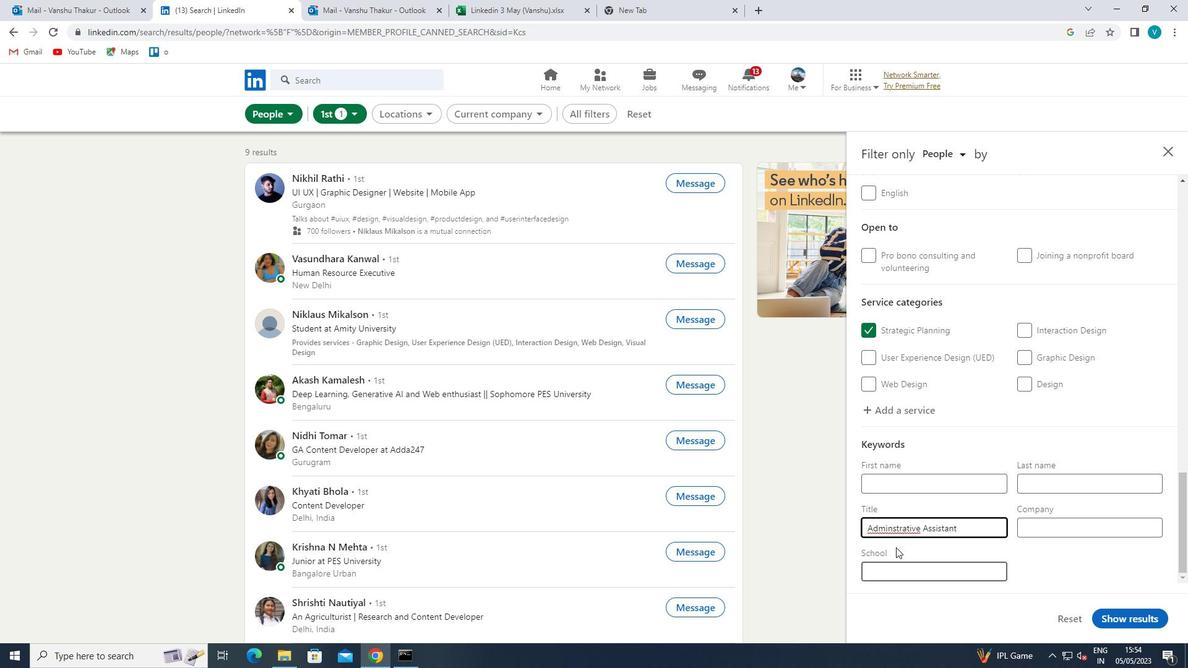 
Action: Mouse moved to (1151, 622)
Screenshot: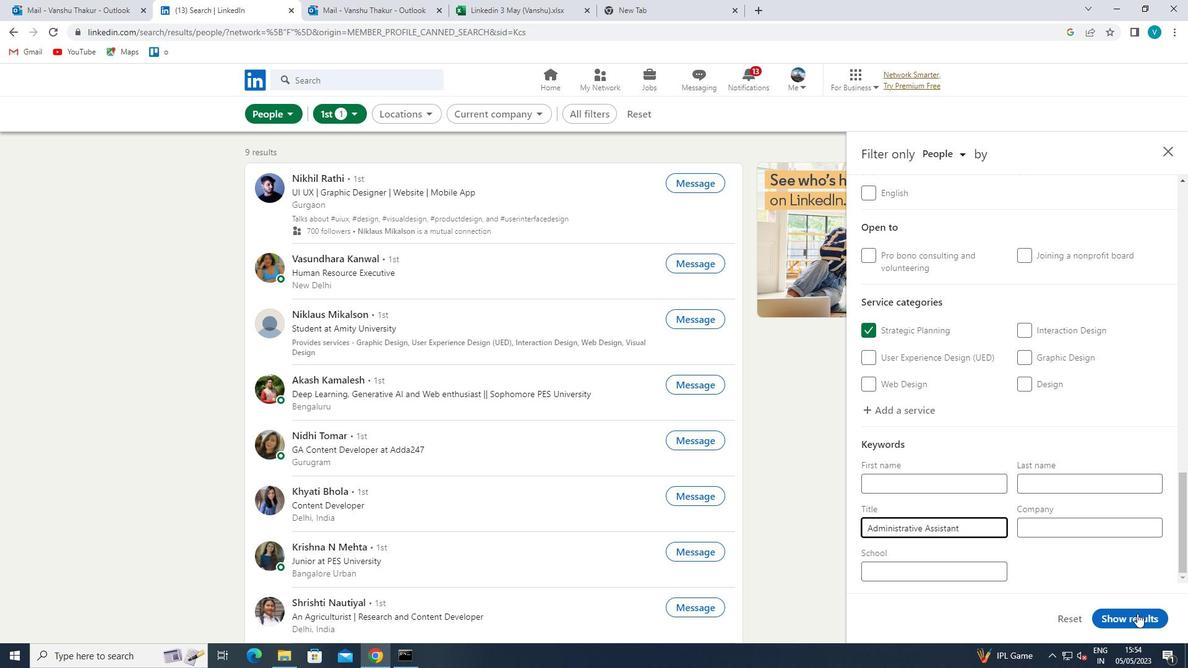 
Action: Mouse pressed left at (1151, 622)
Screenshot: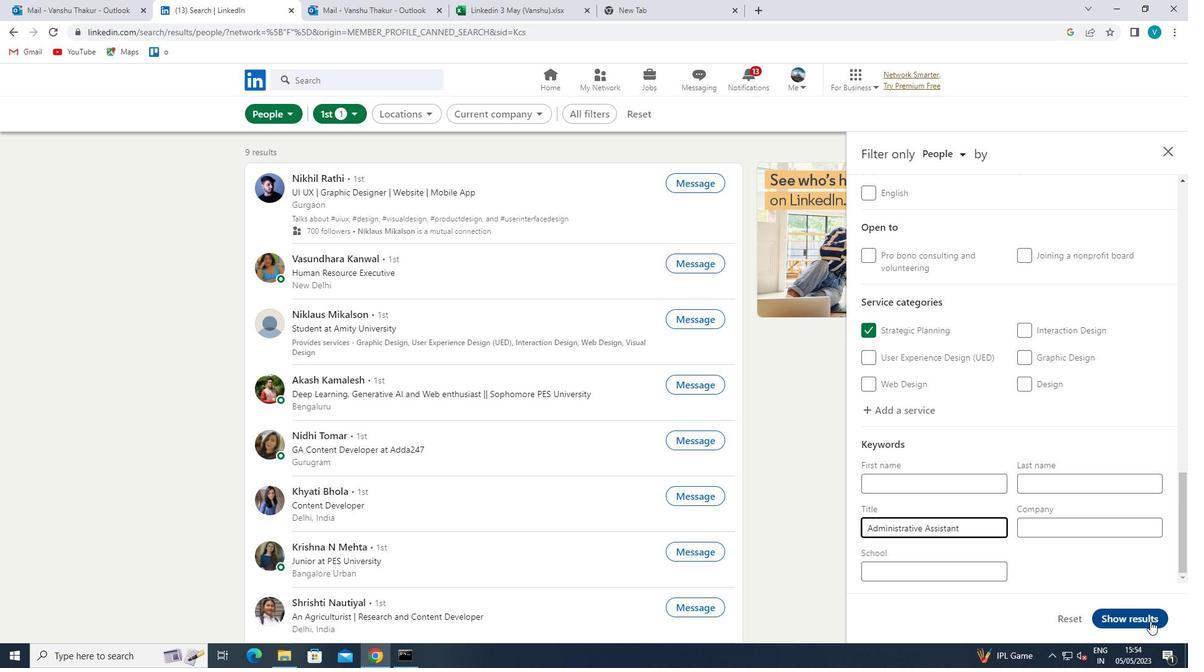 
Action: Mouse moved to (1154, 619)
Screenshot: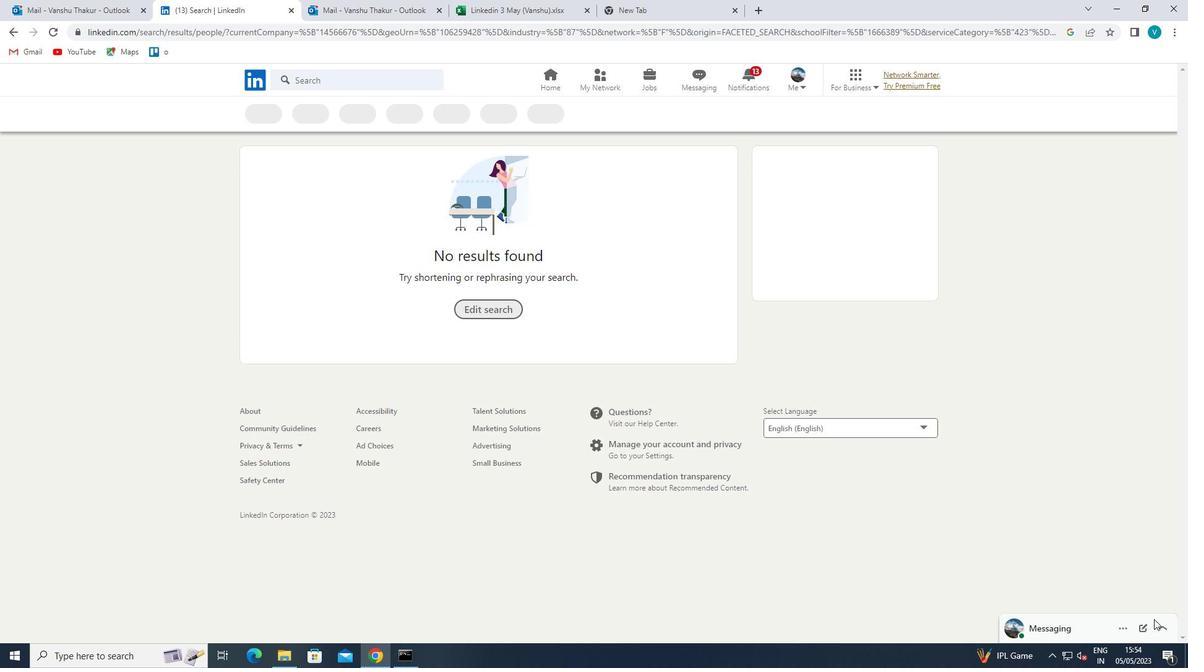 
